 Task: Look for space in Hoorn, Netherlands from 13th August, 2023 to 17th August, 2023 for 2 adults in price range Rs.10000 to Rs.16000. Place can be entire place with 2 bedrooms having 2 beds and 1 bathroom. Property type can be house, flat, guest house. Amenities needed are: wifi, washing machine. Booking option can be shelf check-in. Required host language is English.
Action: Mouse moved to (485, 134)
Screenshot: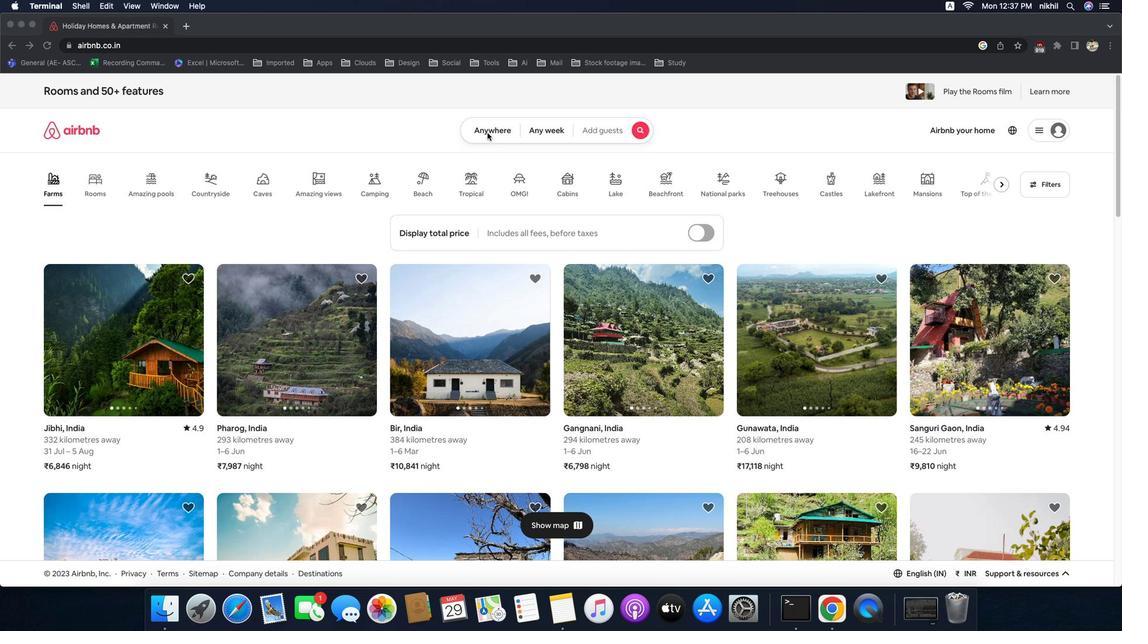 
Action: Mouse pressed left at (485, 134)
Screenshot: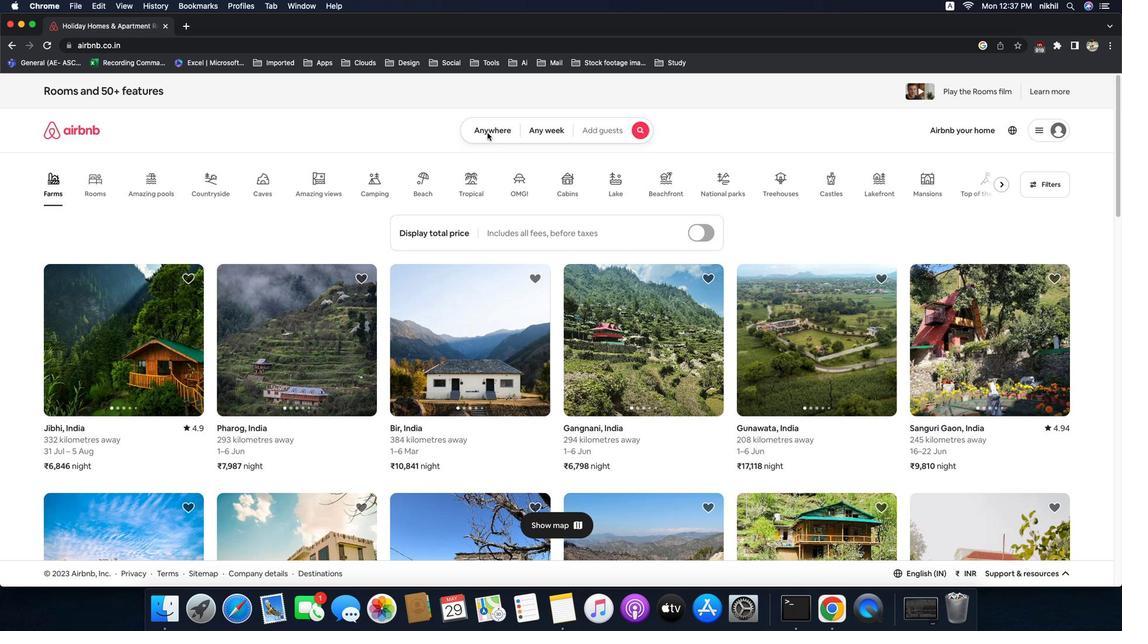 
Action: Mouse moved to (491, 130)
Screenshot: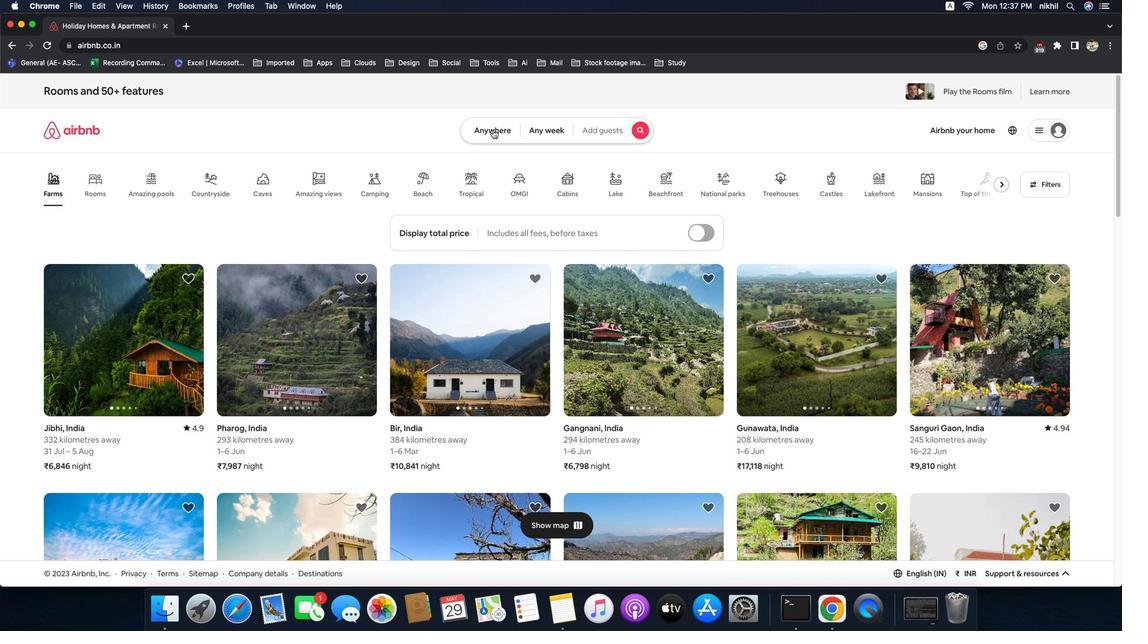 
Action: Mouse pressed left at (491, 130)
Screenshot: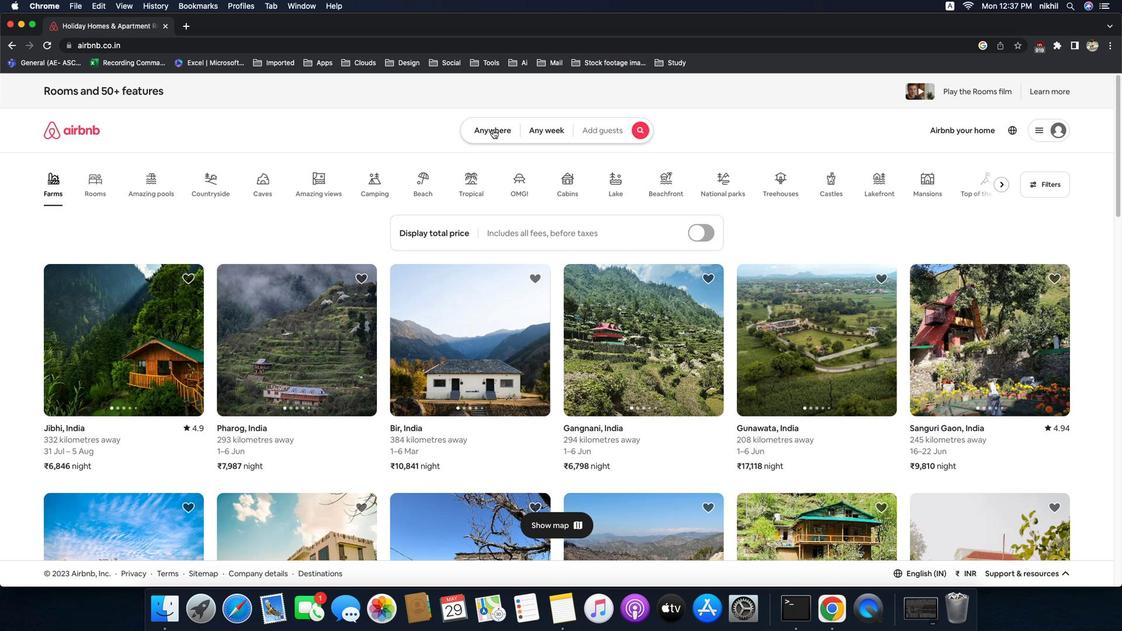 
Action: Mouse moved to (415, 180)
Screenshot: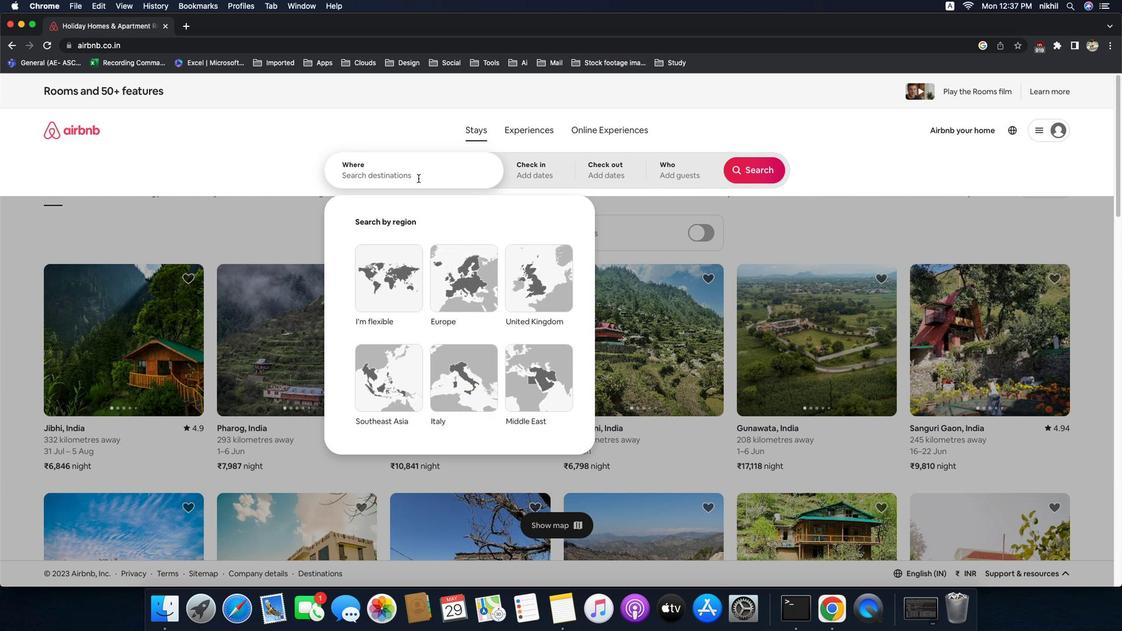 
Action: Mouse pressed left at (415, 180)
Screenshot: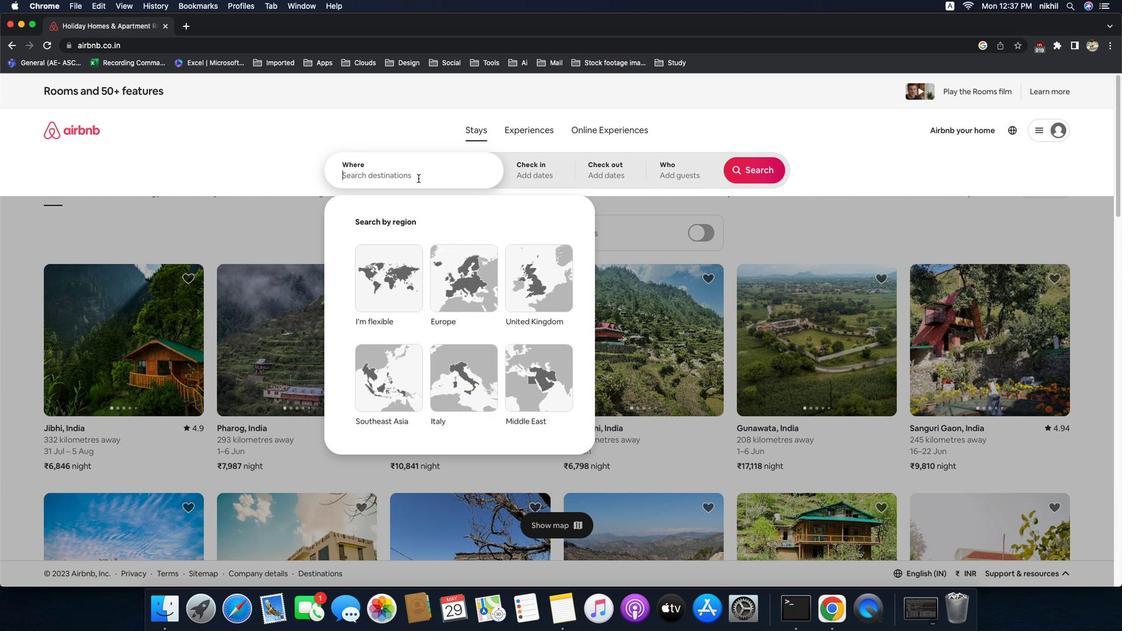 
Action: Key pressed 'H'Key.caps_lock'o''o''r''n'','Key.spaceKey.caps_lock'N'Key.caps_lock'e''t''h''e''r''l''a''n''d''s'
Screenshot: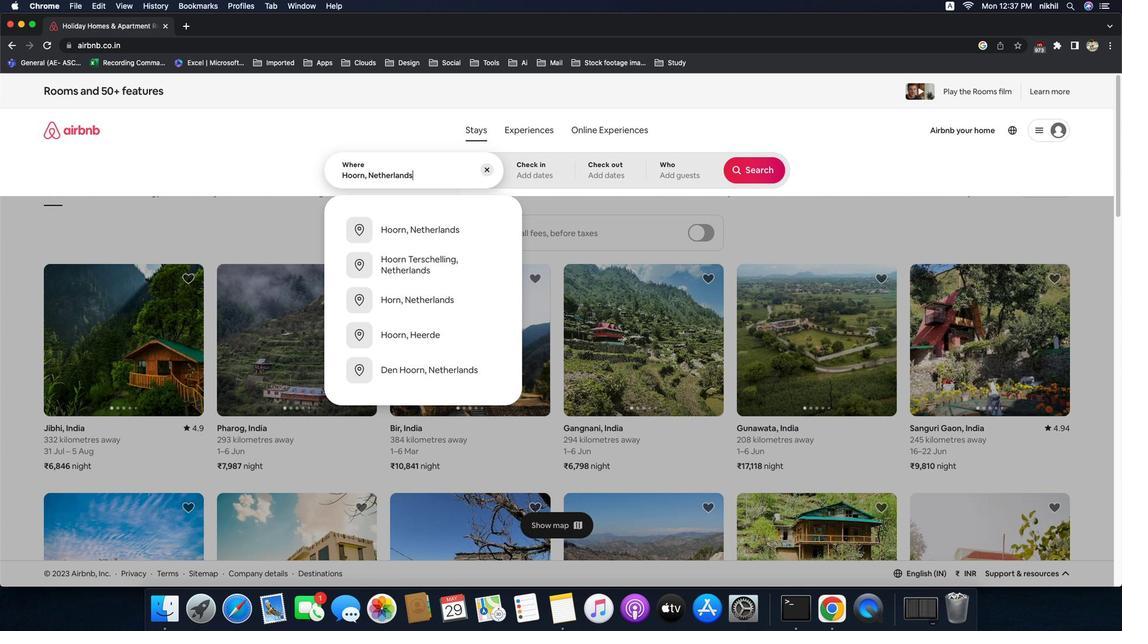 
Action: Mouse moved to (447, 235)
Screenshot: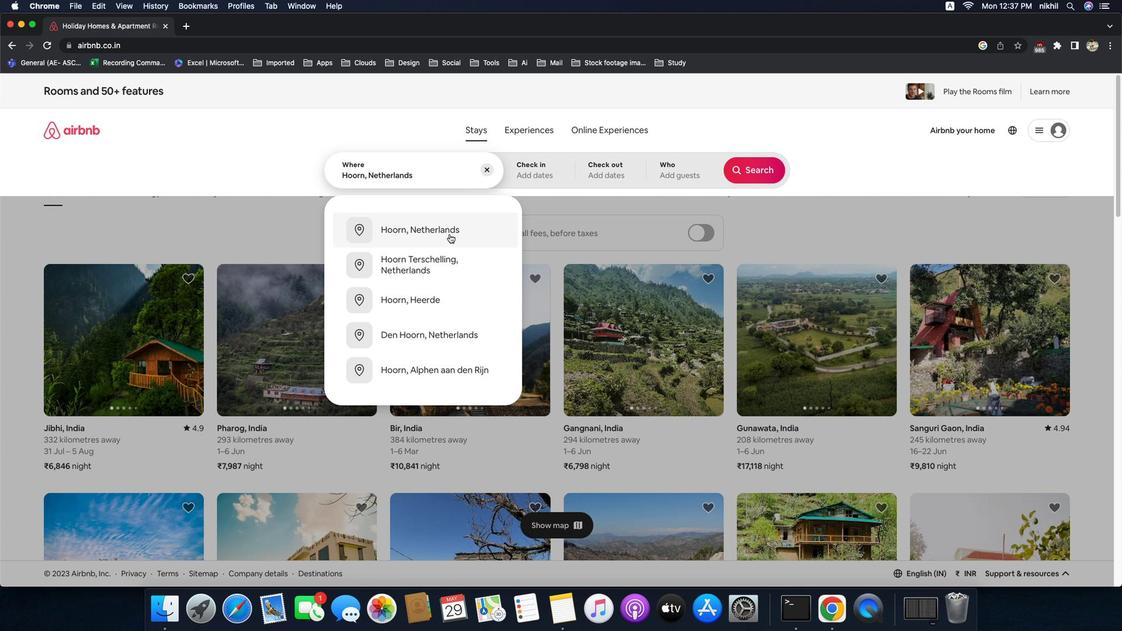 
Action: Mouse pressed left at (447, 235)
Screenshot: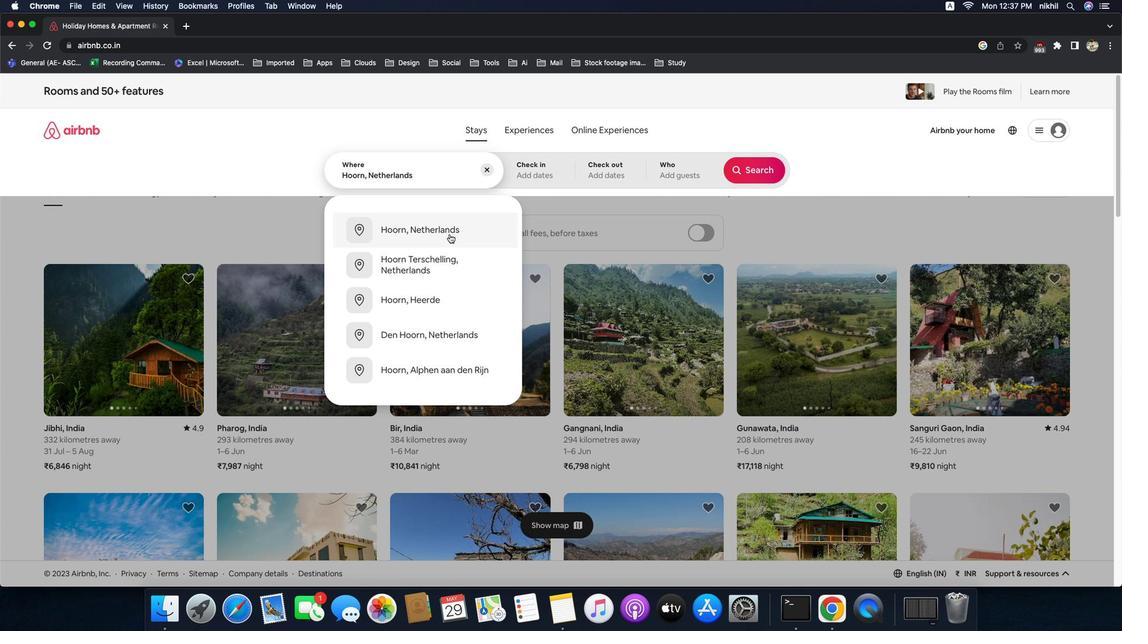 
Action: Mouse moved to (756, 254)
Screenshot: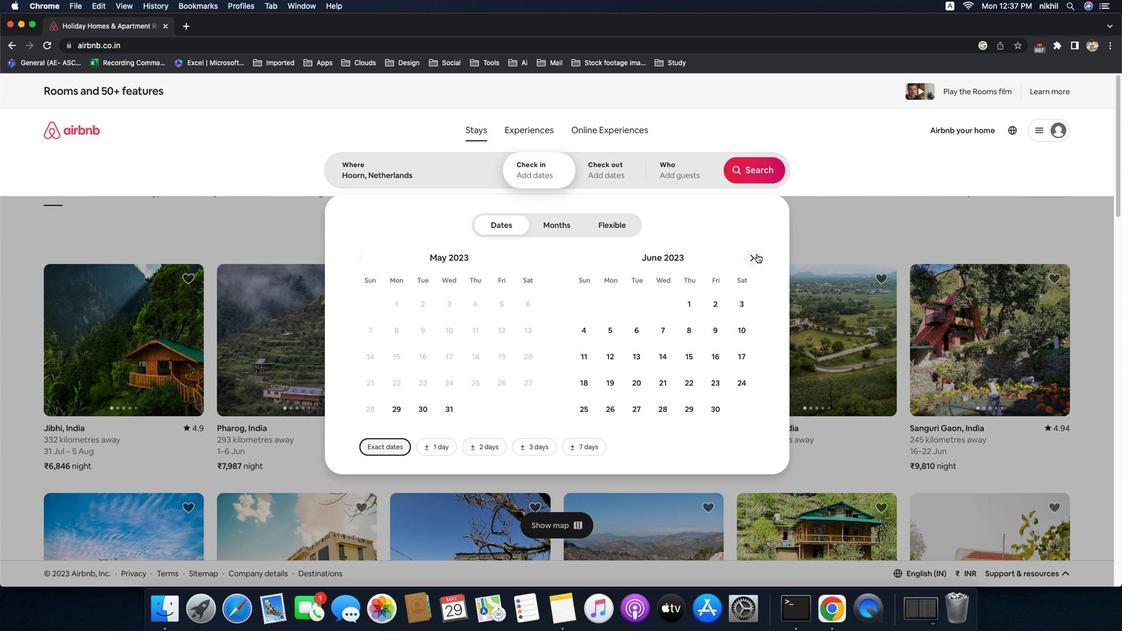 
Action: Mouse pressed left at (756, 254)
Screenshot: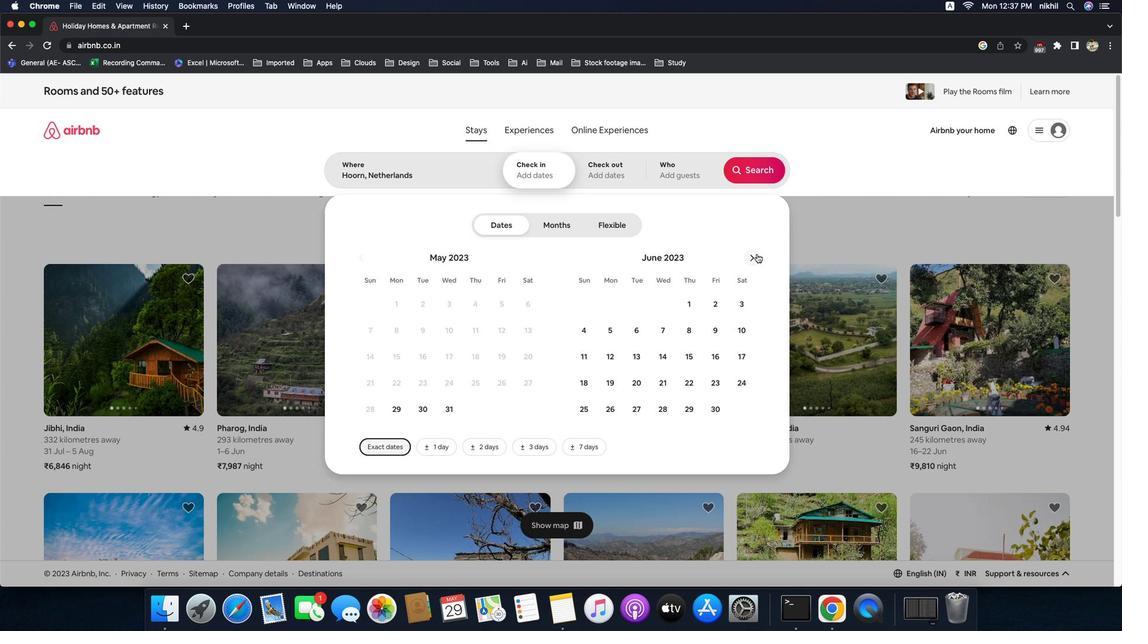 
Action: Mouse moved to (756, 256)
Screenshot: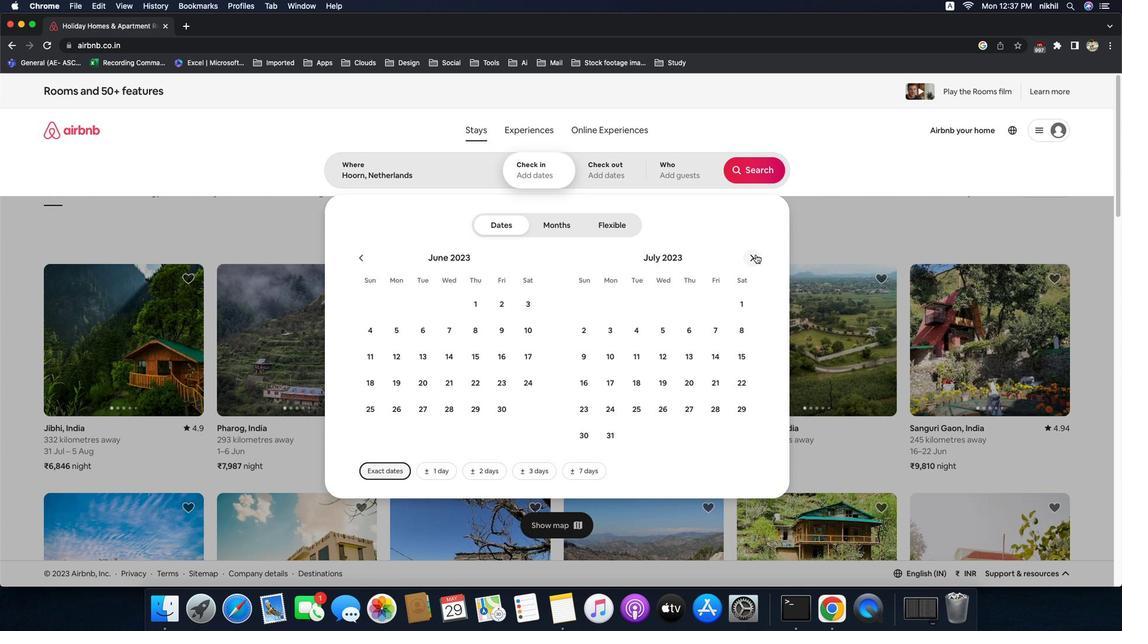 
Action: Mouse pressed left at (756, 256)
Screenshot: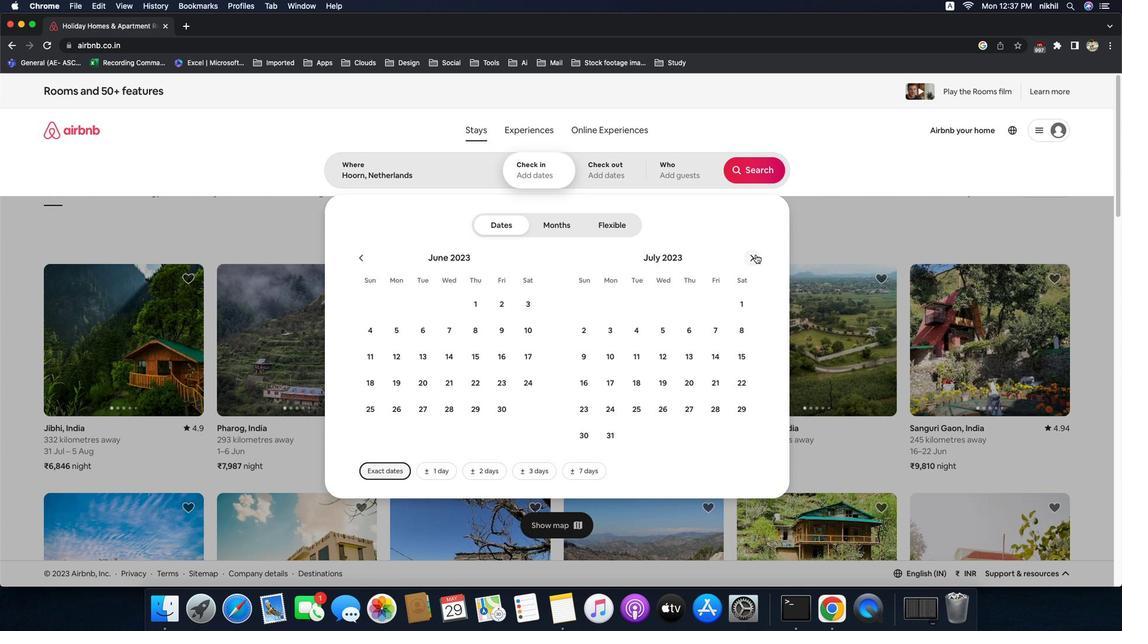 
Action: Mouse moved to (588, 359)
Screenshot: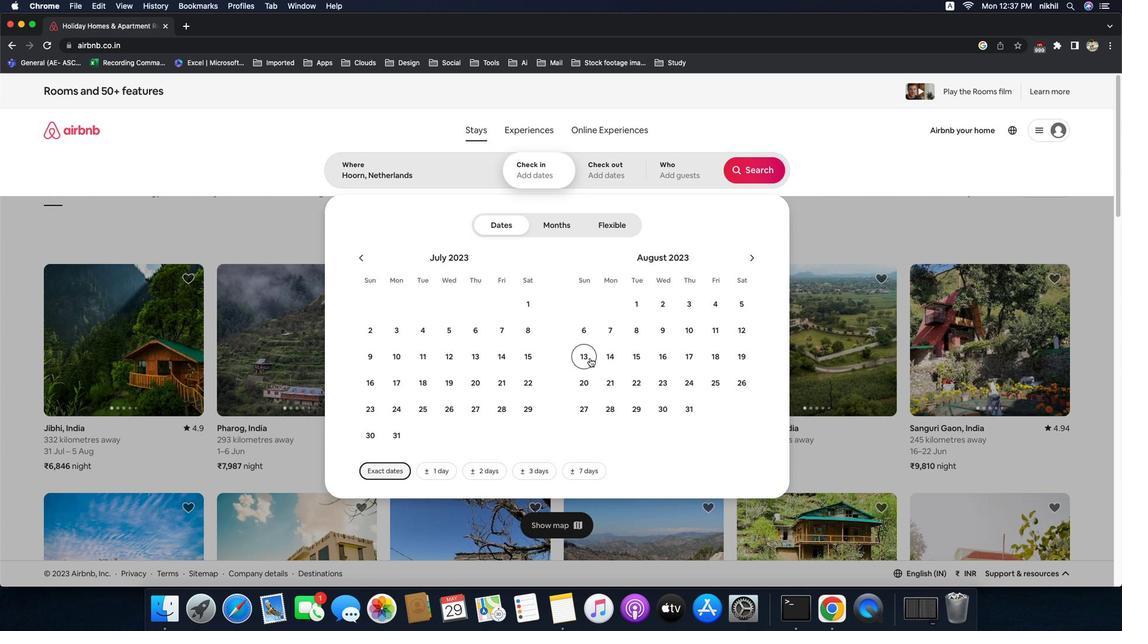 
Action: Mouse pressed left at (588, 359)
Screenshot: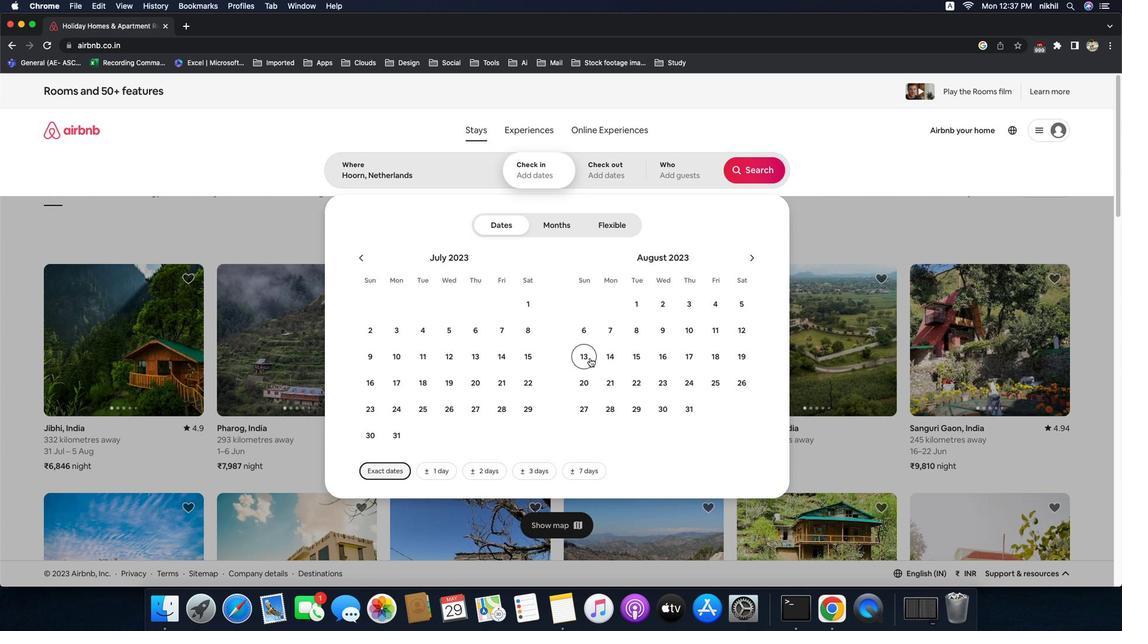 
Action: Mouse moved to (697, 357)
Screenshot: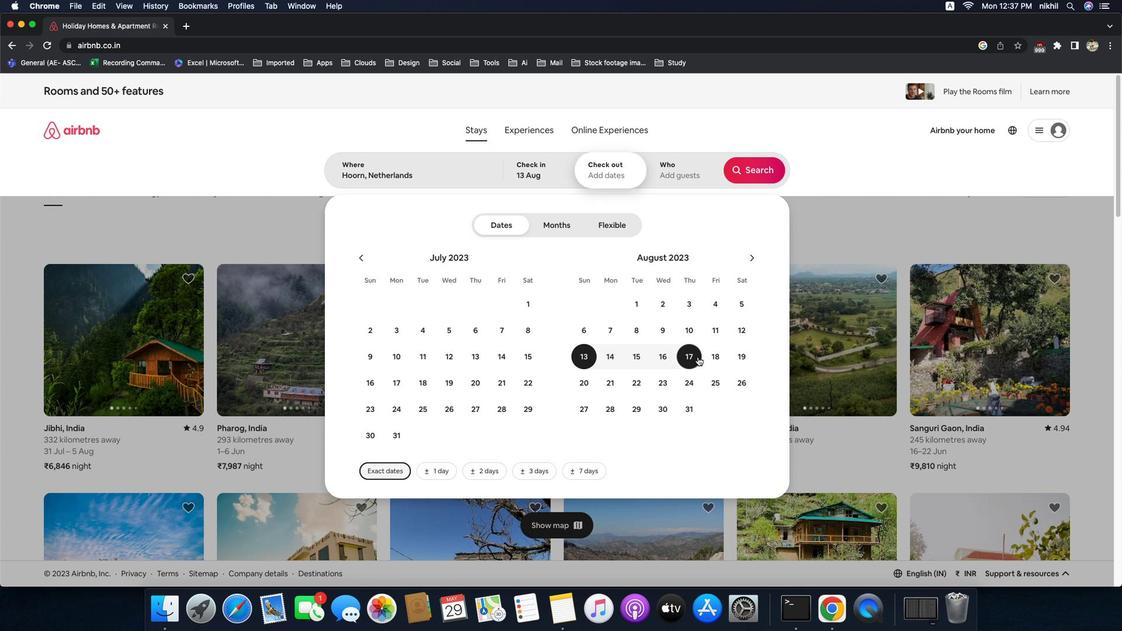 
Action: Mouse pressed left at (697, 357)
Screenshot: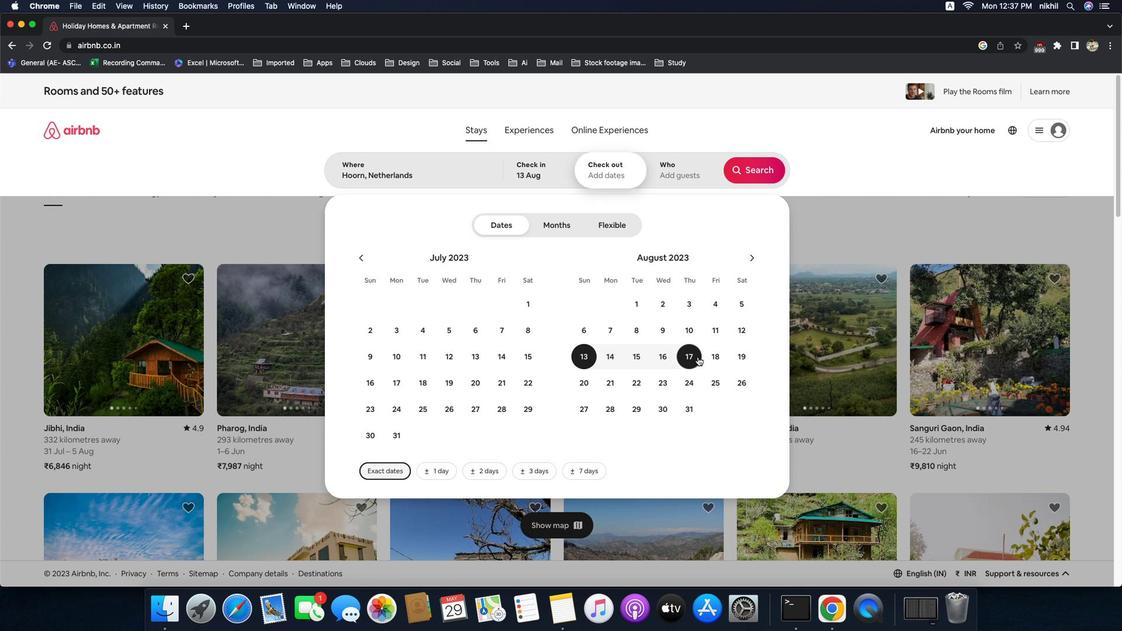 
Action: Mouse moved to (691, 177)
Screenshot: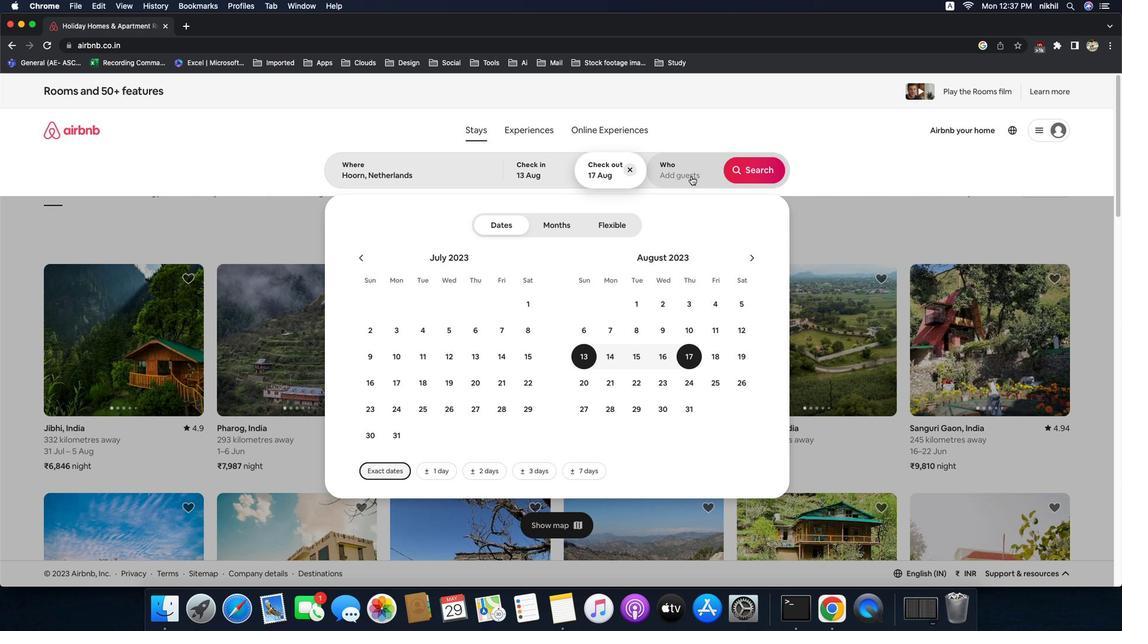 
Action: Mouse pressed left at (691, 177)
Screenshot: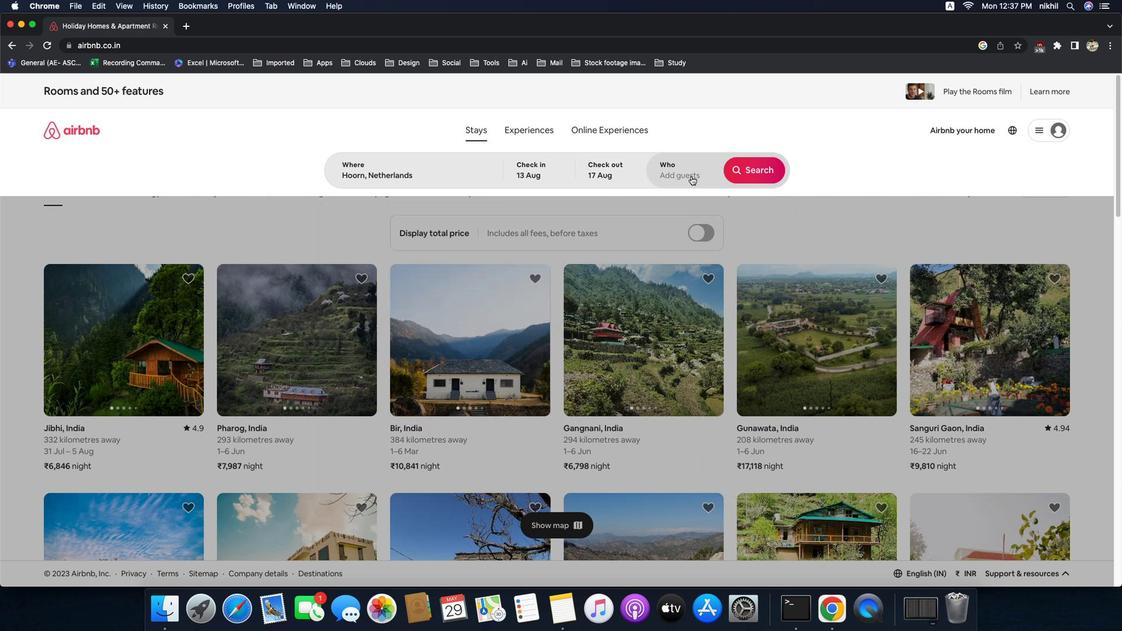 
Action: Mouse moved to (757, 231)
Screenshot: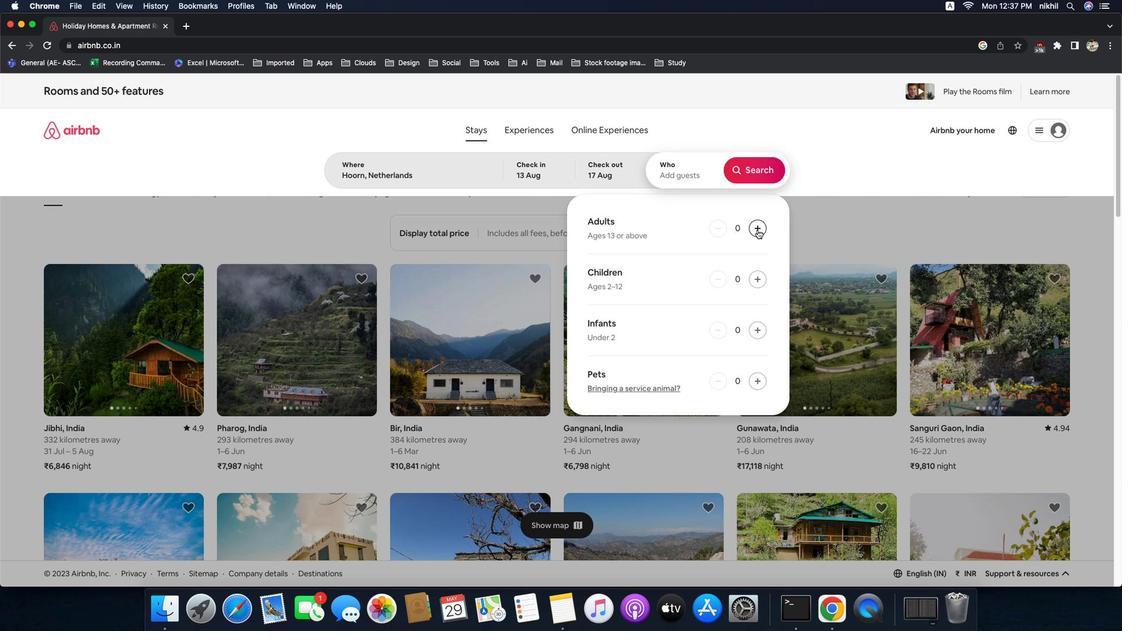 
Action: Mouse pressed left at (757, 231)
Screenshot: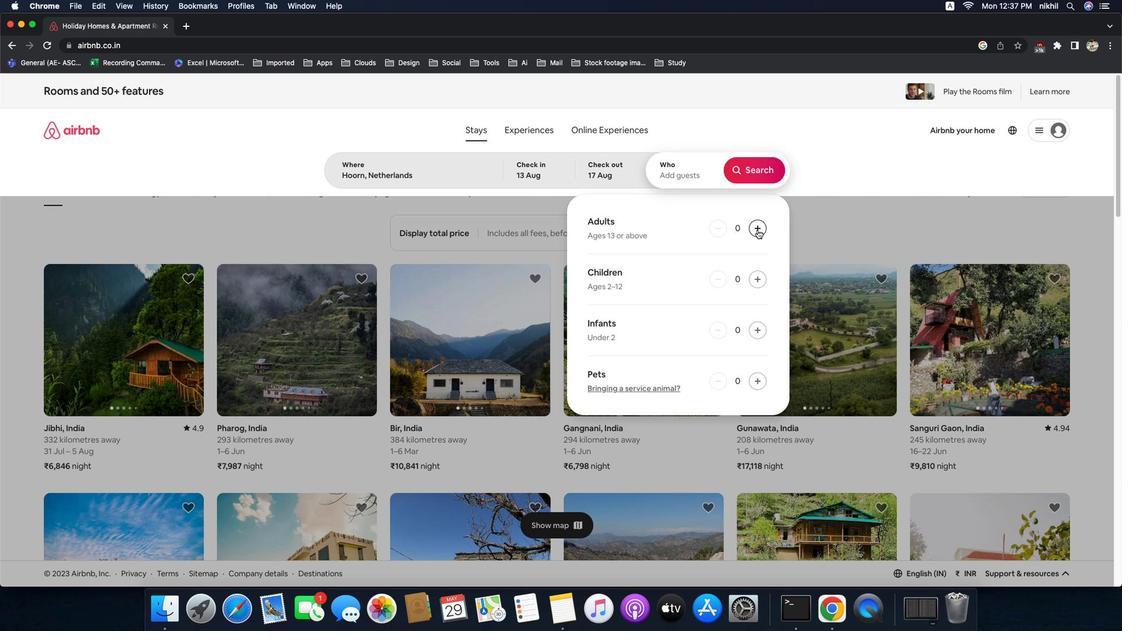 
Action: Mouse pressed left at (757, 231)
Screenshot: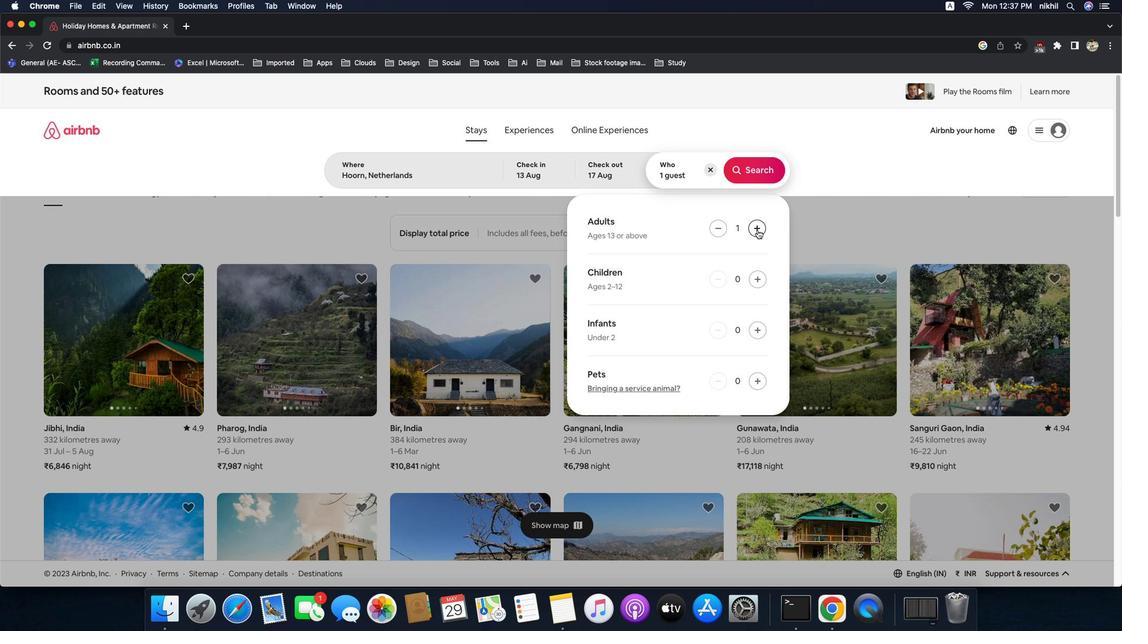 
Action: Mouse moved to (755, 169)
Screenshot: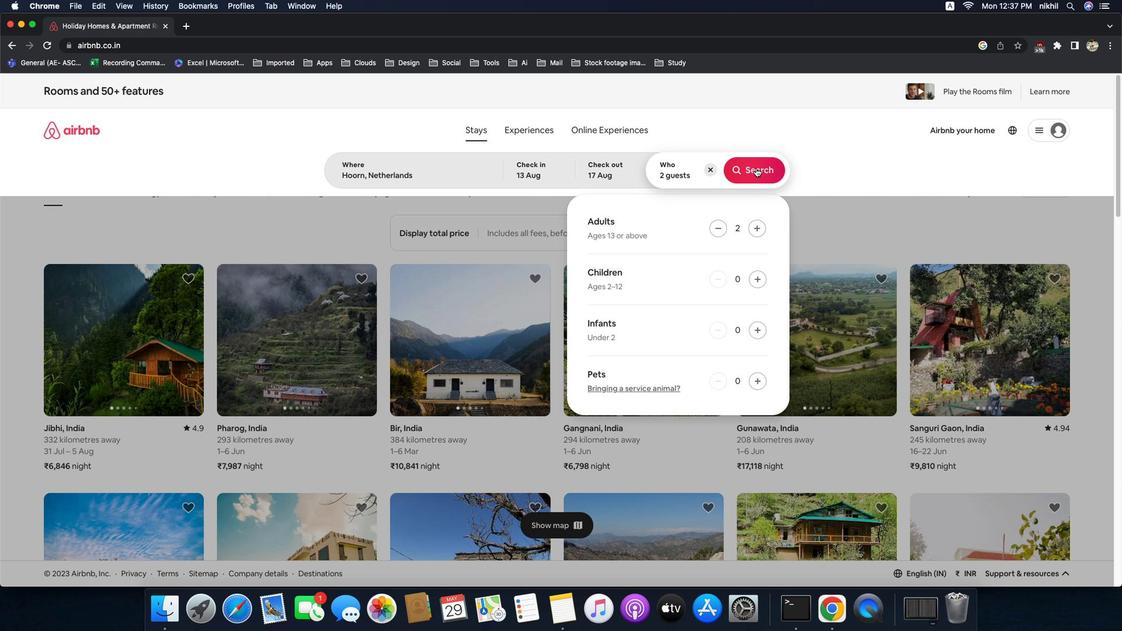 
Action: Mouse pressed left at (755, 169)
Screenshot: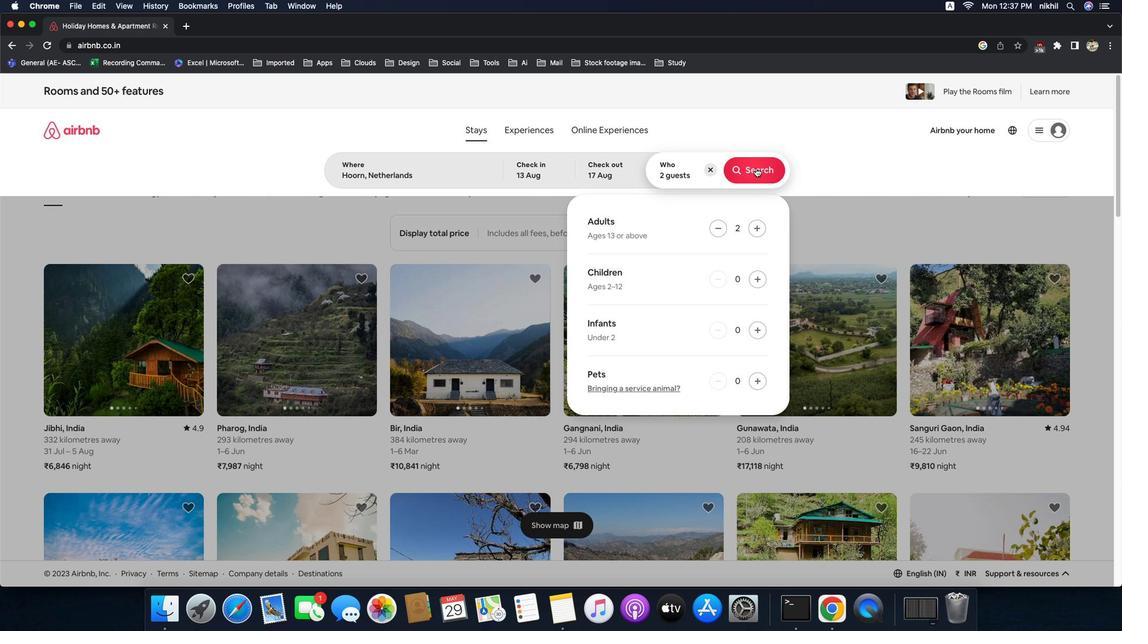 
Action: Mouse moved to (1084, 137)
Screenshot: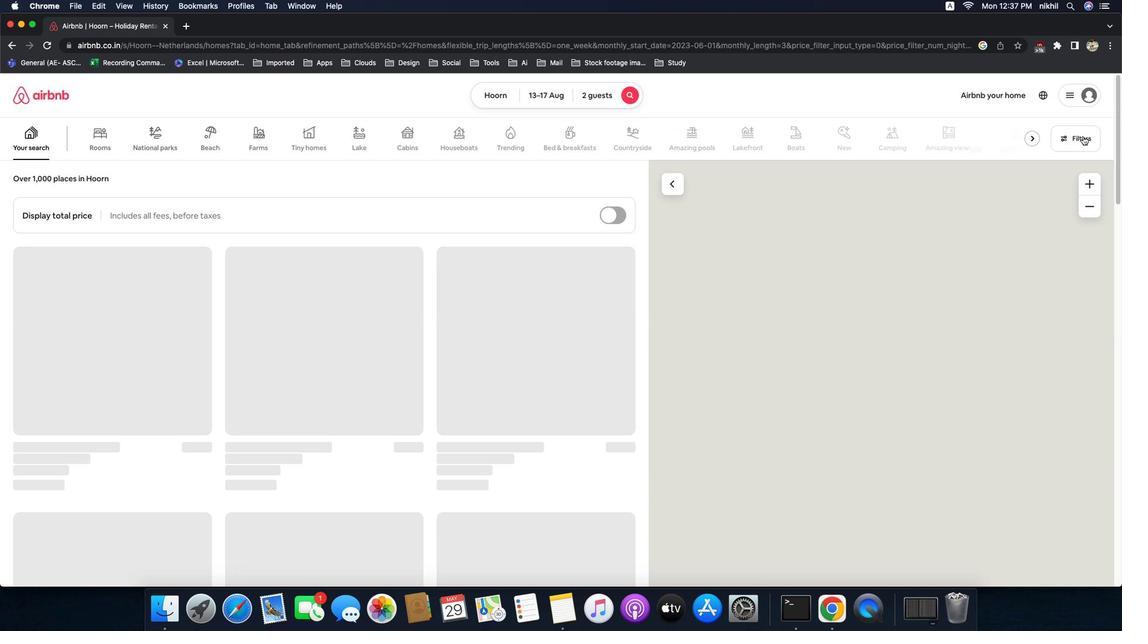 
Action: Mouse pressed left at (1084, 137)
Screenshot: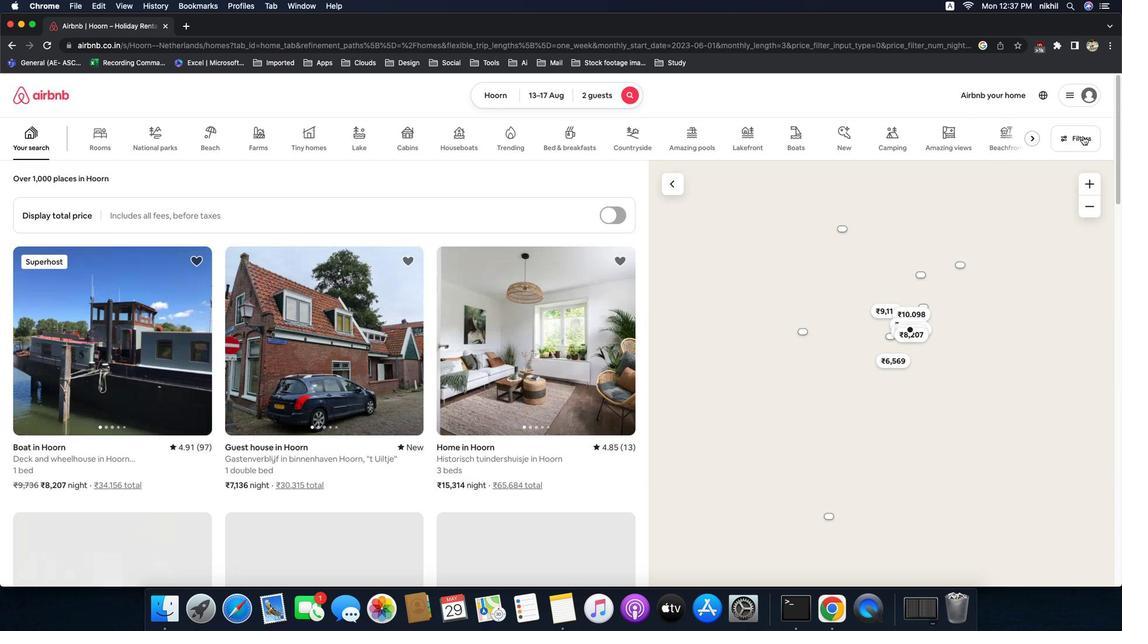 
Action: Mouse moved to (439, 402)
Screenshot: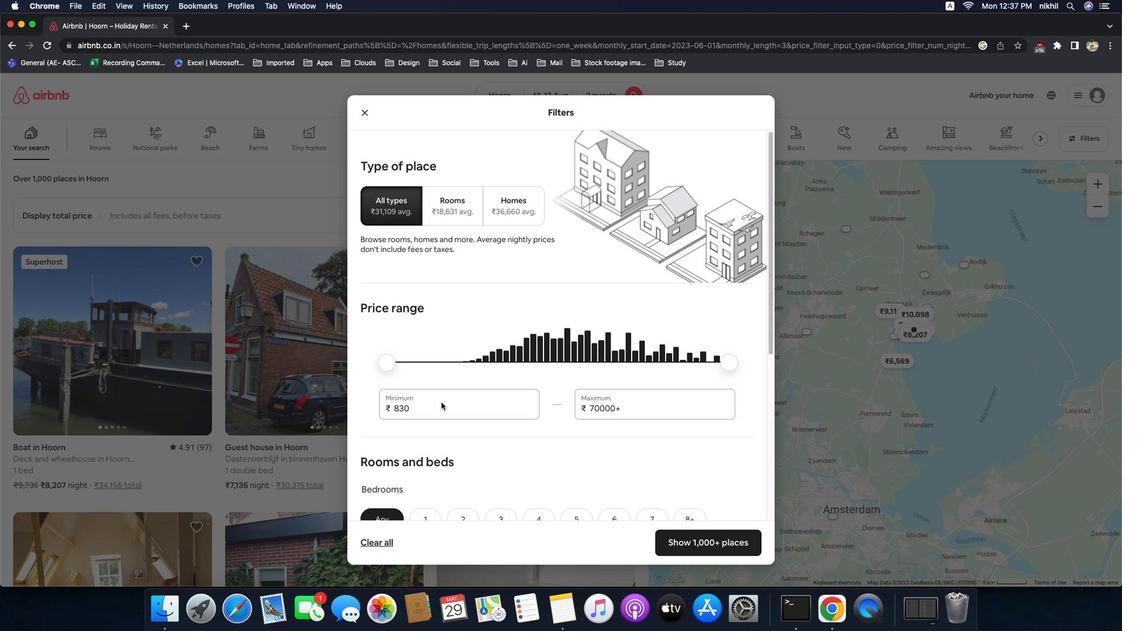 
Action: Mouse pressed left at (439, 402)
Screenshot: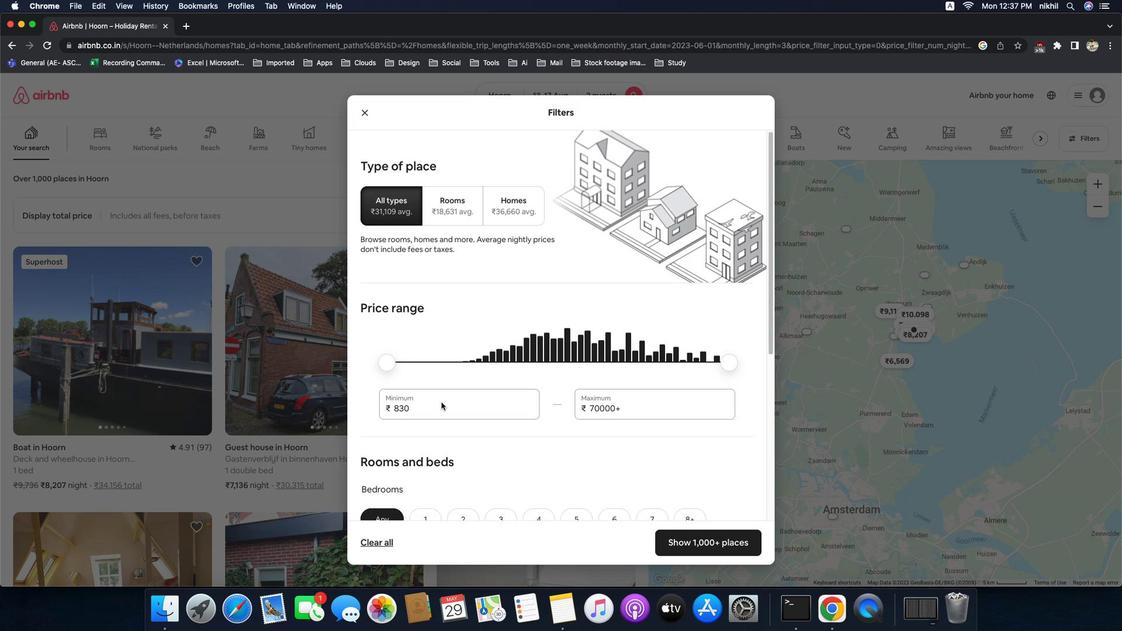 
Action: Mouse moved to (436, 408)
Screenshot: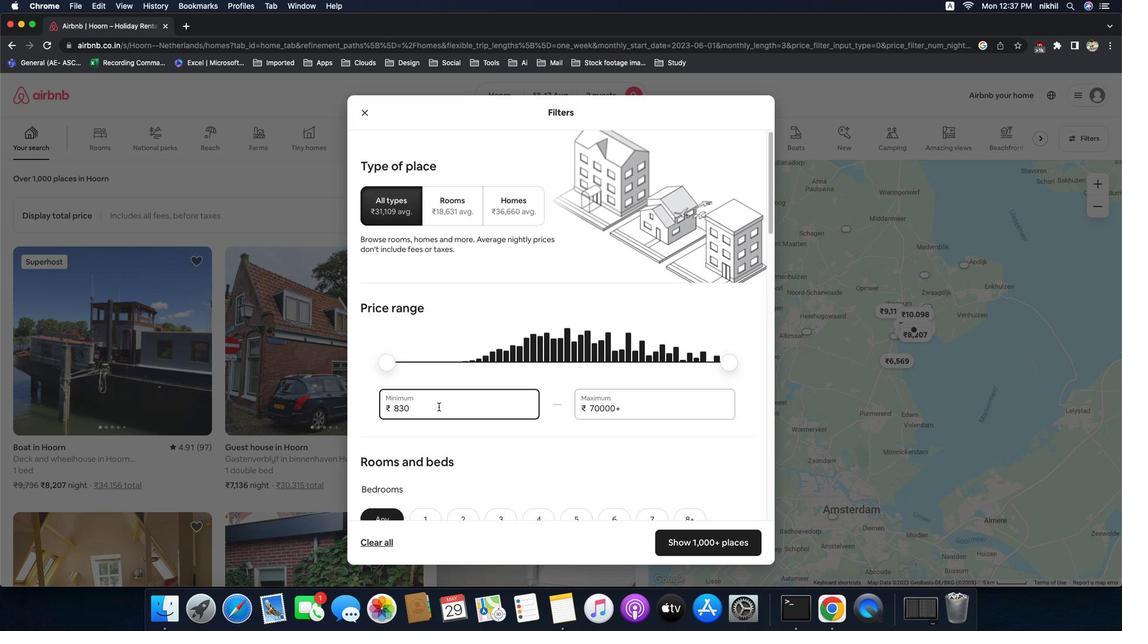 
Action: Key pressed Key.backspaceKey.backspaceKey.backspaceKey.backspace'1''0''0''0''0'
Screenshot: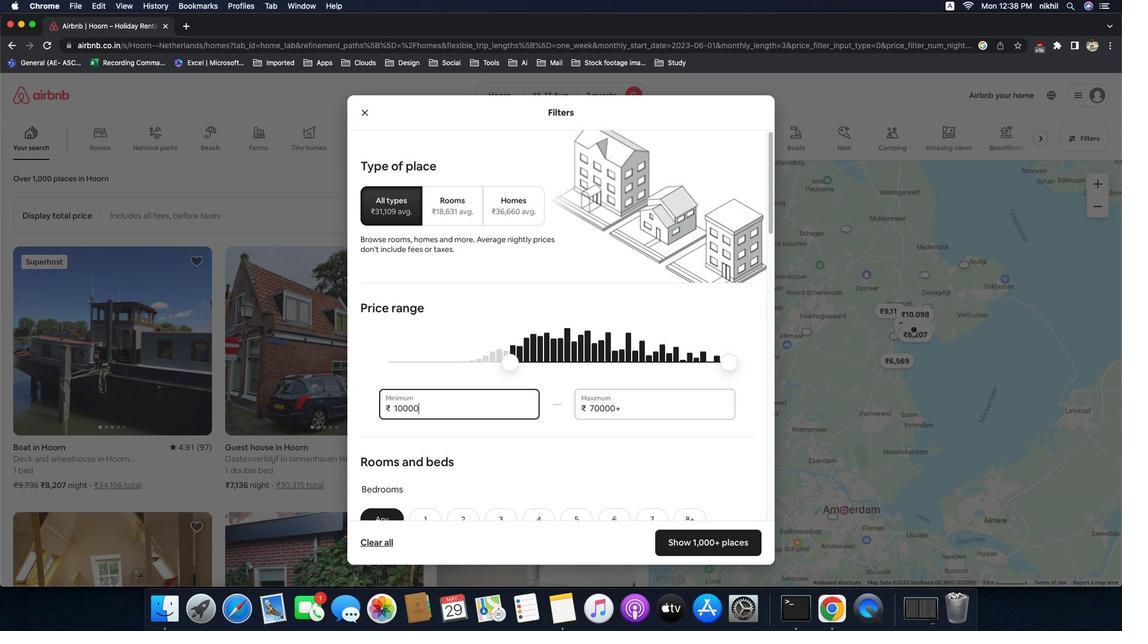 
Action: Mouse moved to (633, 410)
Screenshot: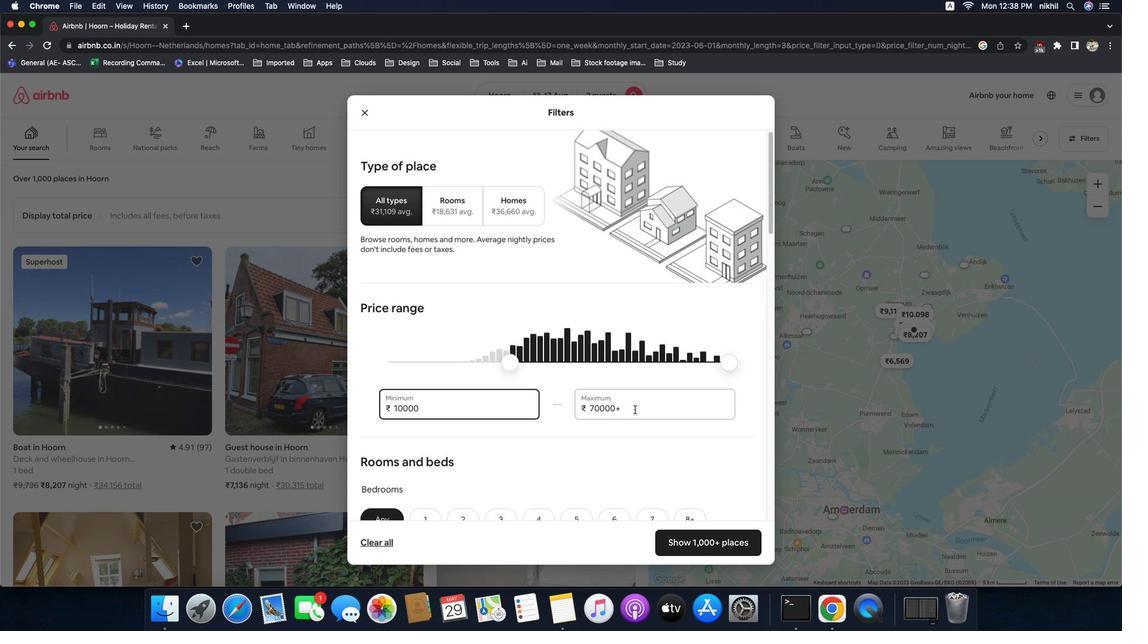 
Action: Mouse pressed left at (633, 410)
Screenshot: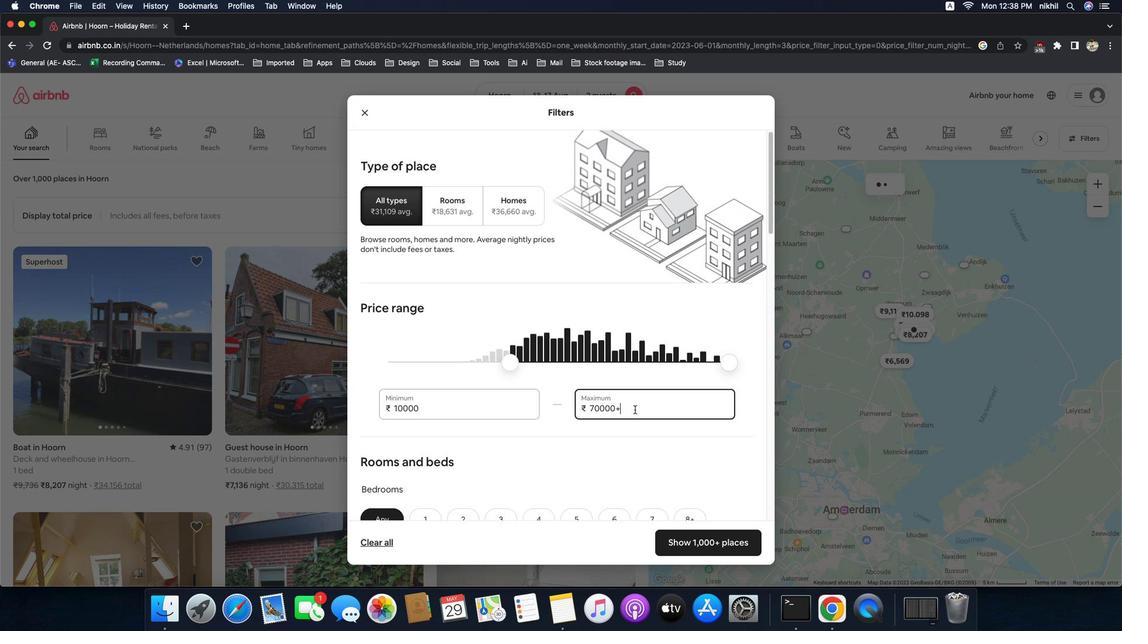 
Action: Mouse moved to (626, 408)
Screenshot: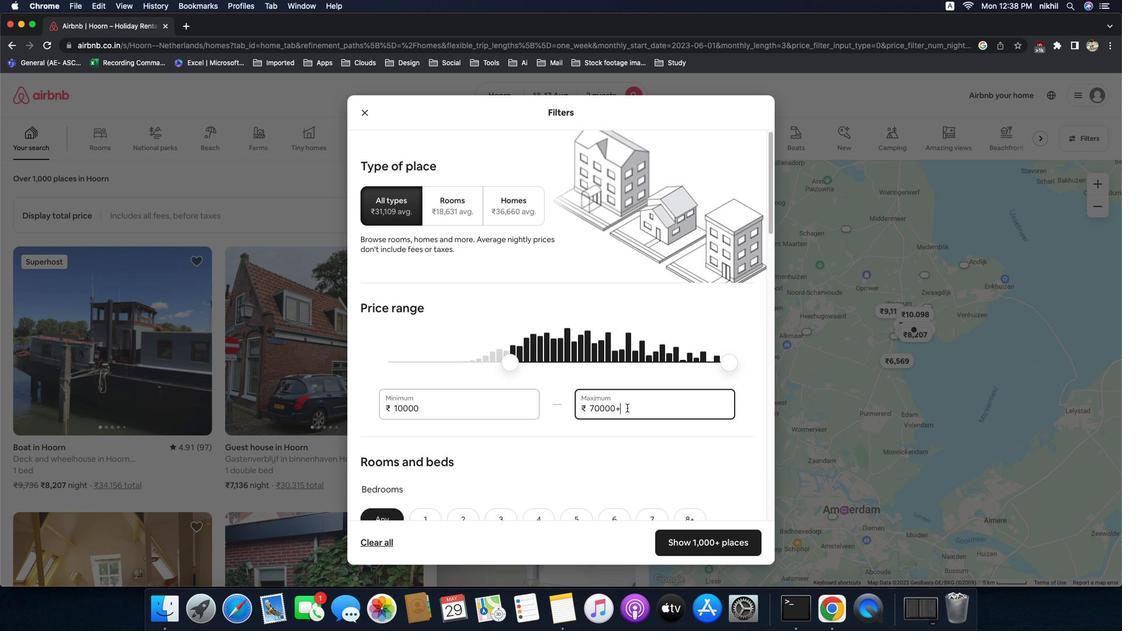 
Action: Key pressed Key.backspaceKey.backspaceKey.backspaceKey.backspaceKey.backspaceKey.backspace'1''6''0''0''0'
Screenshot: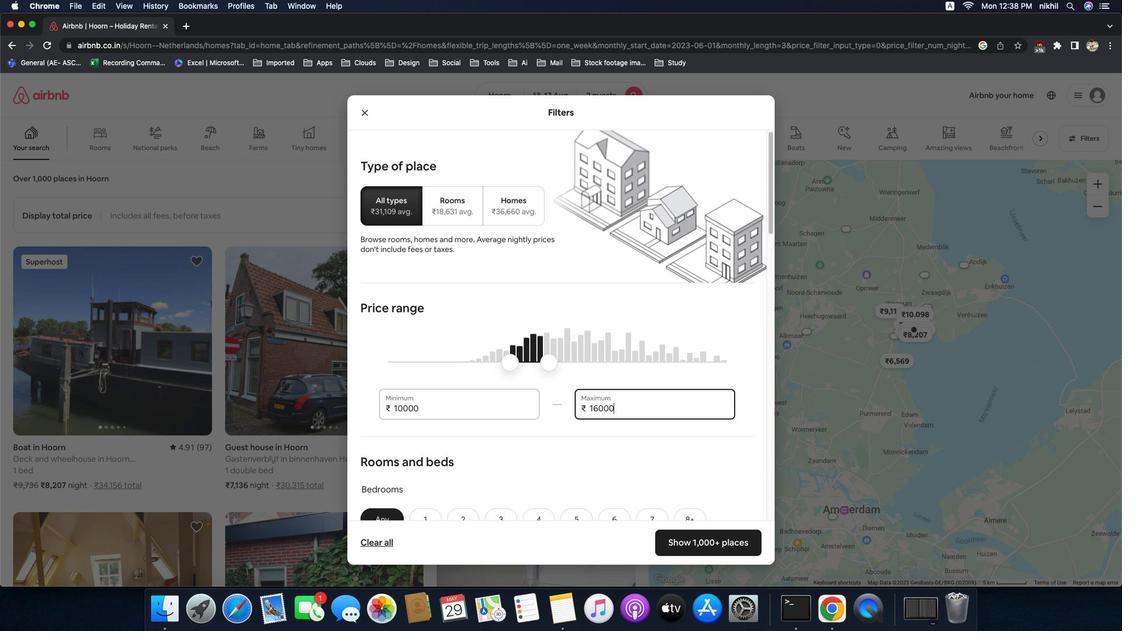 
Action: Mouse moved to (515, 448)
Screenshot: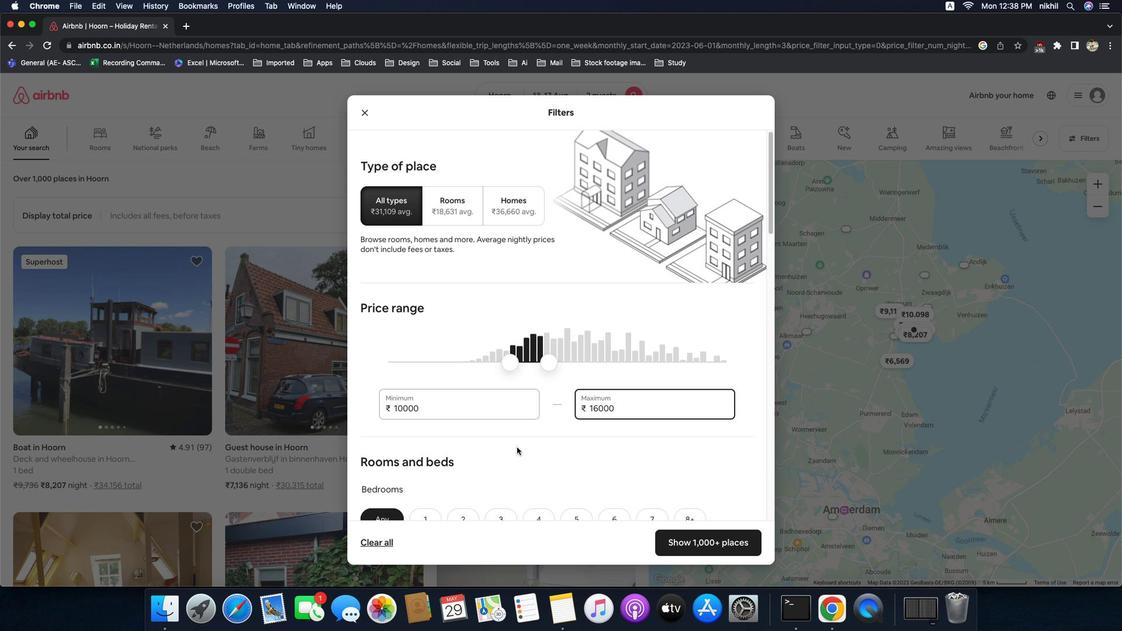 
Action: Mouse scrolled (515, 448) with delta (-4, 1)
Screenshot: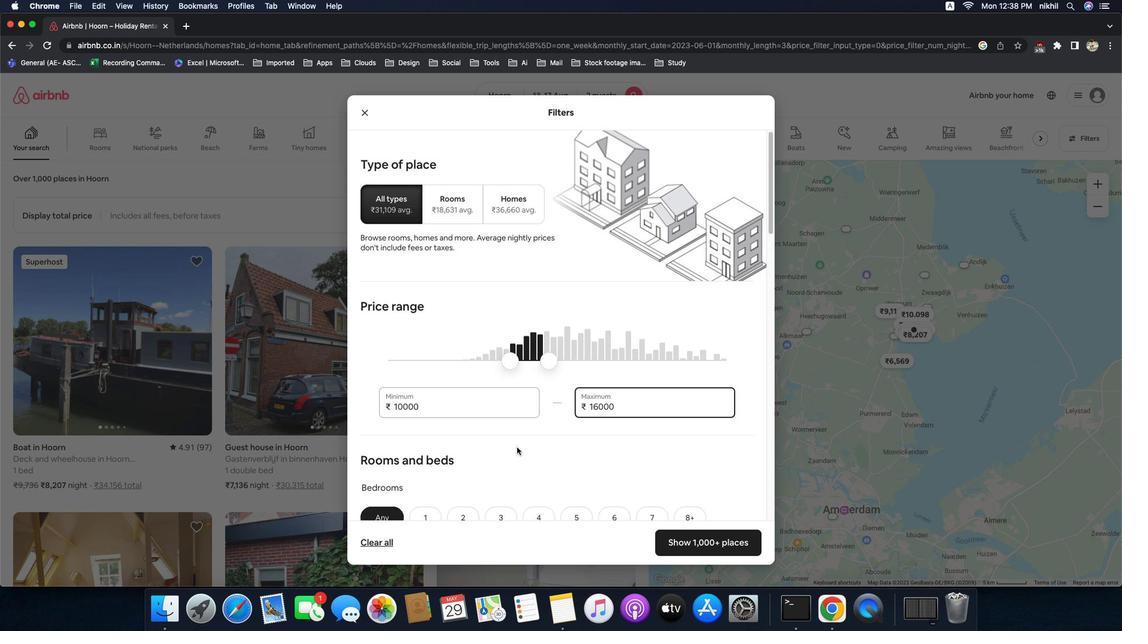 
Action: Mouse scrolled (515, 448) with delta (-4, 1)
Screenshot: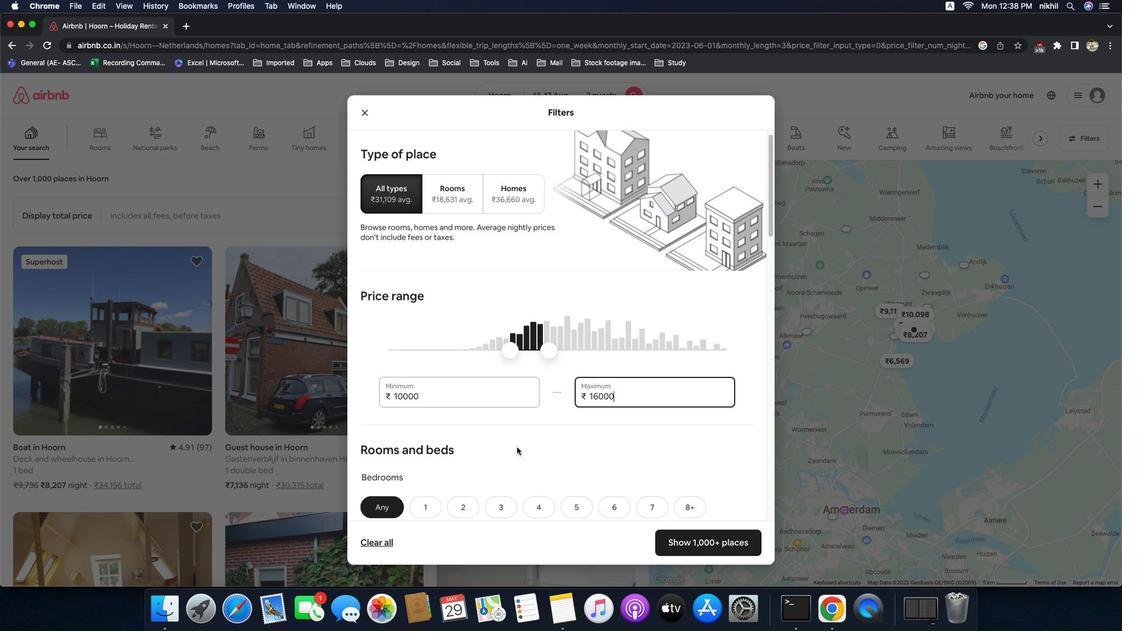 
Action: Mouse scrolled (515, 448) with delta (-4, 0)
Screenshot: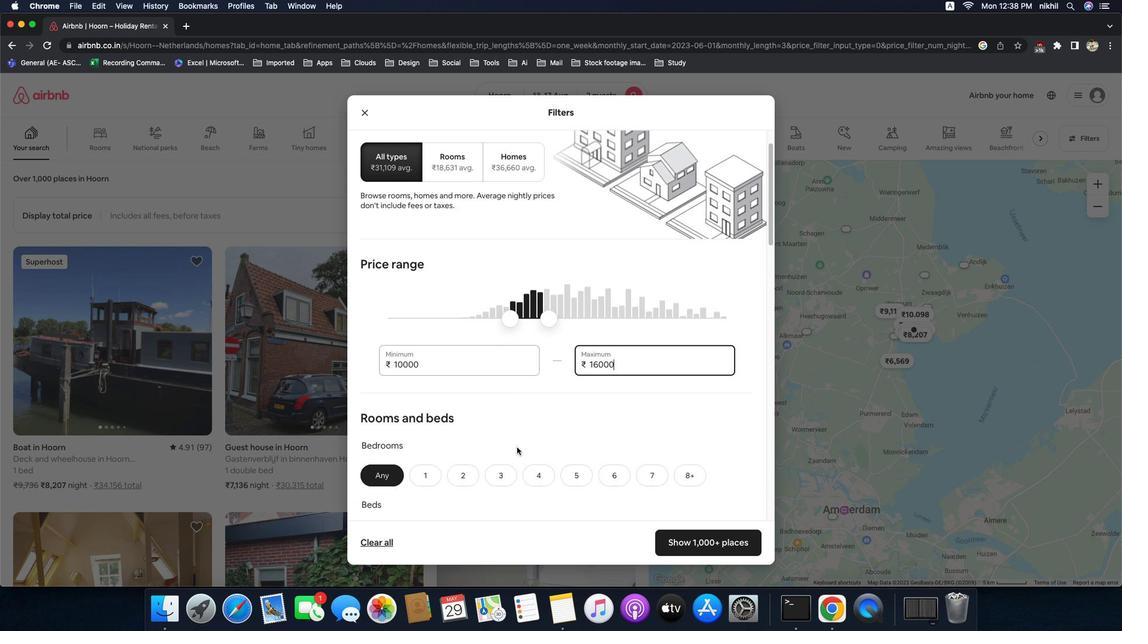 
Action: Mouse scrolled (515, 448) with delta (-4, 1)
Screenshot: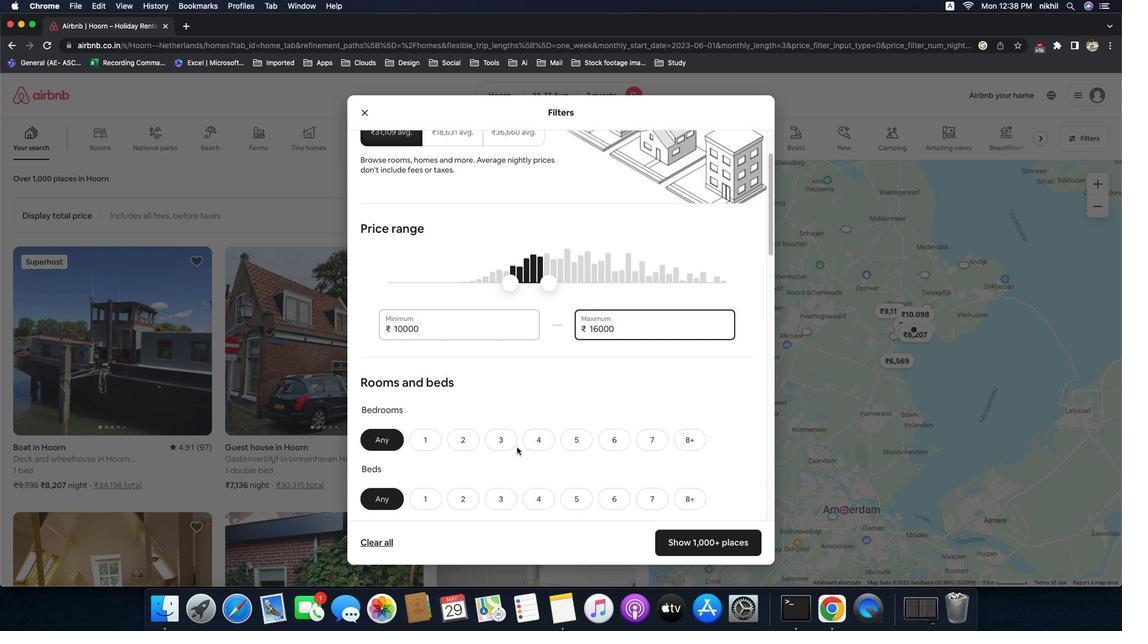 
Action: Mouse scrolled (515, 448) with delta (-4, 1)
Screenshot: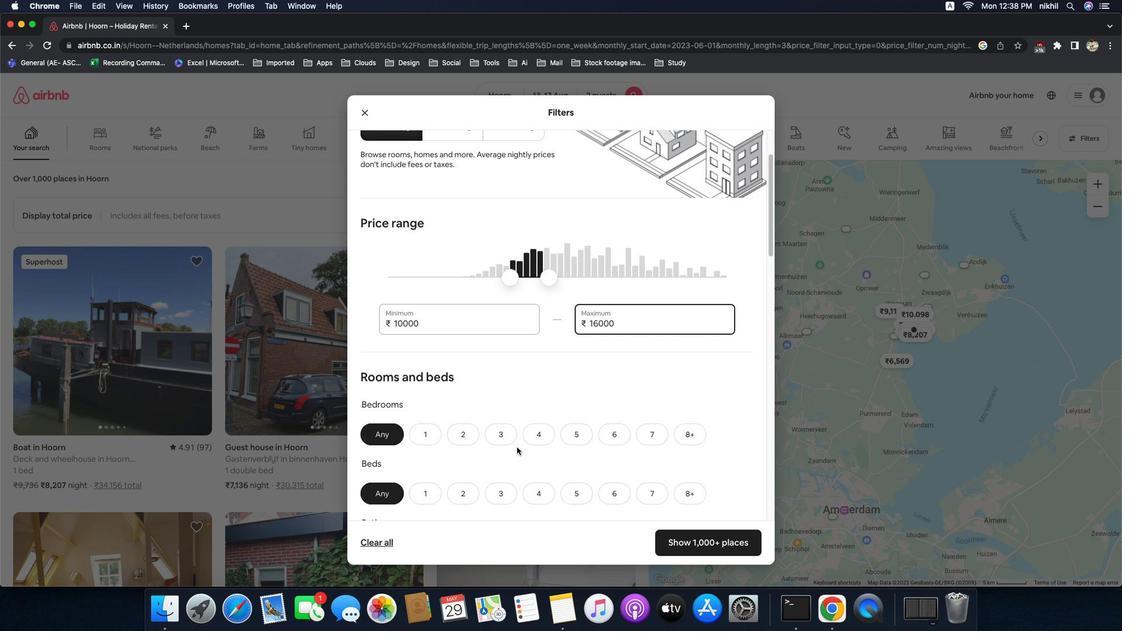 
Action: Mouse scrolled (515, 448) with delta (-4, 0)
Screenshot: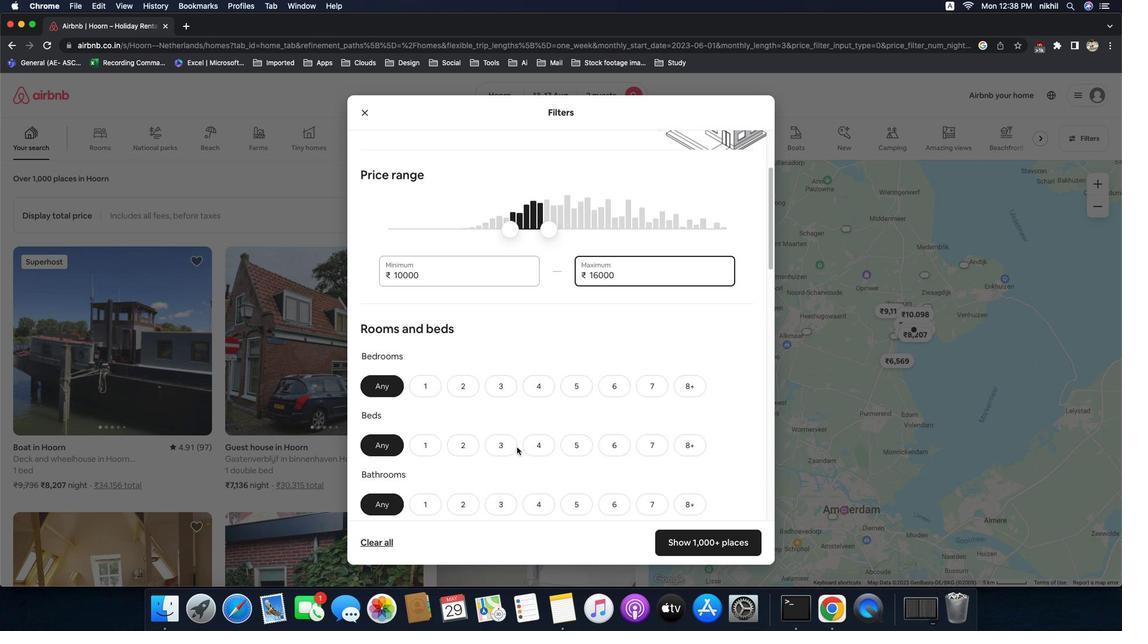 
Action: Mouse scrolled (515, 448) with delta (-4, 0)
Screenshot: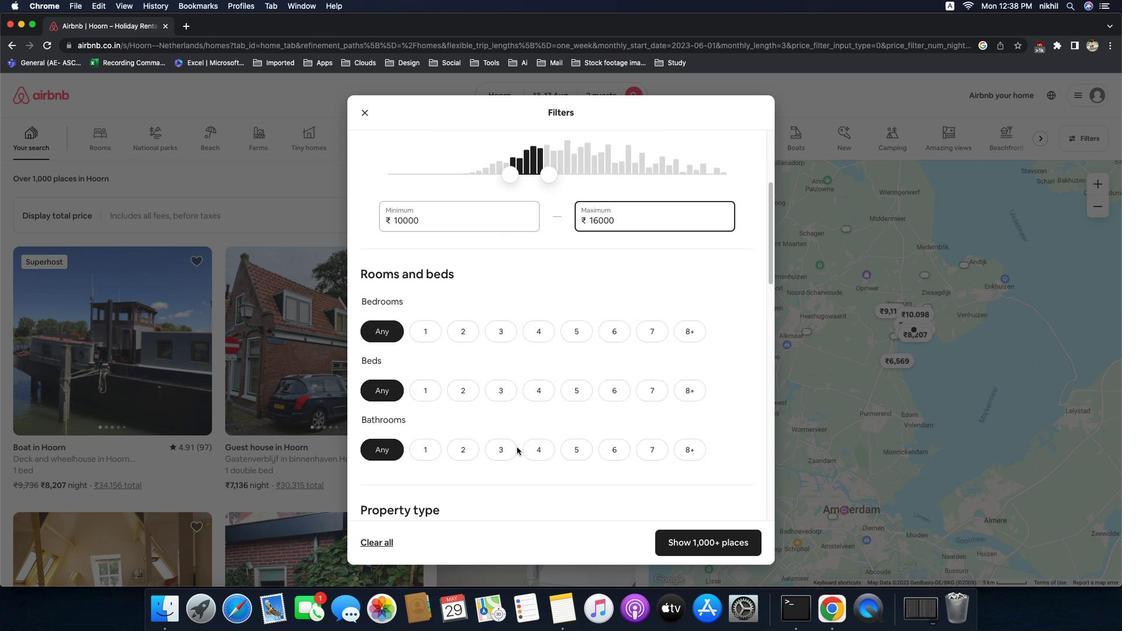 
Action: Mouse moved to (461, 301)
Screenshot: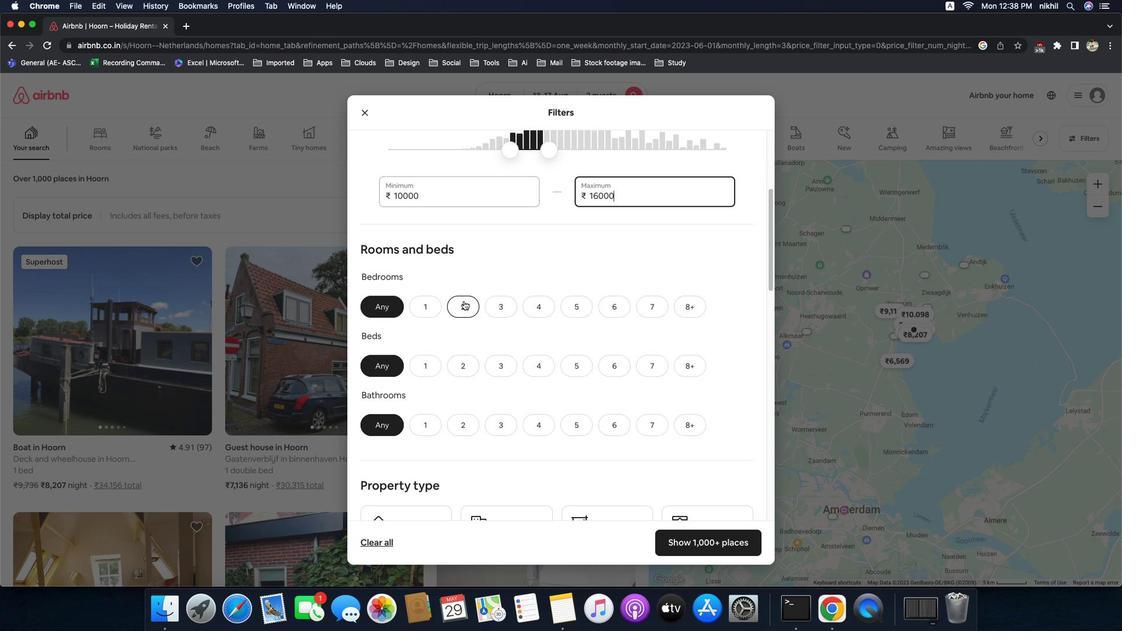
Action: Mouse pressed left at (461, 301)
Screenshot: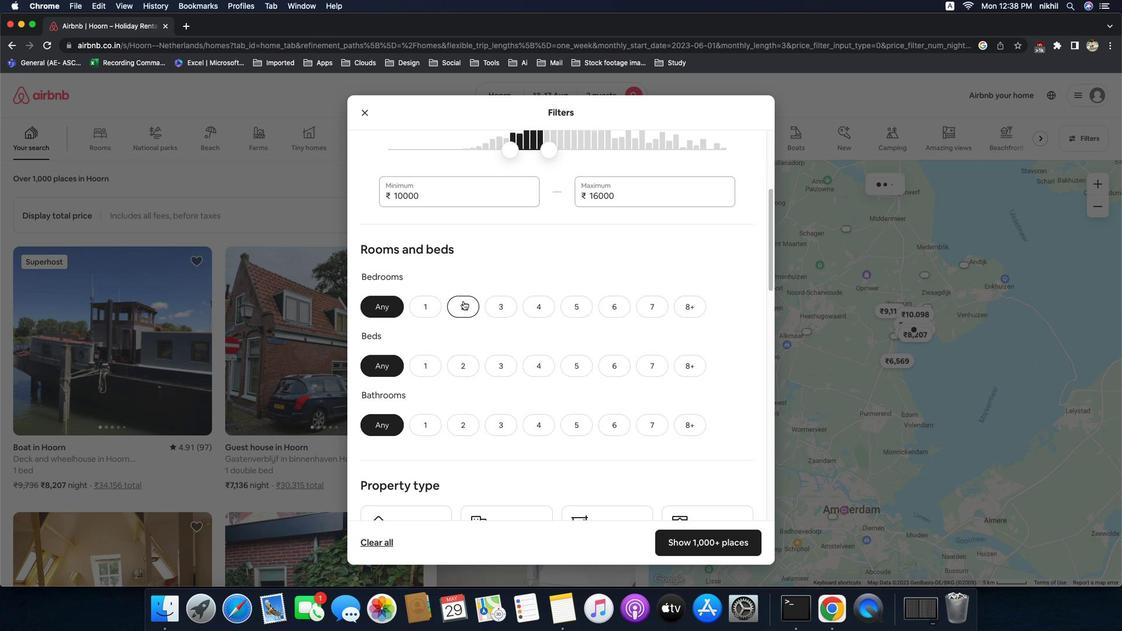 
Action: Mouse moved to (465, 368)
Screenshot: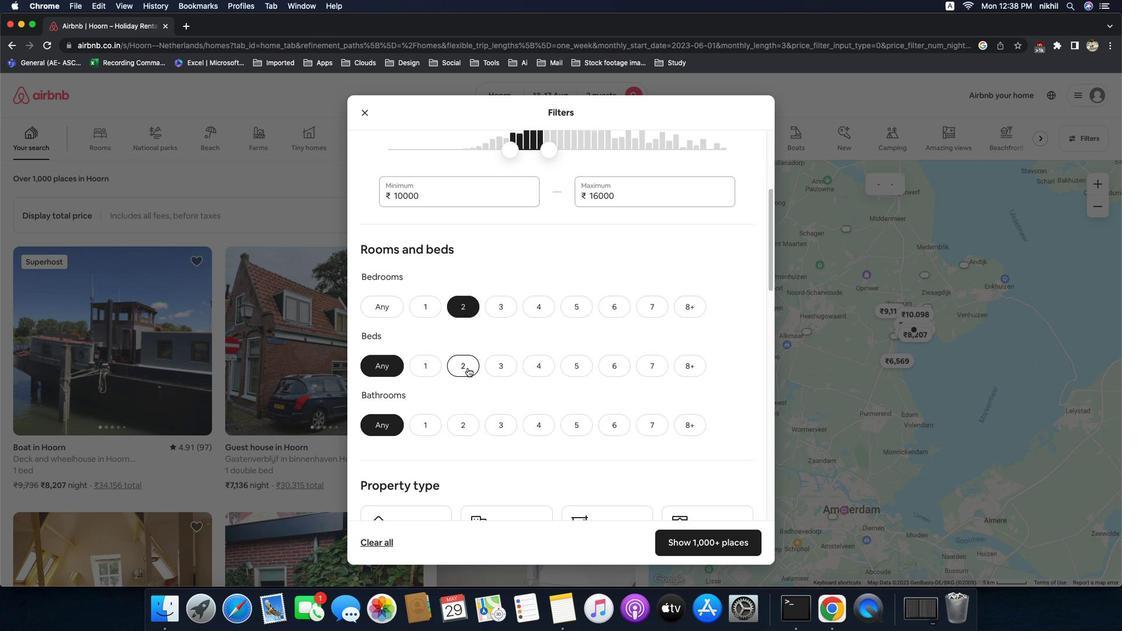 
Action: Mouse pressed left at (465, 368)
Screenshot: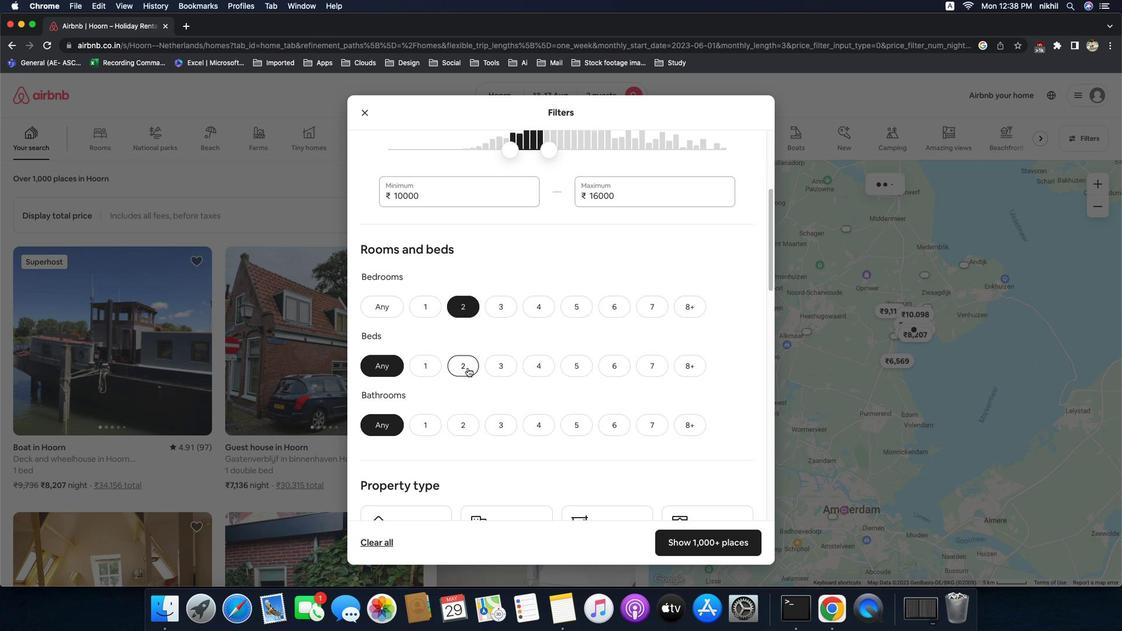 
Action: Mouse moved to (434, 426)
Screenshot: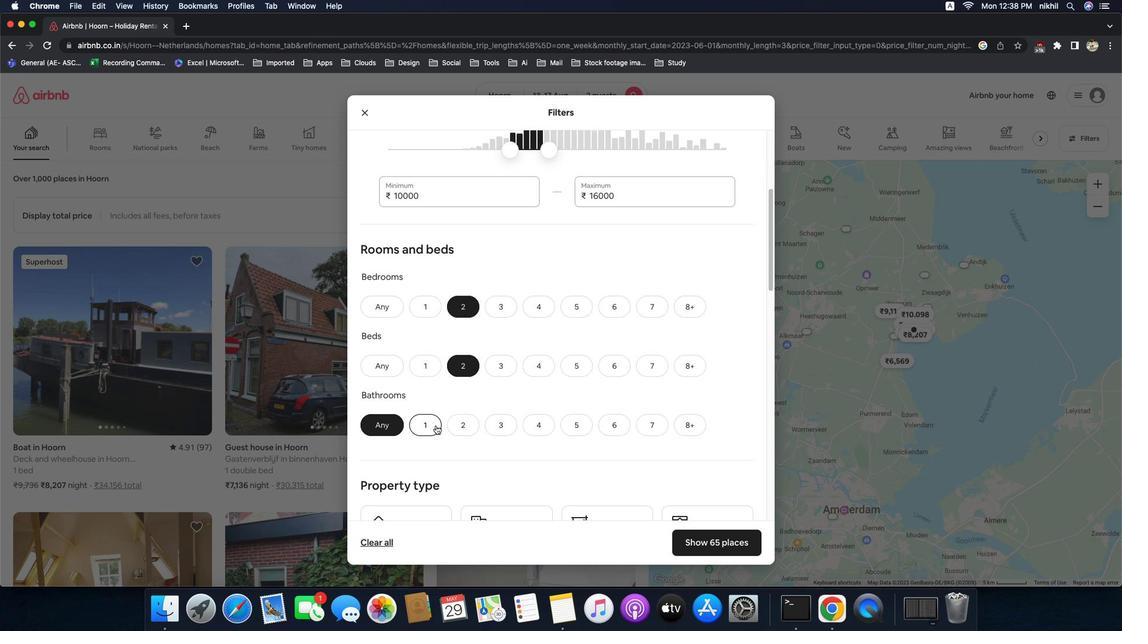 
Action: Mouse pressed left at (434, 426)
Screenshot: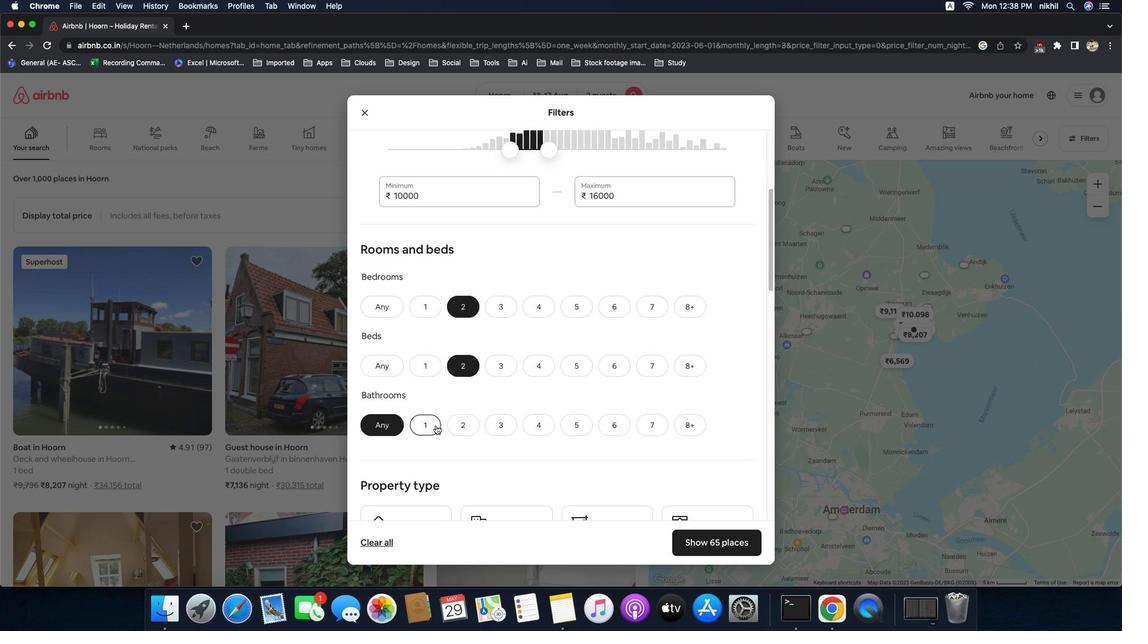 
Action: Mouse moved to (487, 400)
Screenshot: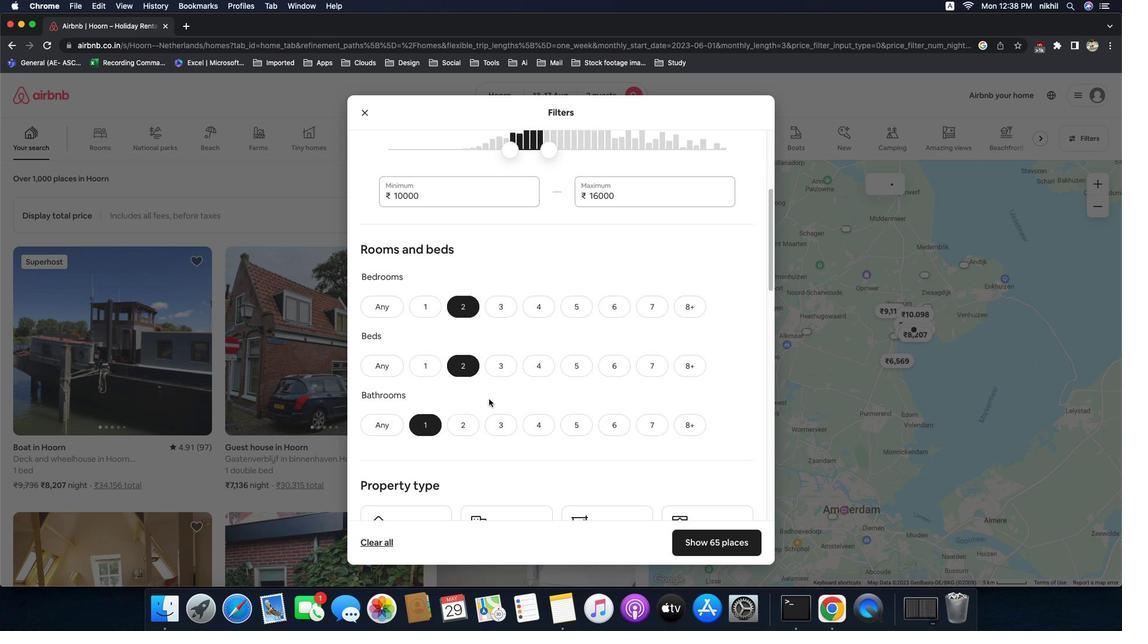 
Action: Mouse scrolled (487, 400) with delta (-4, 1)
Screenshot: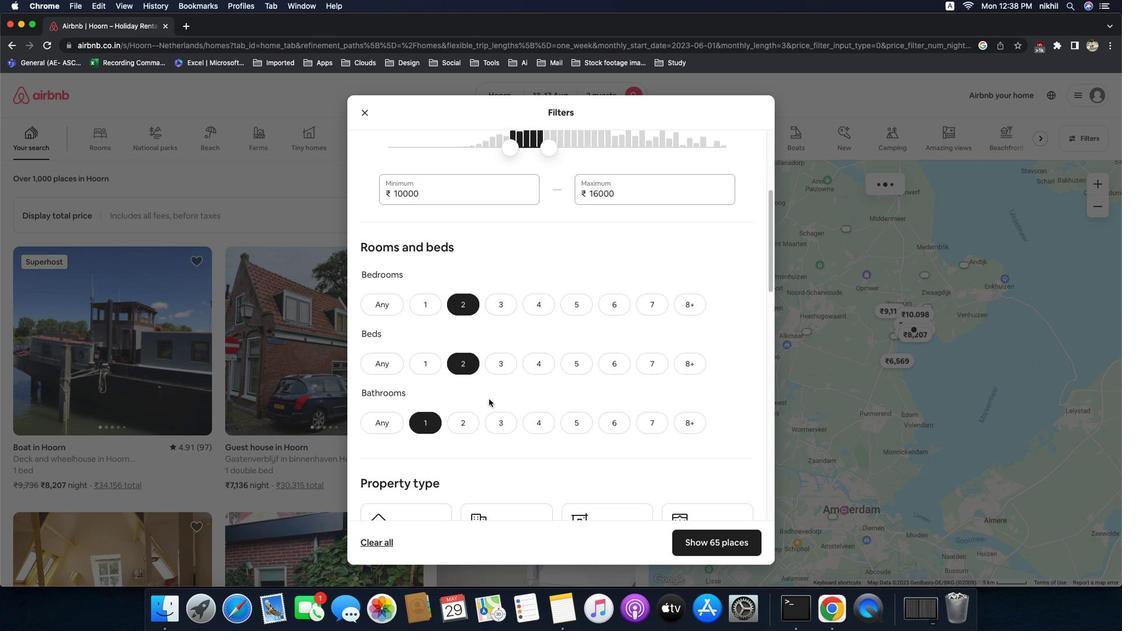 
Action: Mouse scrolled (487, 400) with delta (-4, 1)
Screenshot: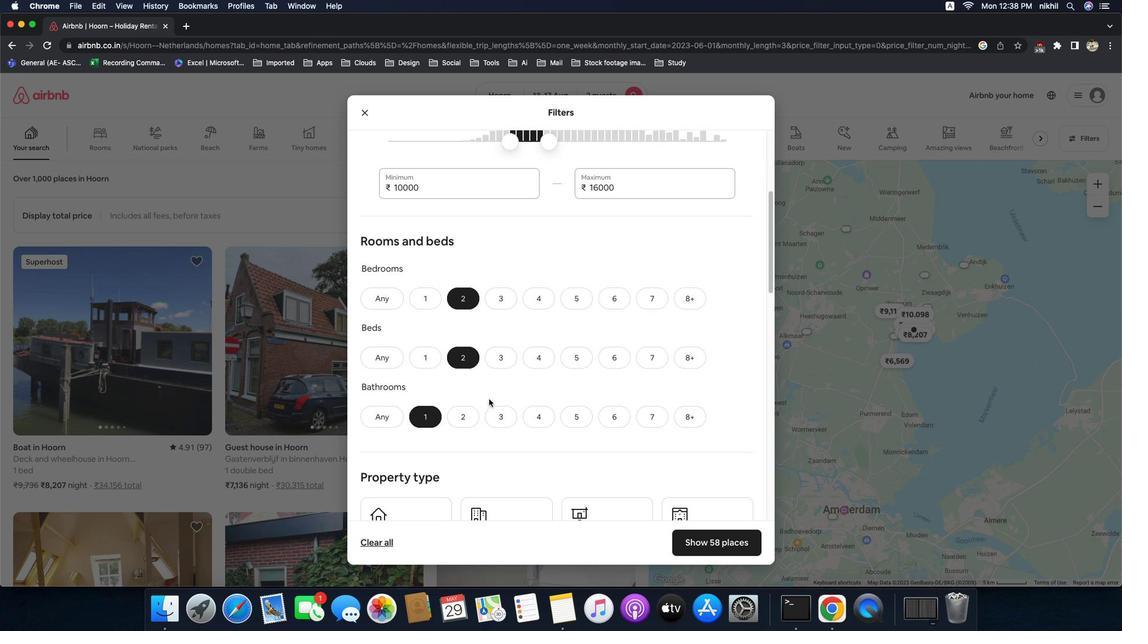 
Action: Mouse scrolled (487, 400) with delta (-4, 1)
Screenshot: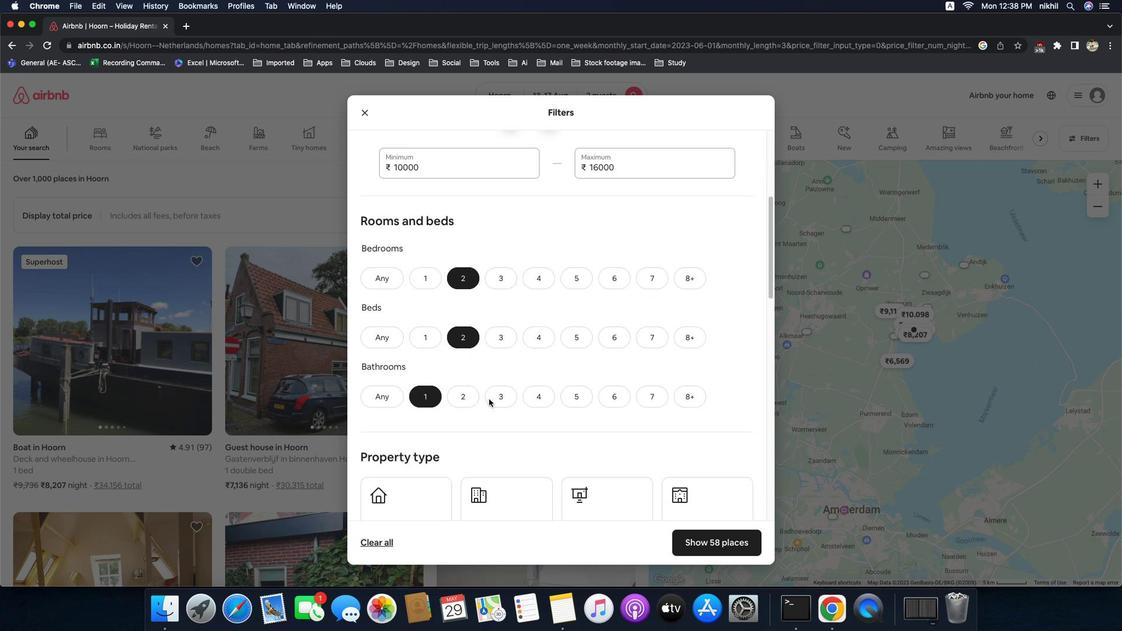 
Action: Mouse scrolled (487, 400) with delta (-4, 1)
Screenshot: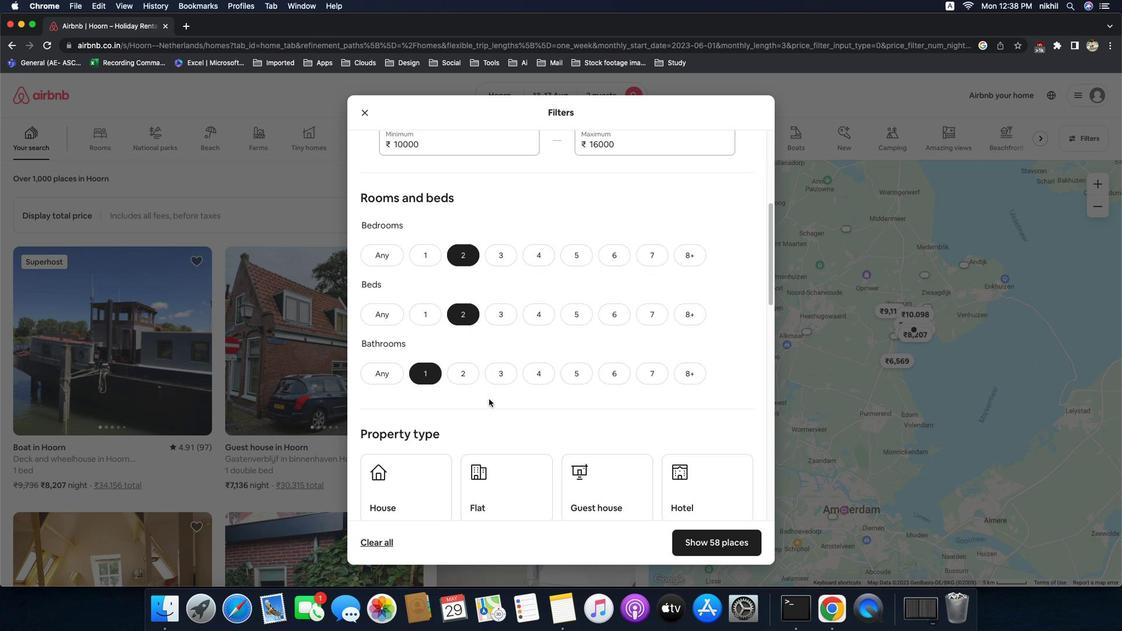 
Action: Mouse scrolled (487, 400) with delta (-4, 1)
Screenshot: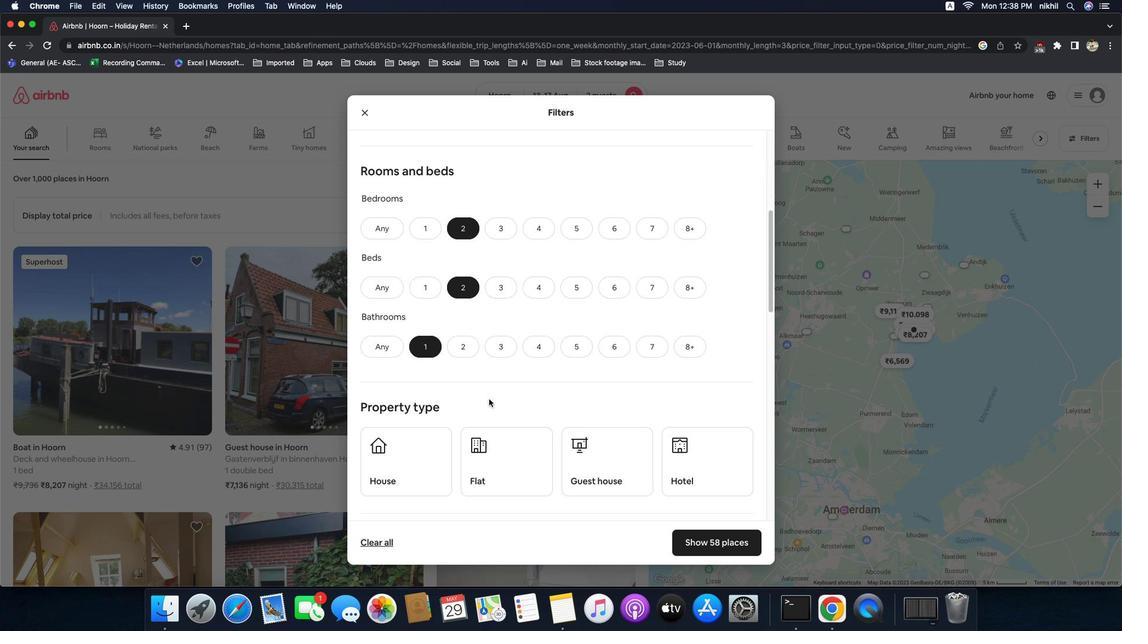 
Action: Mouse scrolled (487, 400) with delta (-4, 1)
Screenshot: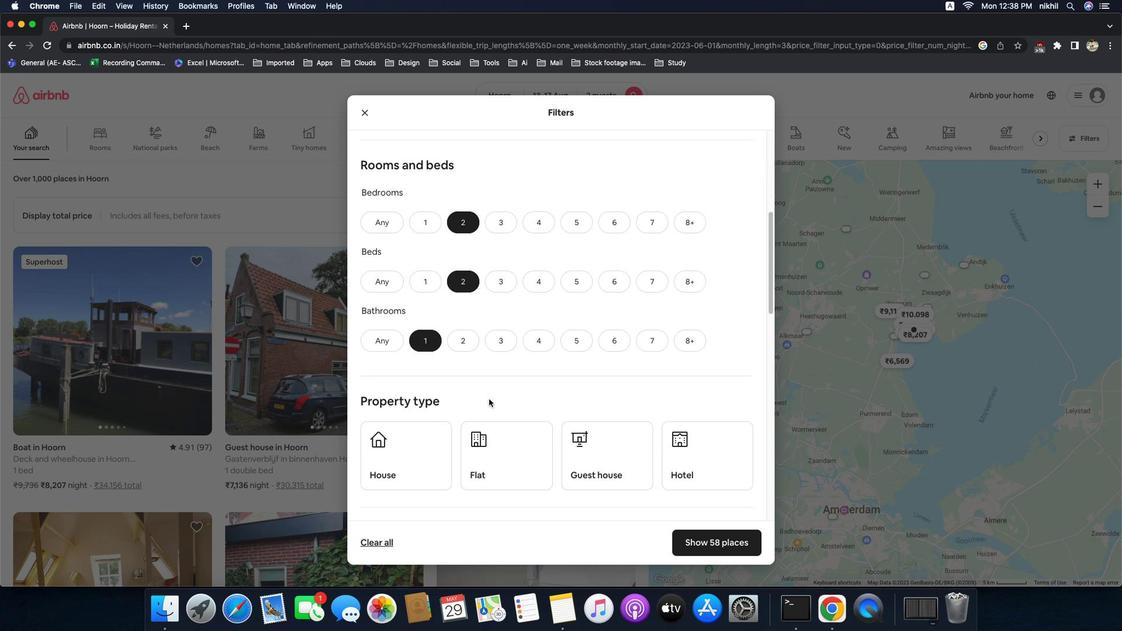 
Action: Mouse moved to (408, 432)
Screenshot: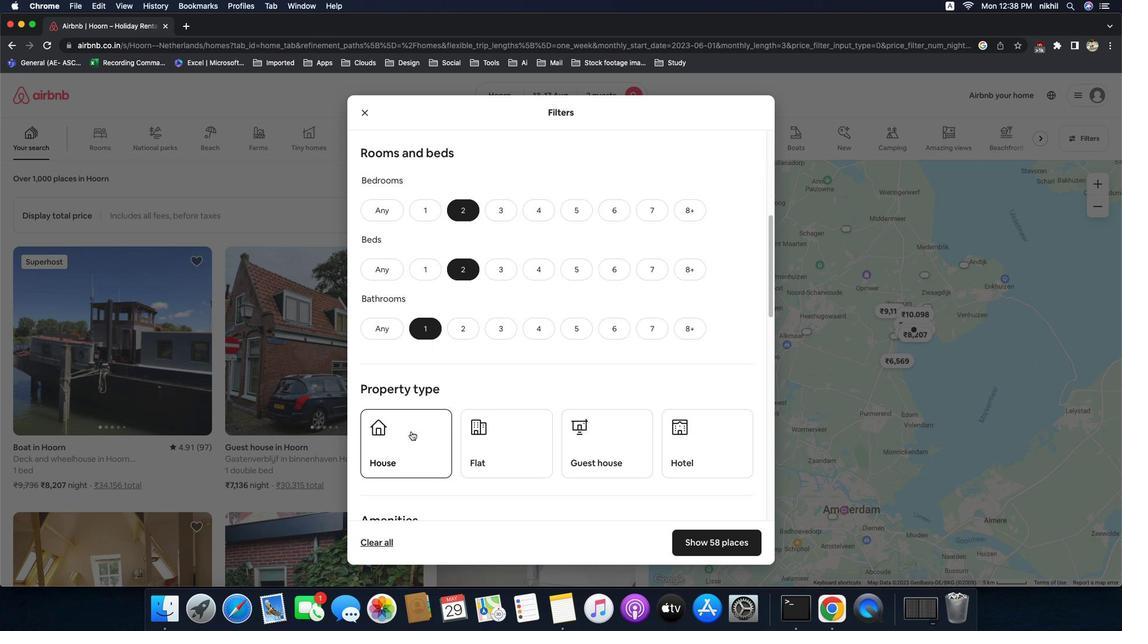 
Action: Mouse pressed left at (408, 432)
Screenshot: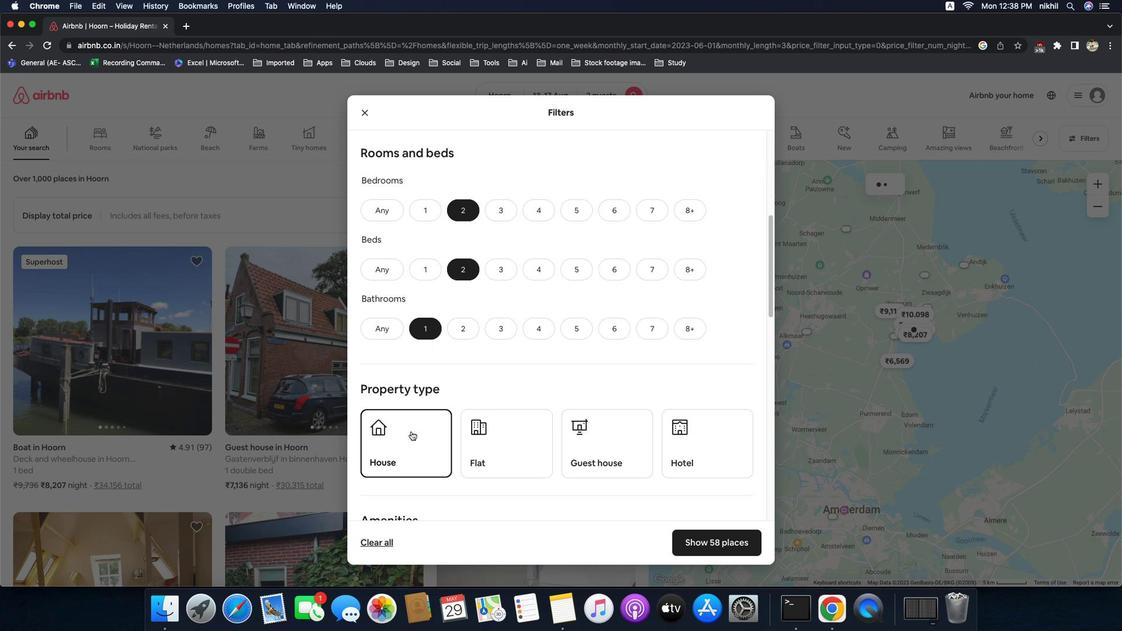 
Action: Mouse moved to (516, 451)
Screenshot: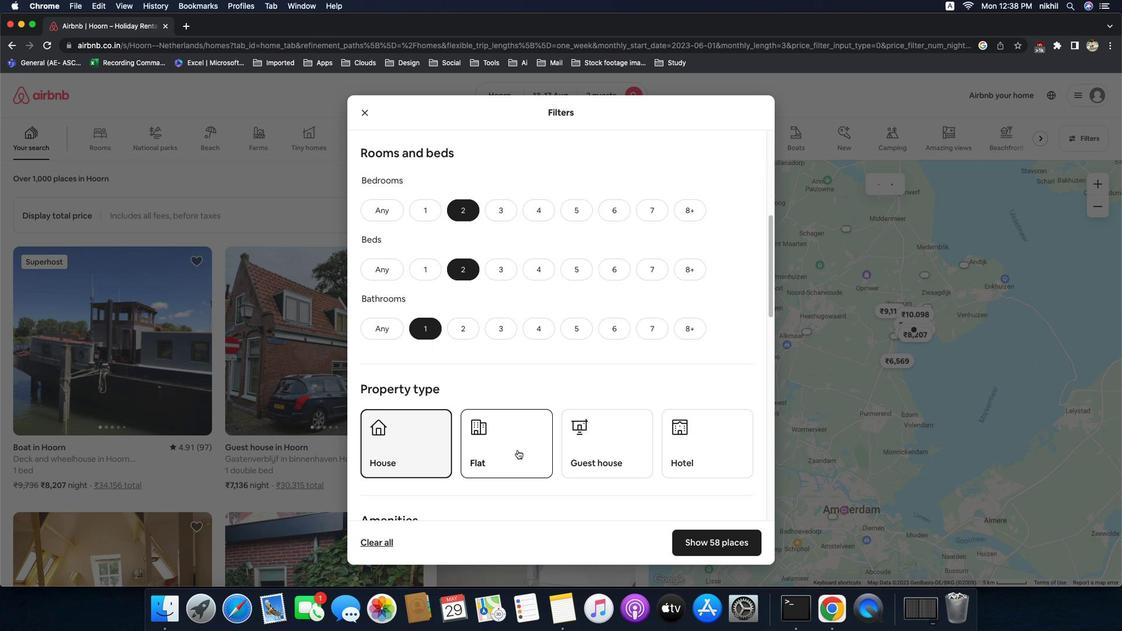 
Action: Mouse pressed left at (516, 451)
Screenshot: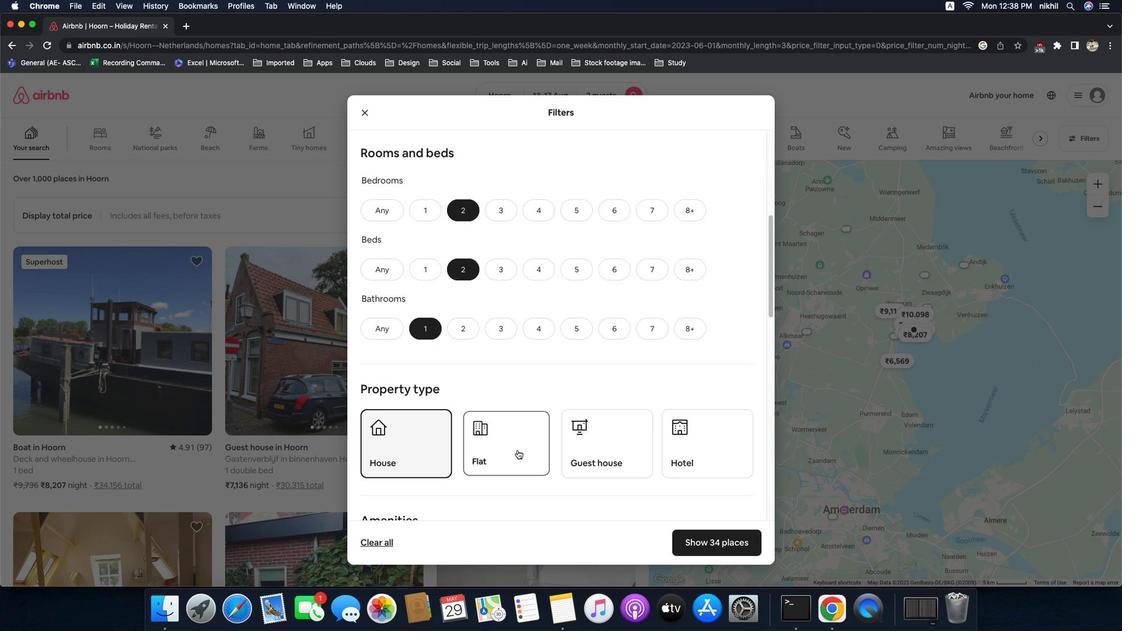
Action: Mouse moved to (625, 450)
Screenshot: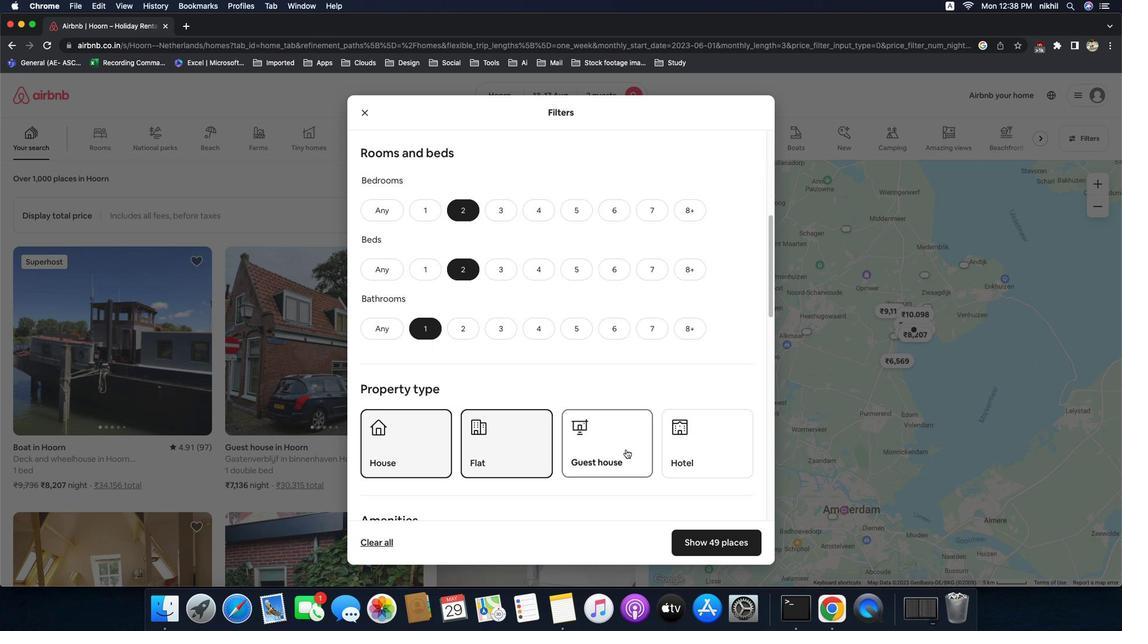 
Action: Mouse pressed left at (625, 450)
Screenshot: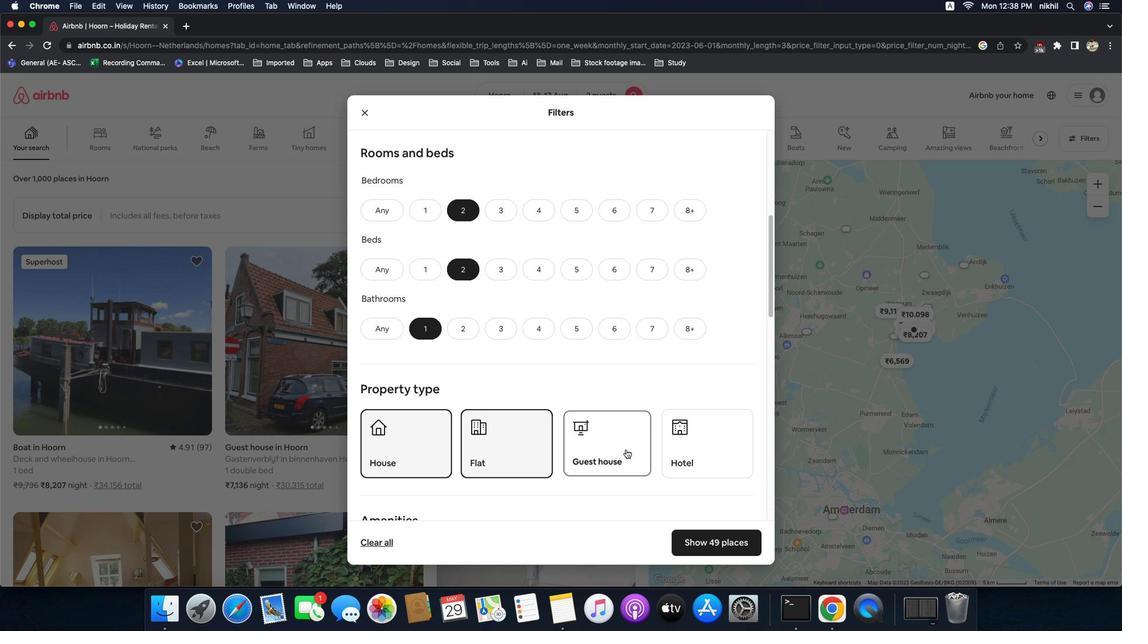 
Action: Mouse moved to (558, 436)
Screenshot: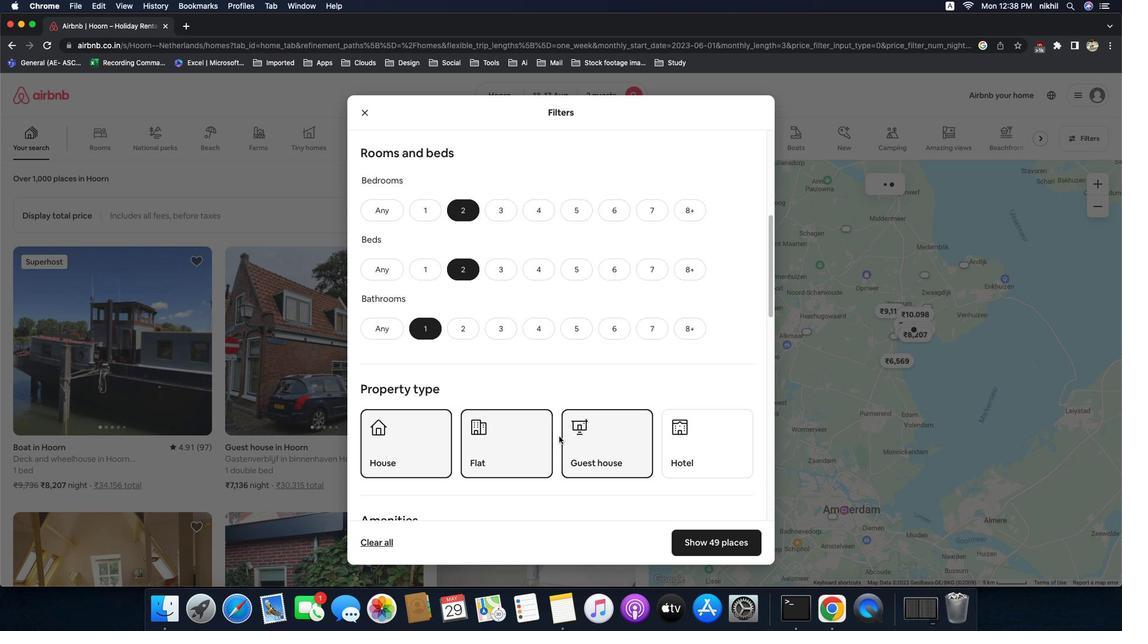 
Action: Mouse scrolled (558, 436) with delta (-4, 1)
Screenshot: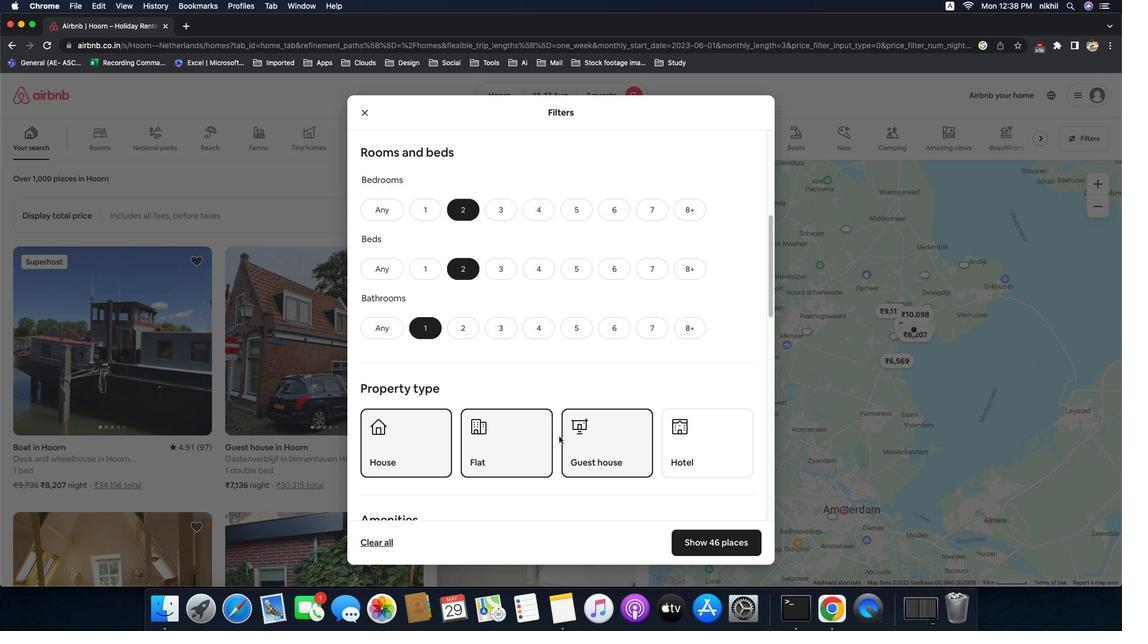 
Action: Mouse scrolled (558, 436) with delta (-4, 1)
Screenshot: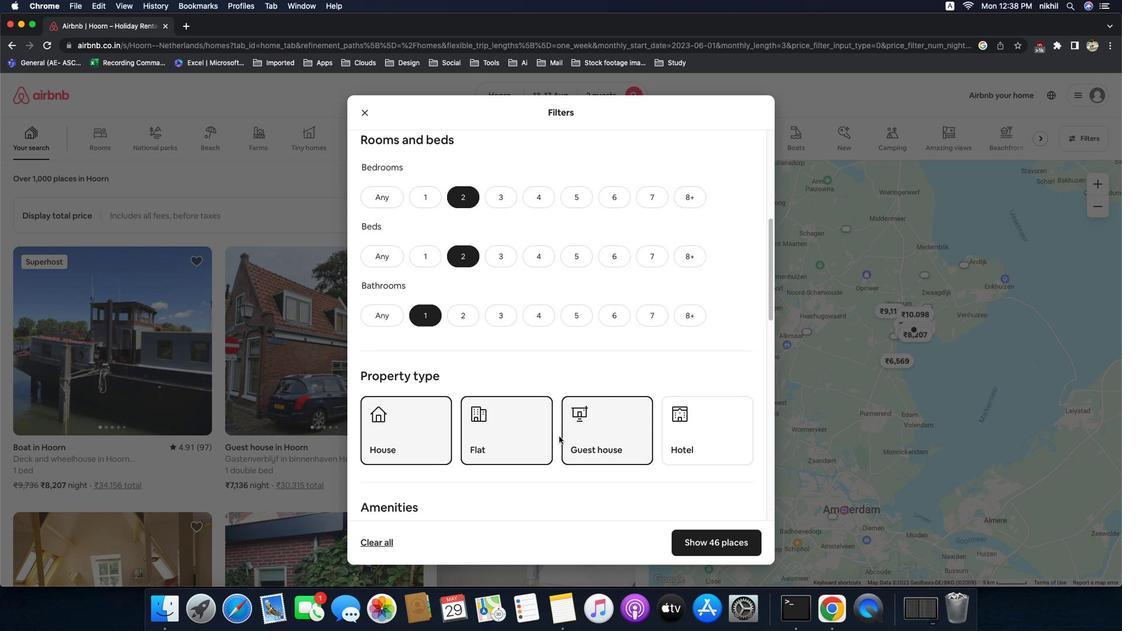 
Action: Mouse scrolled (558, 436) with delta (-4, 1)
Screenshot: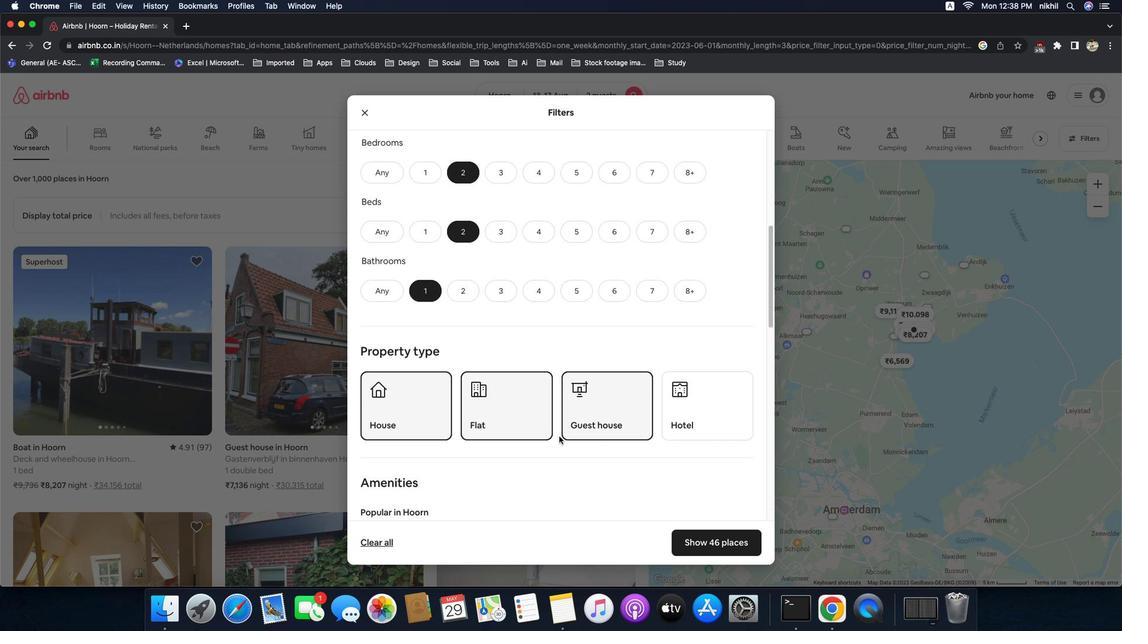 
Action: Mouse scrolled (558, 436) with delta (-4, 0)
Screenshot: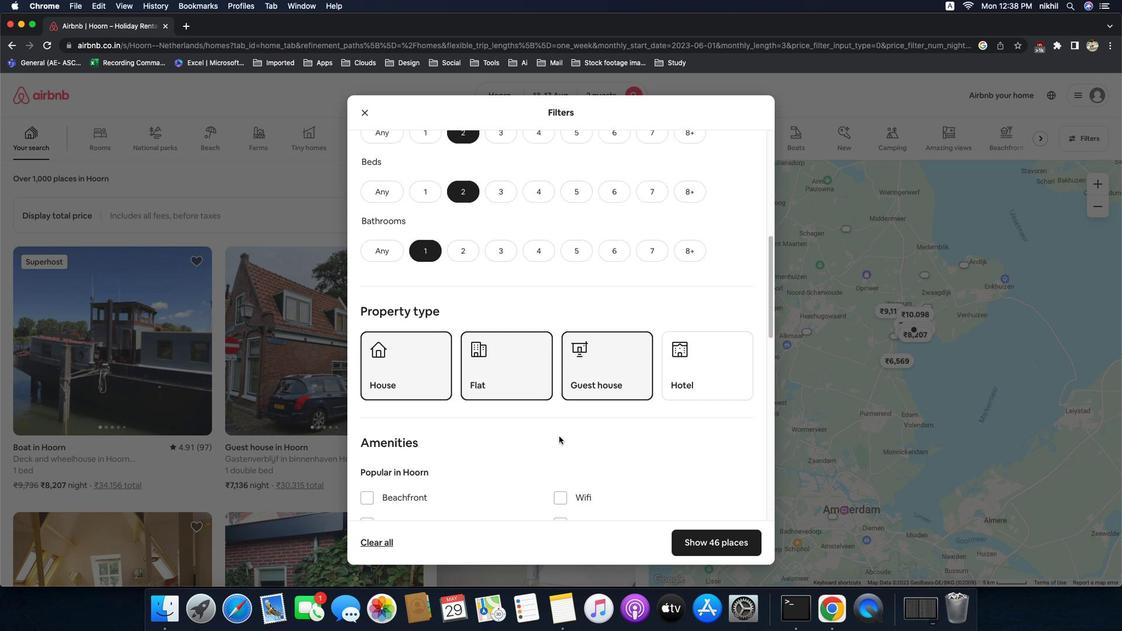 
Action: Mouse scrolled (558, 436) with delta (-4, 1)
Screenshot: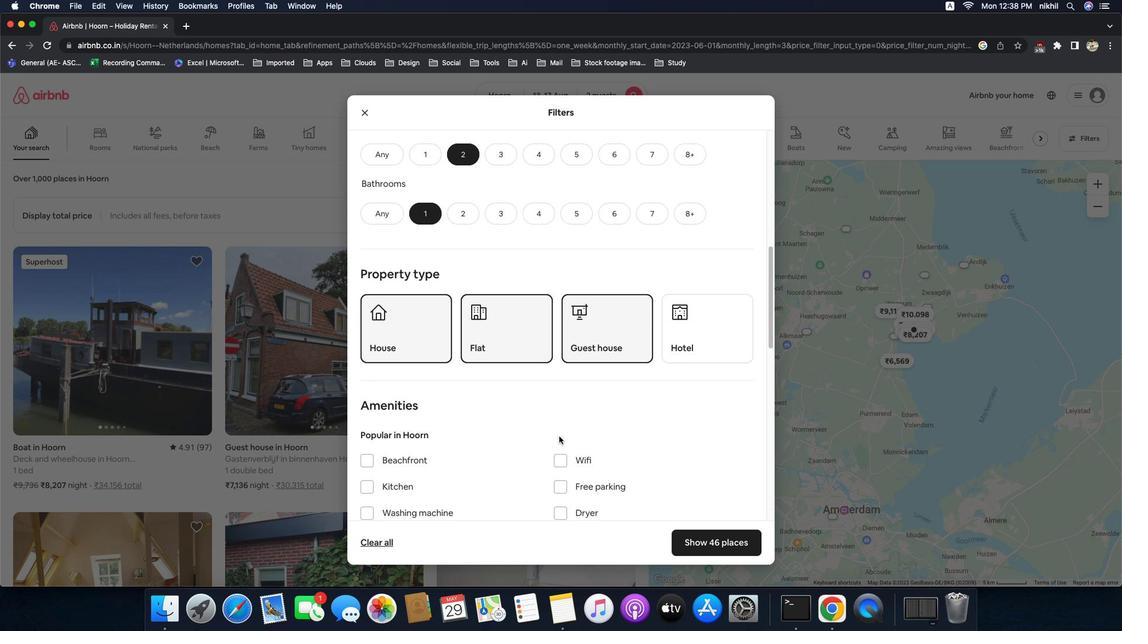 
Action: Mouse scrolled (558, 436) with delta (-4, 1)
Screenshot: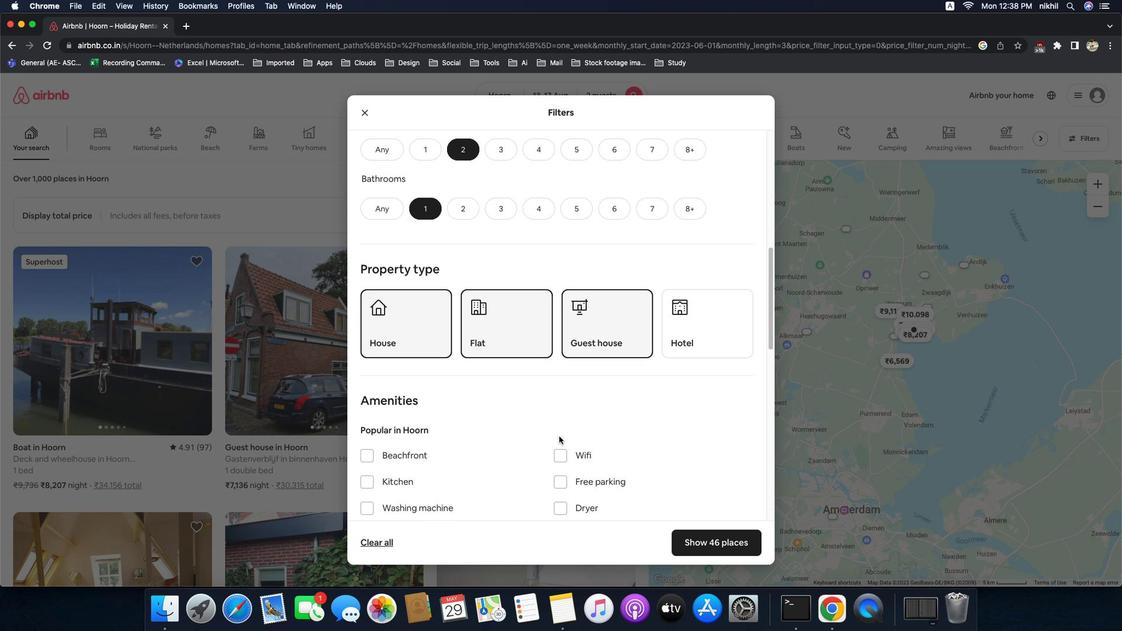 
Action: Mouse scrolled (558, 436) with delta (-4, 1)
Screenshot: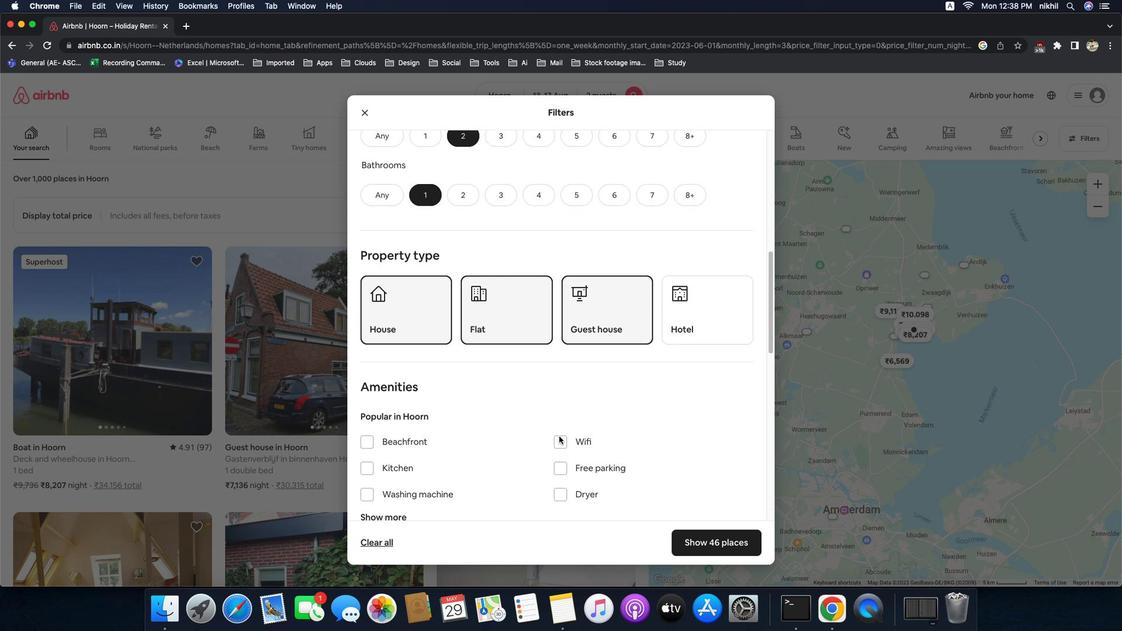
Action: Mouse moved to (557, 436)
Screenshot: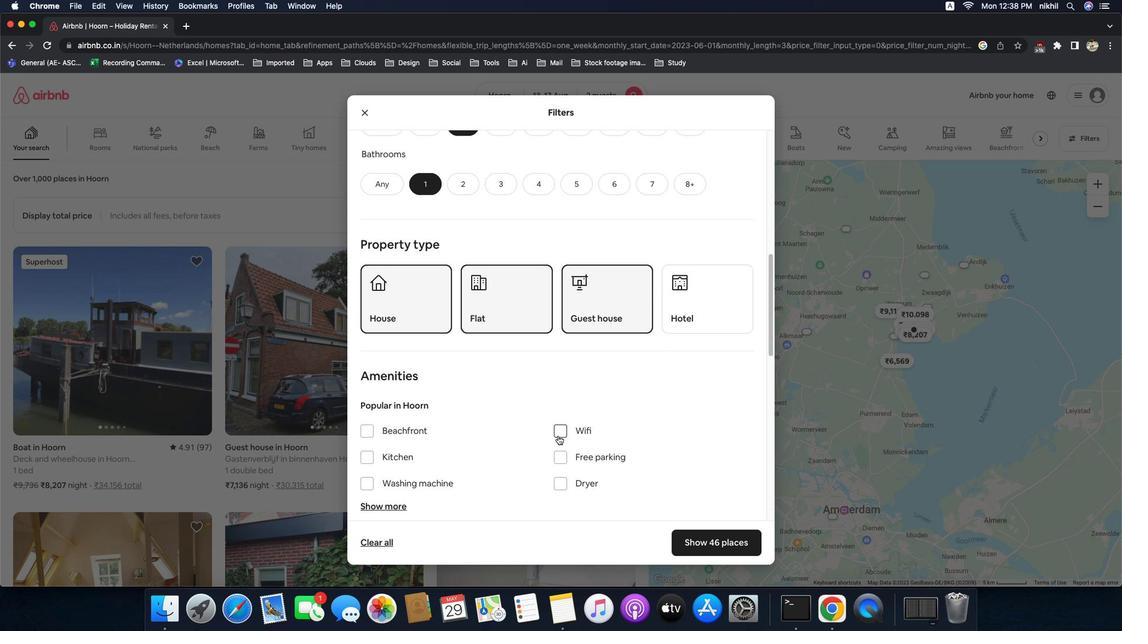 
Action: Mouse pressed left at (557, 436)
Screenshot: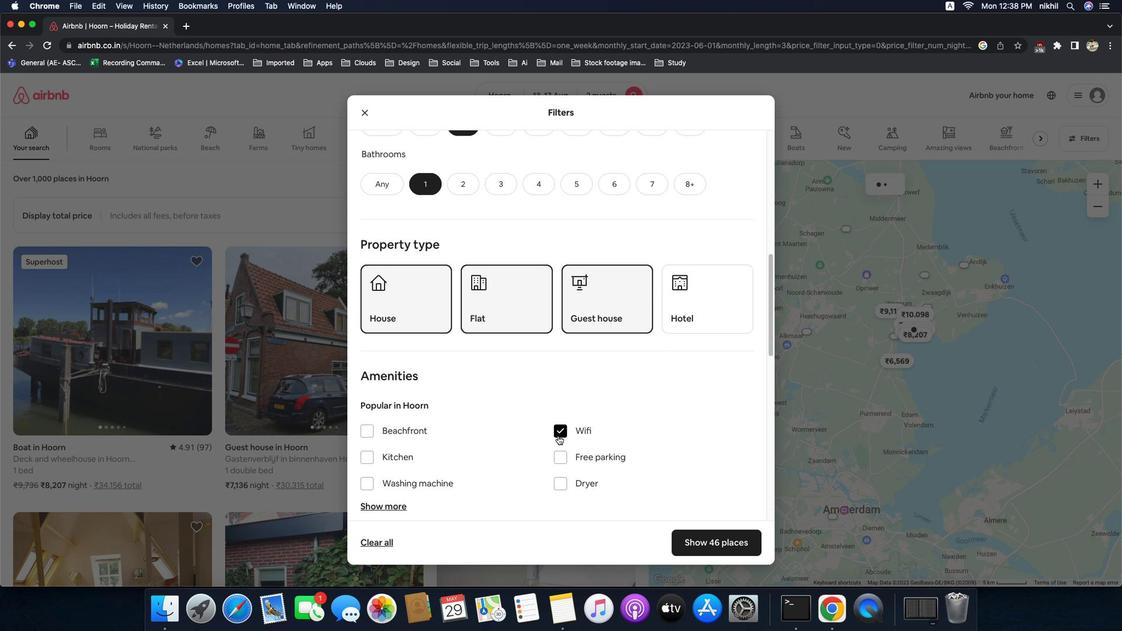 
Action: Mouse moved to (427, 484)
Screenshot: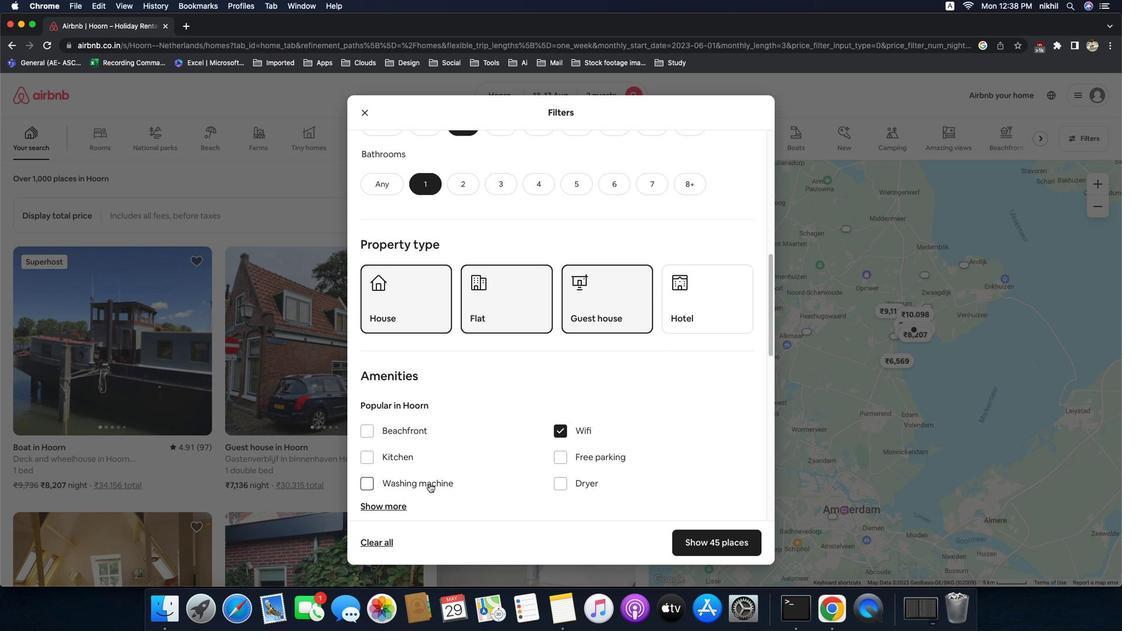 
Action: Mouse pressed left at (427, 484)
Screenshot: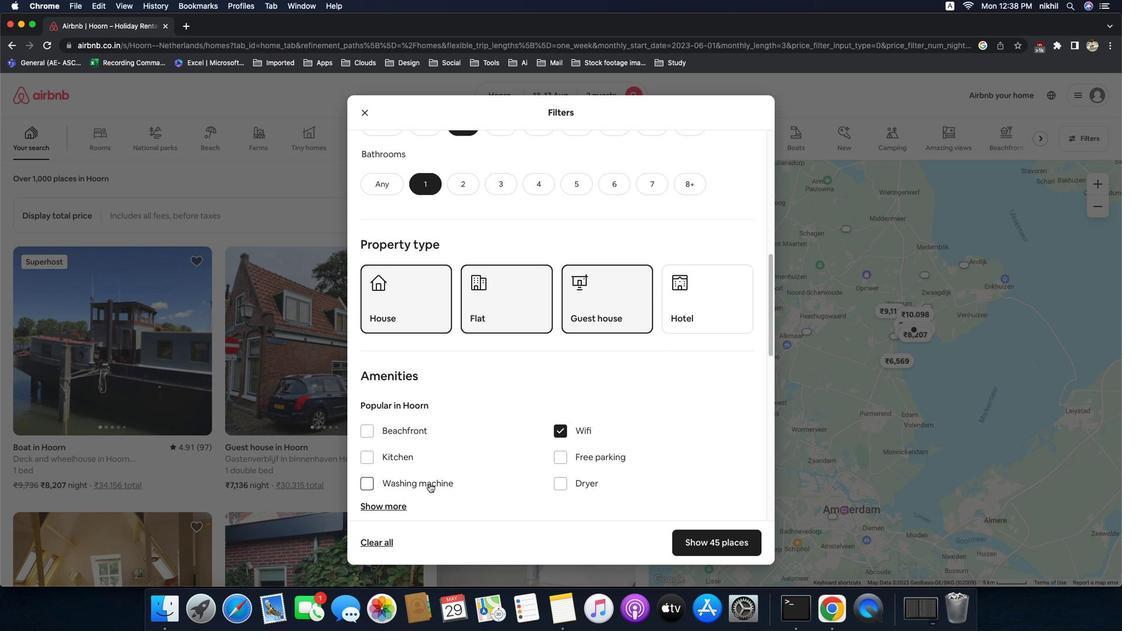 
Action: Mouse moved to (507, 473)
Screenshot: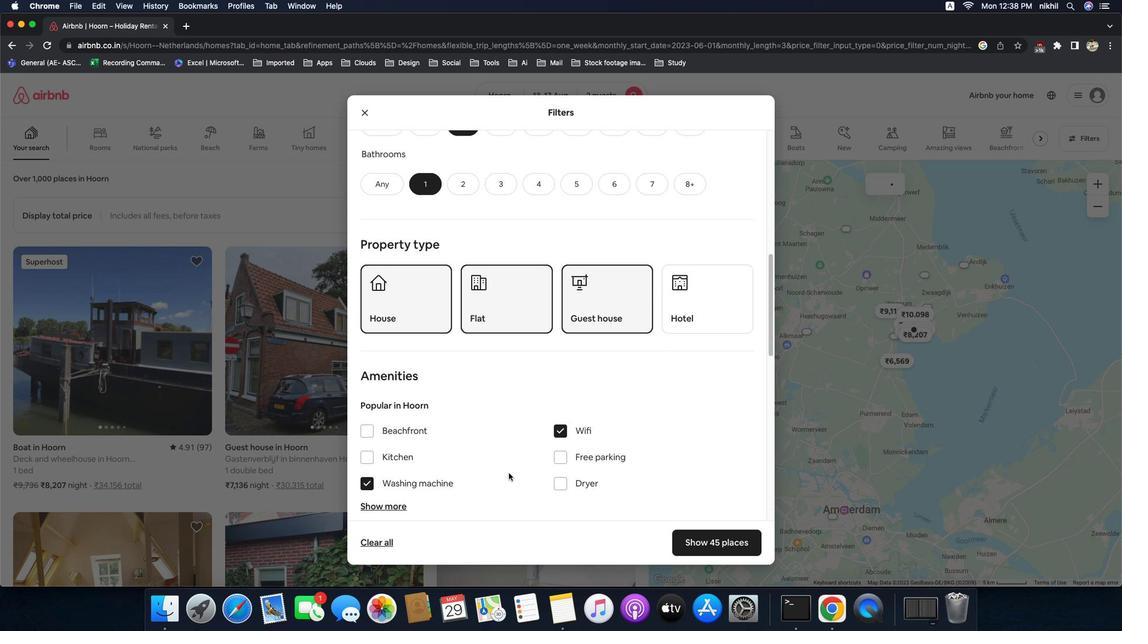 
Action: Mouse scrolled (507, 473) with delta (-4, 1)
Screenshot: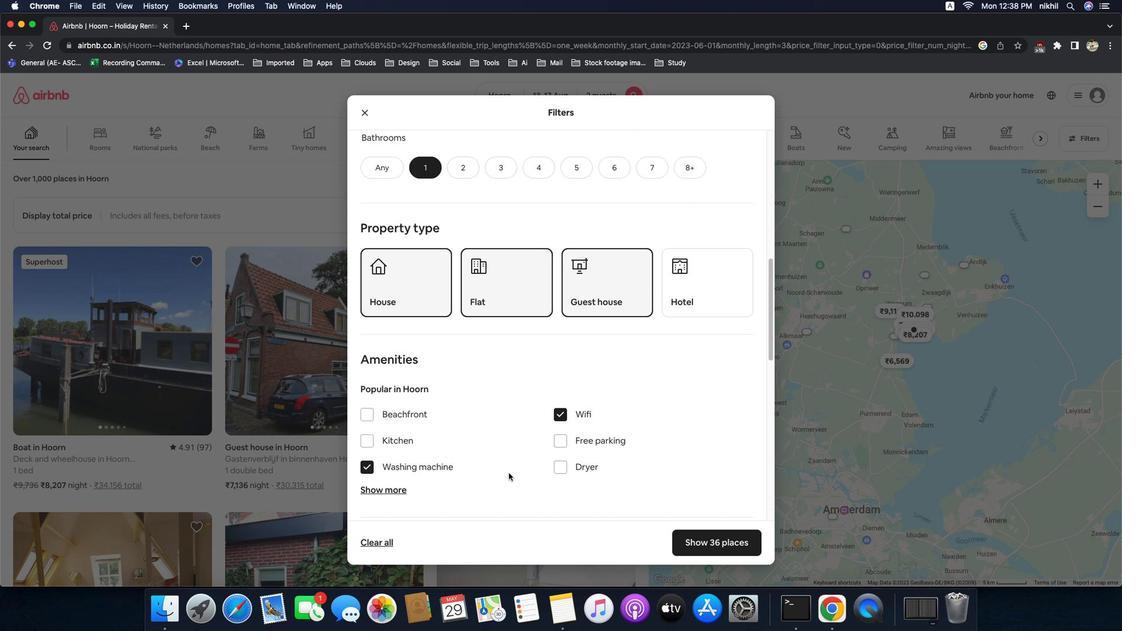 
Action: Mouse scrolled (507, 473) with delta (-4, 1)
Screenshot: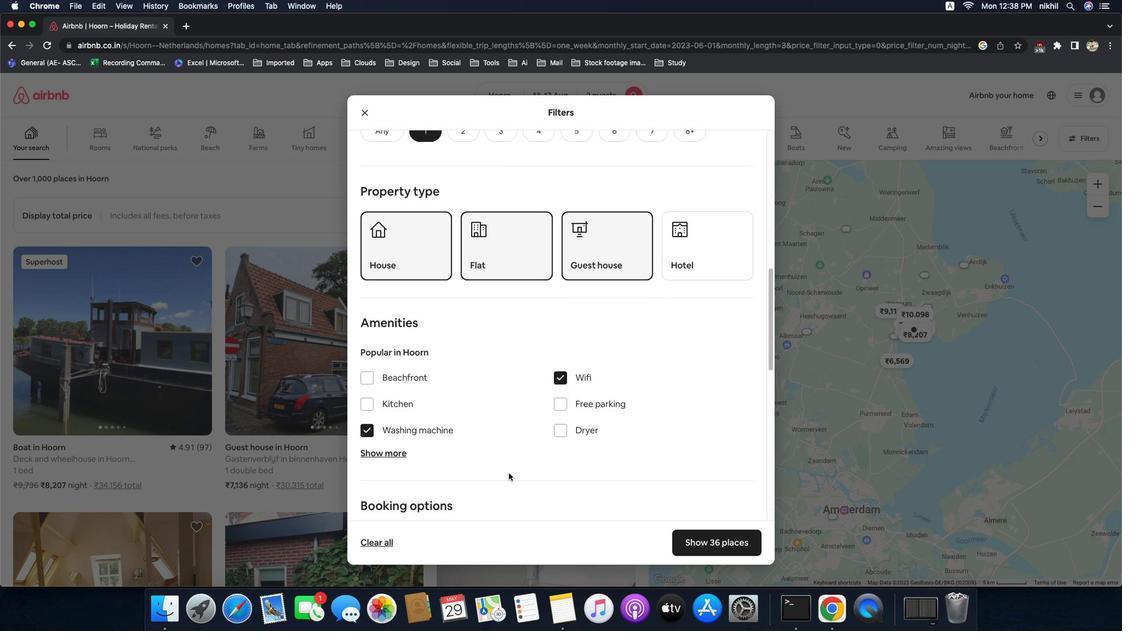 
Action: Mouse scrolled (507, 473) with delta (-4, 0)
Screenshot: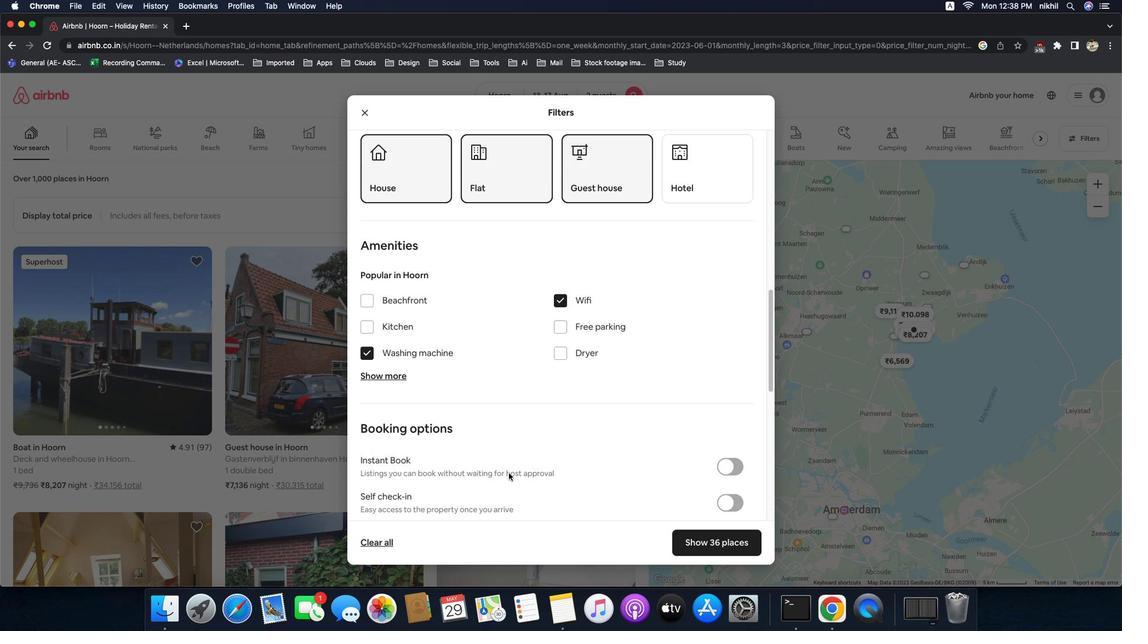 
Action: Mouse scrolled (507, 473) with delta (-4, 0)
Screenshot: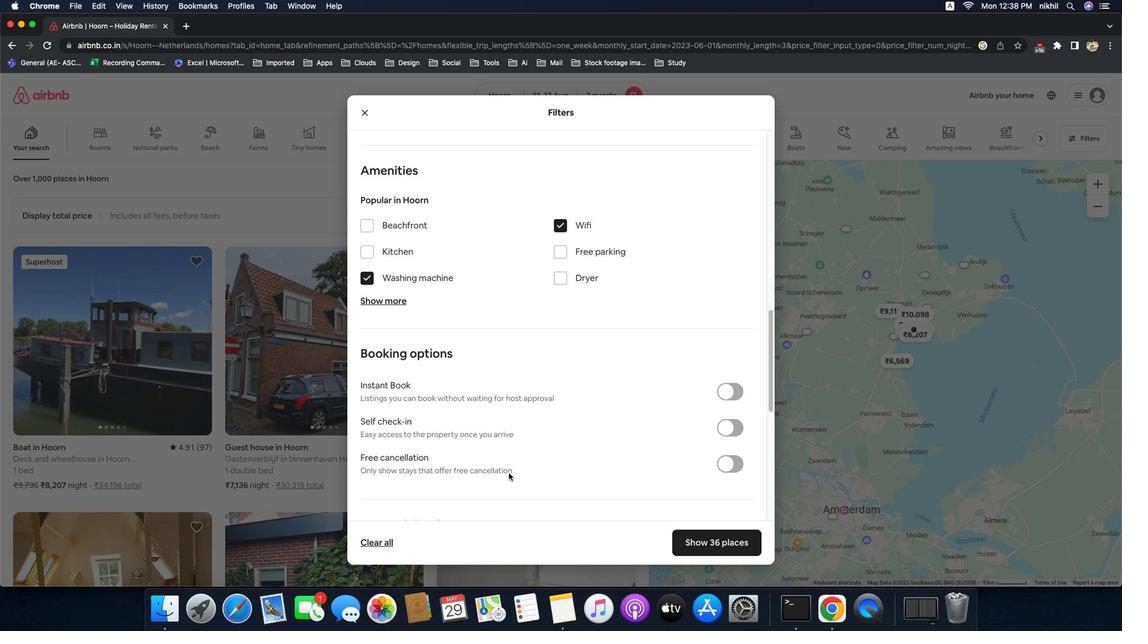 
Action: Mouse moved to (728, 401)
Screenshot: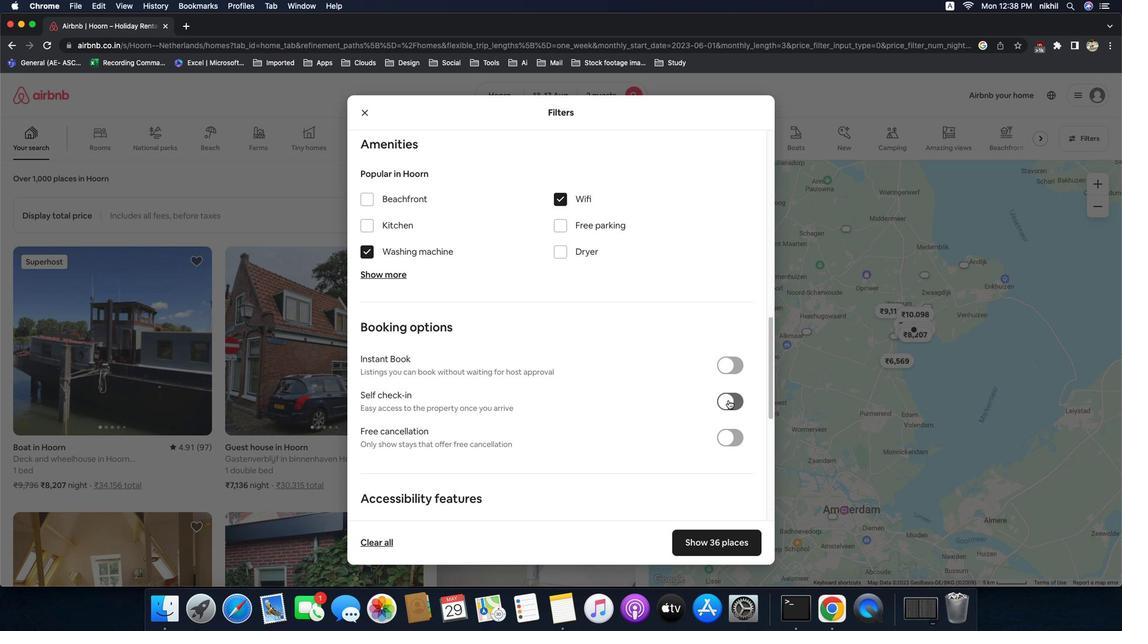 
Action: Mouse pressed left at (728, 401)
Screenshot: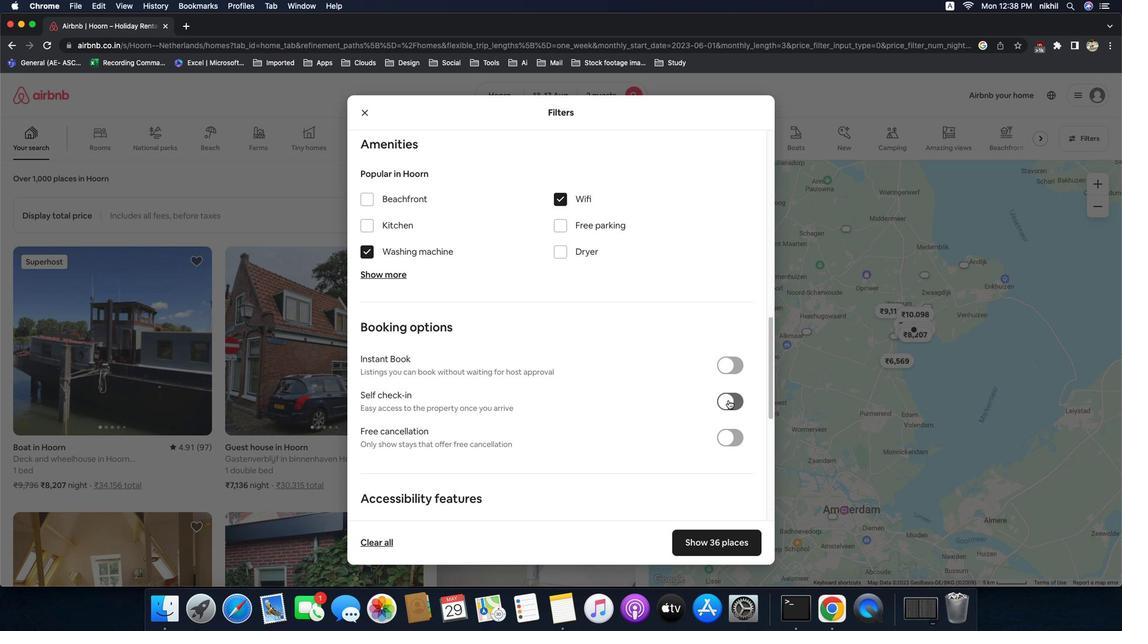 
Action: Mouse moved to (571, 415)
Screenshot: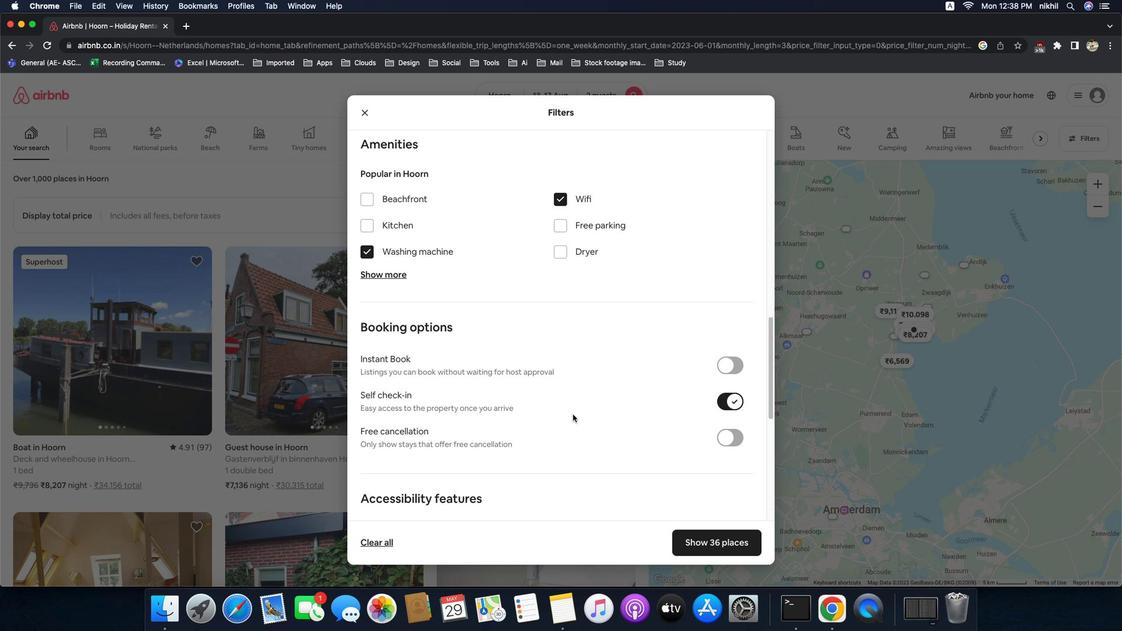 
Action: Mouse scrolled (571, 415) with delta (-4, 1)
Screenshot: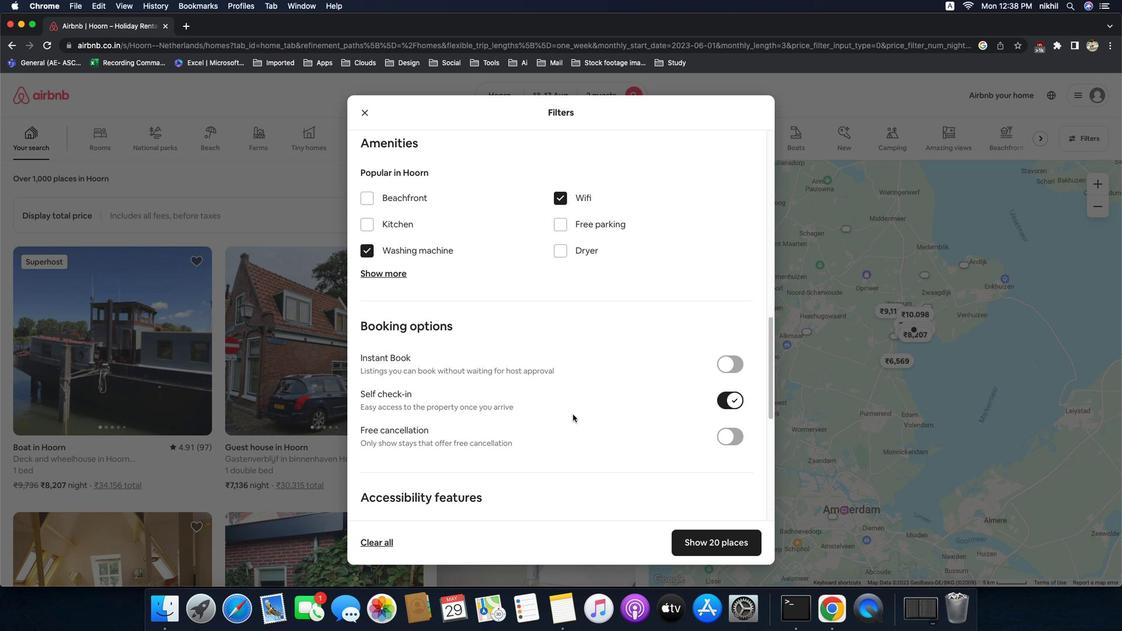 
Action: Mouse scrolled (571, 415) with delta (-4, 1)
Screenshot: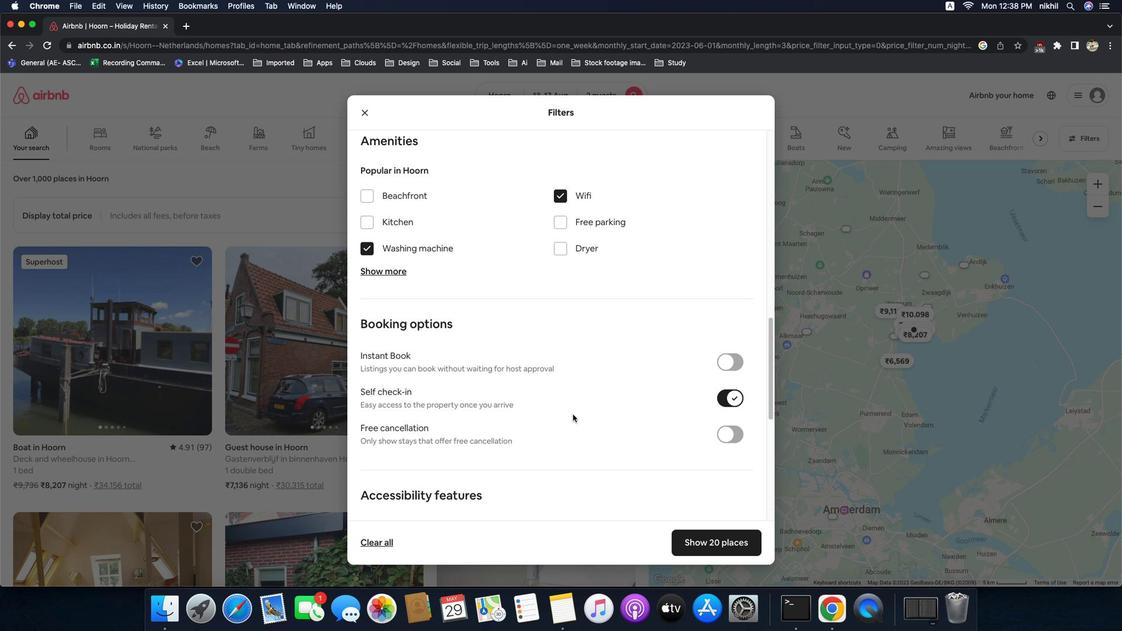 
Action: Mouse scrolled (571, 415) with delta (-4, 1)
Screenshot: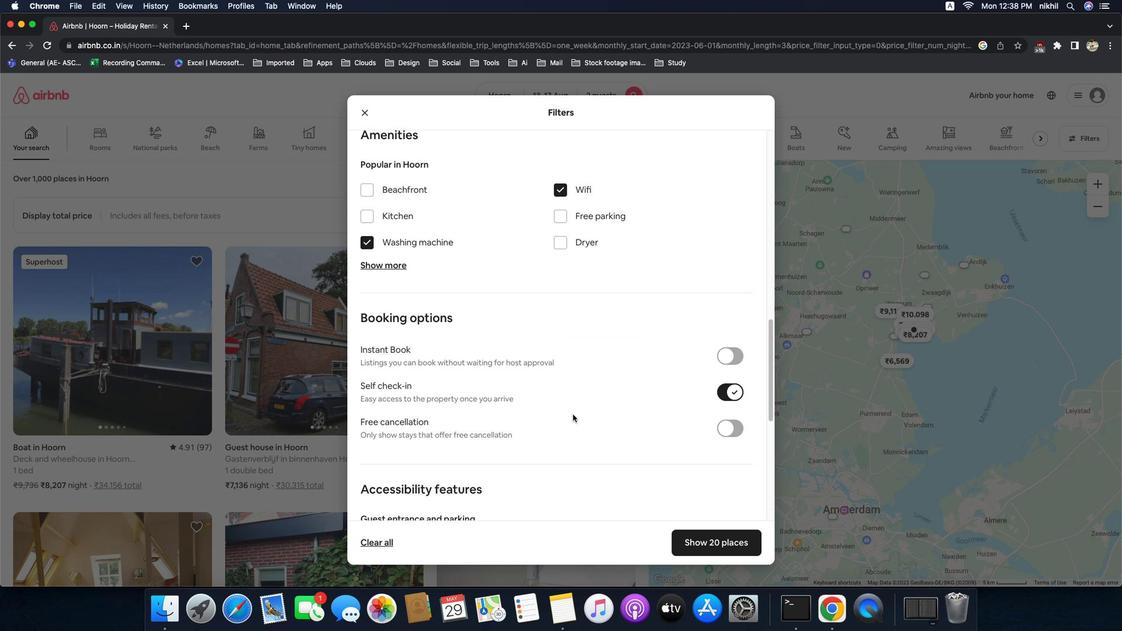 
Action: Mouse scrolled (571, 415) with delta (-4, 1)
Screenshot: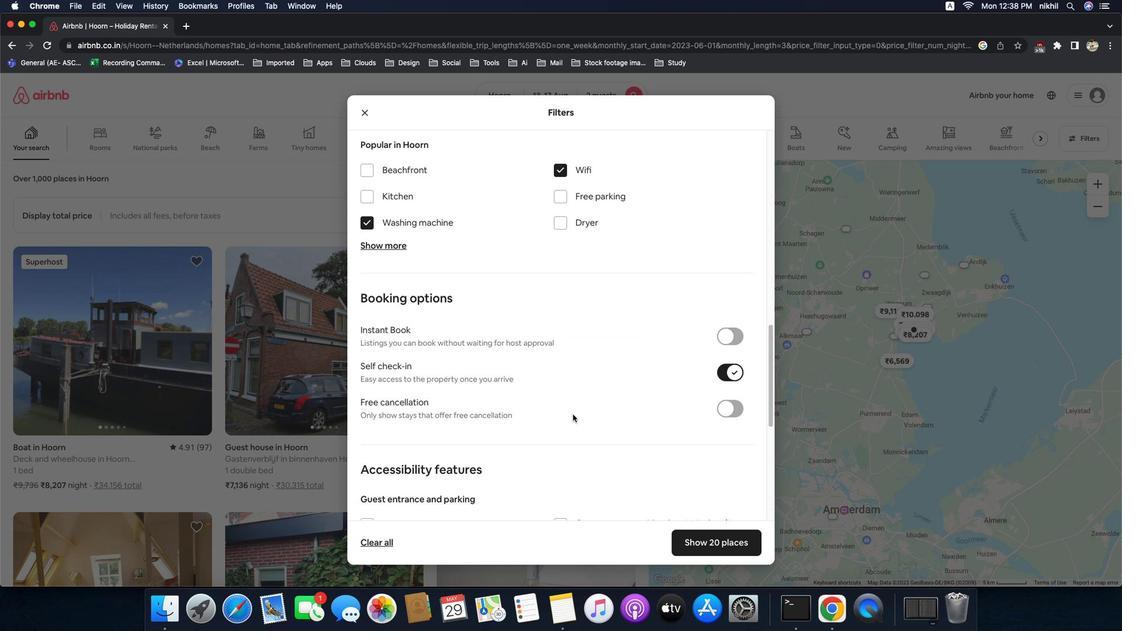 
Action: Mouse scrolled (571, 415) with delta (-4, 1)
Screenshot: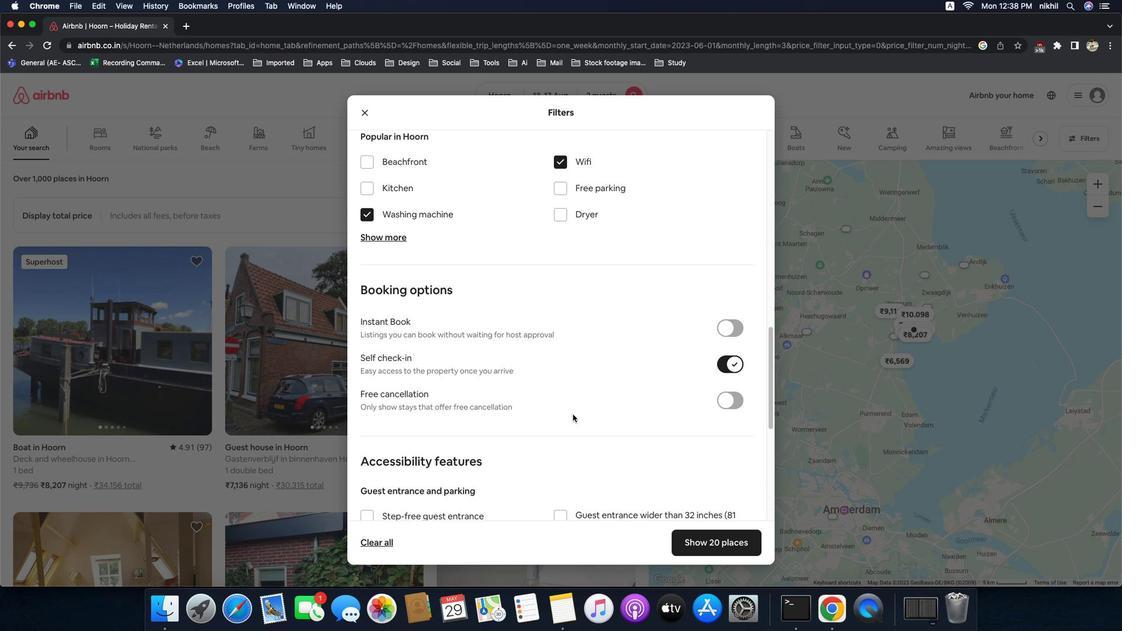 
Action: Mouse scrolled (571, 415) with delta (-4, 1)
Screenshot: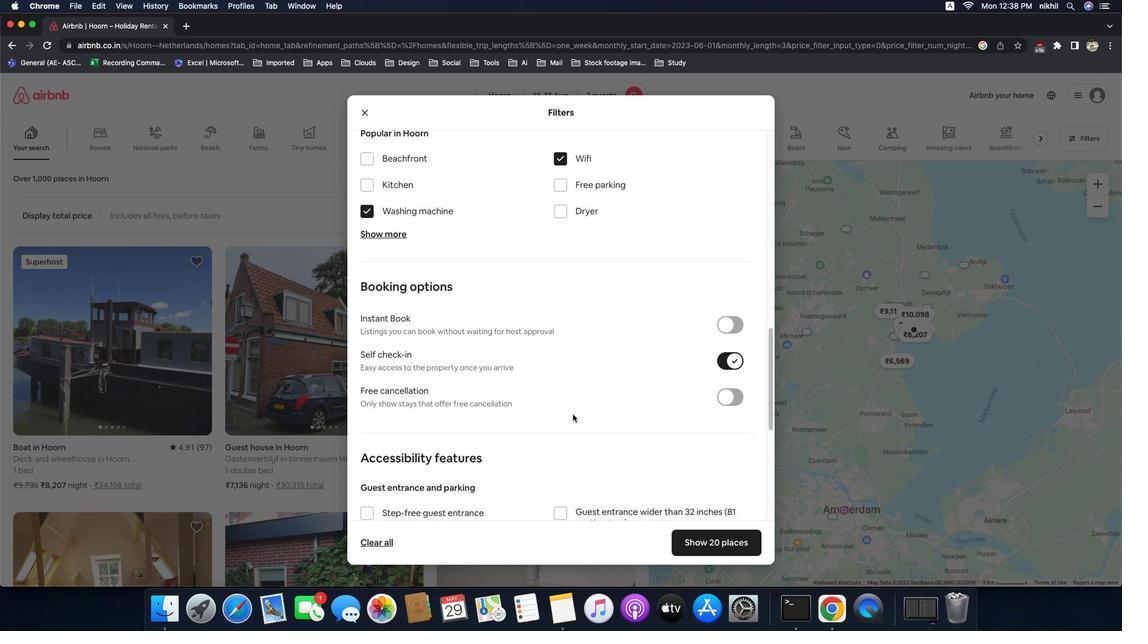 
Action: Mouse scrolled (571, 415) with delta (-4, 1)
Screenshot: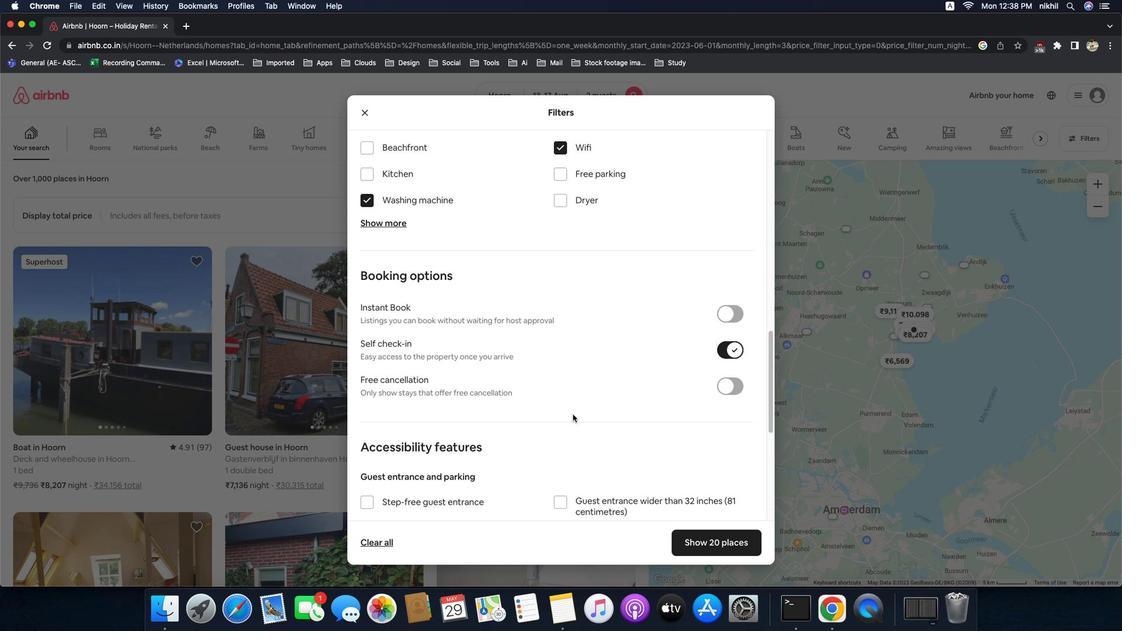 
Action: Mouse scrolled (571, 415) with delta (-4, 1)
Screenshot: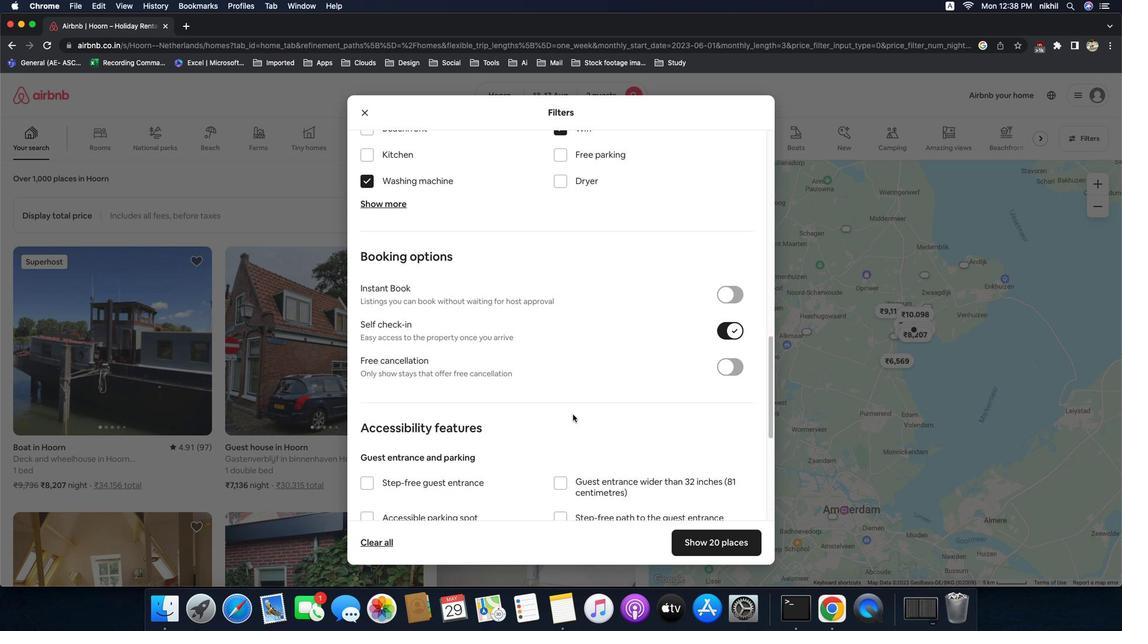 
Action: Mouse scrolled (571, 415) with delta (-4, 1)
Screenshot: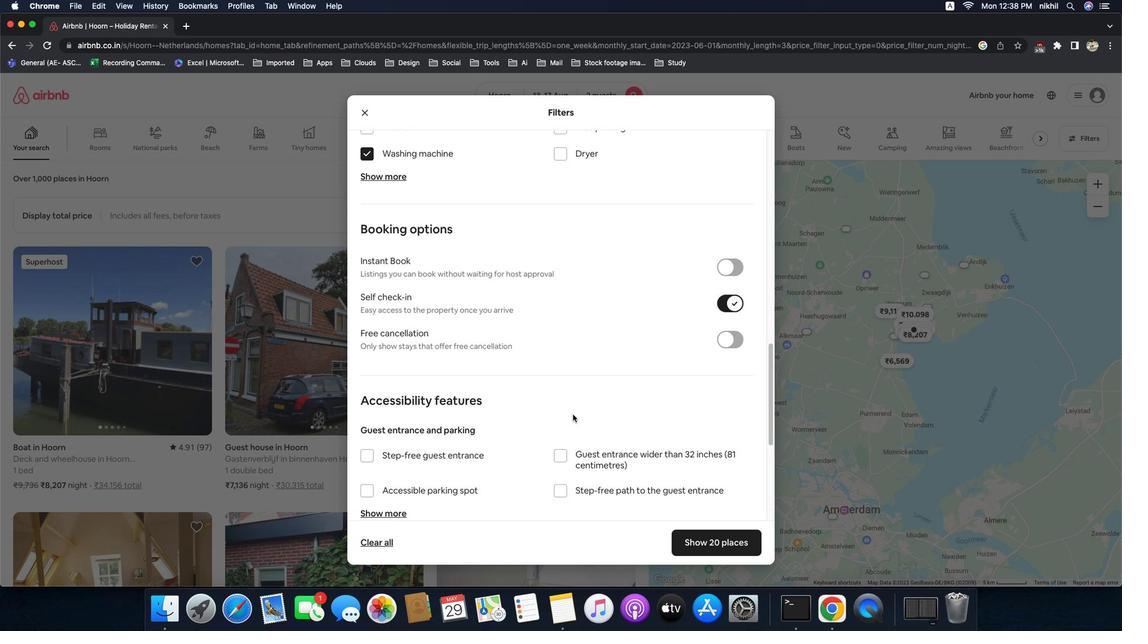 
Action: Mouse scrolled (571, 415) with delta (-4, 1)
Screenshot: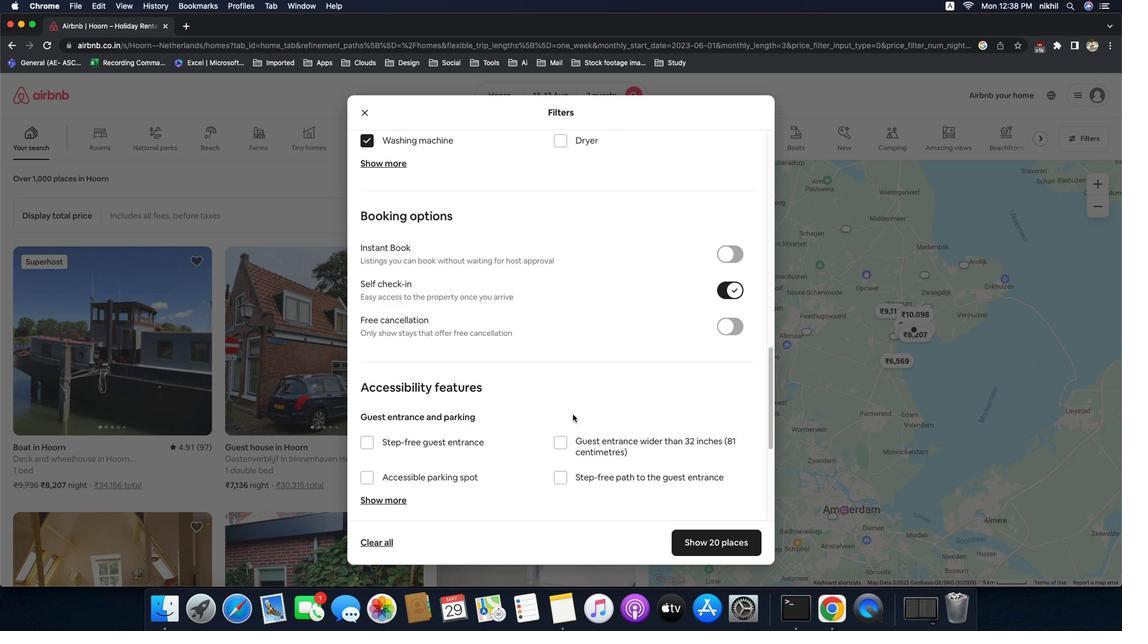 
Action: Mouse scrolled (571, 415) with delta (-4, 0)
Screenshot: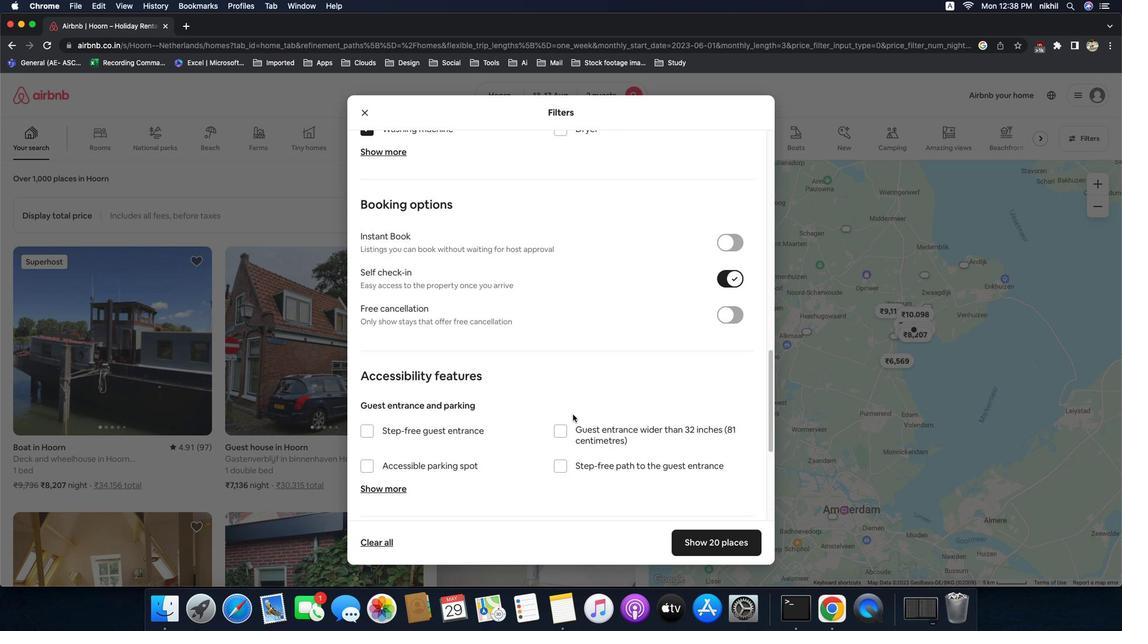 
Action: Mouse scrolled (571, 415) with delta (-4, 0)
Screenshot: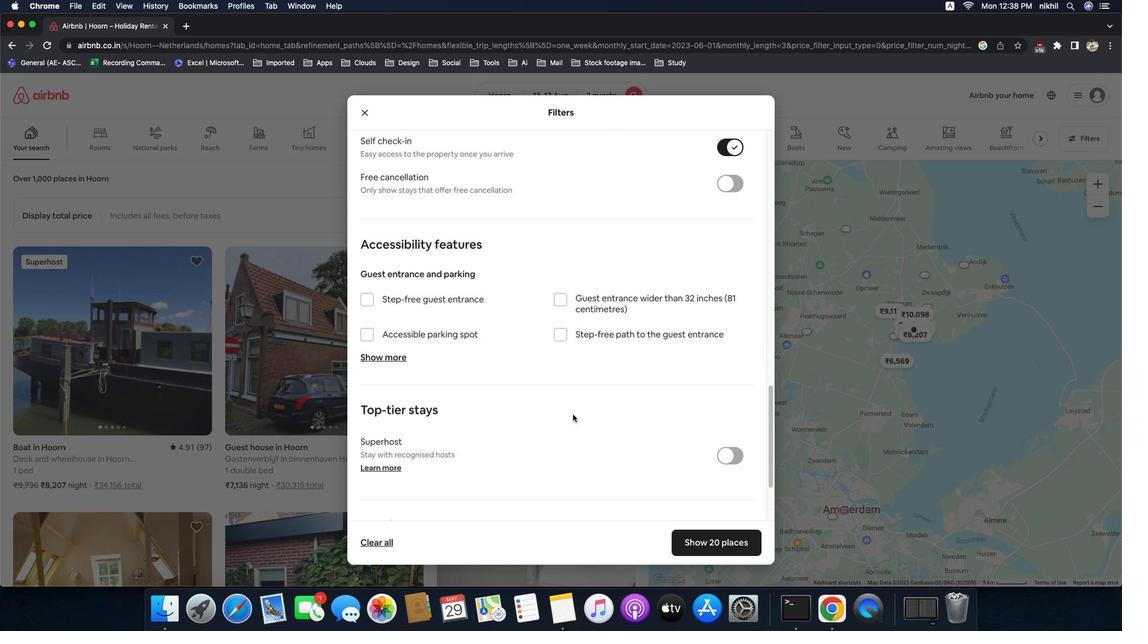 
Action: Mouse scrolled (571, 415) with delta (-4, 1)
Screenshot: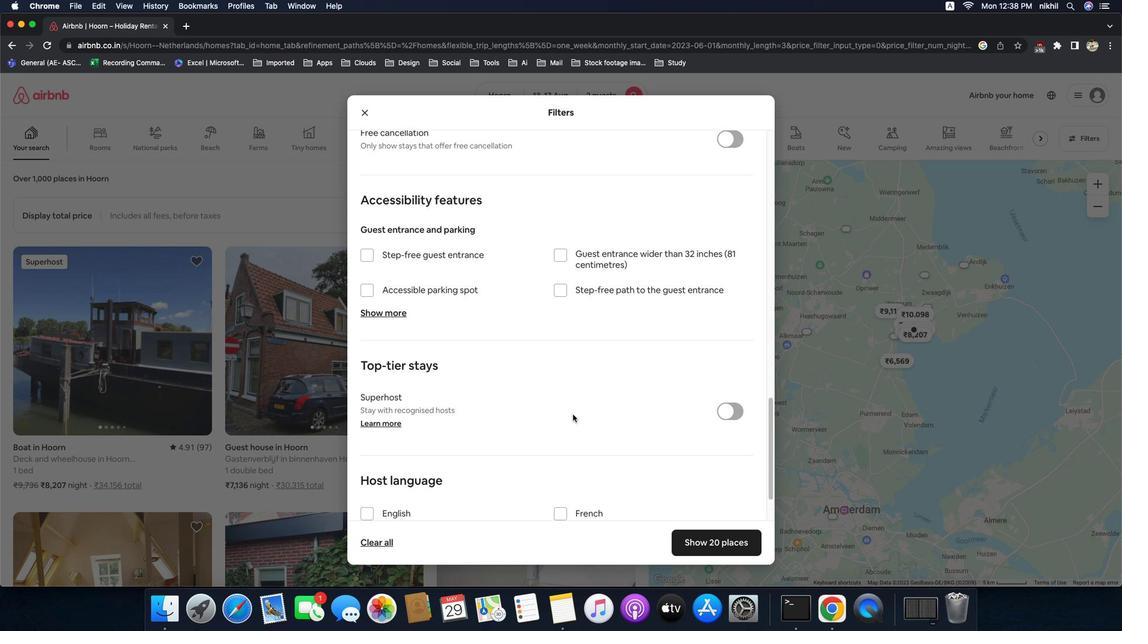 
Action: Mouse scrolled (571, 415) with delta (-4, 1)
Screenshot: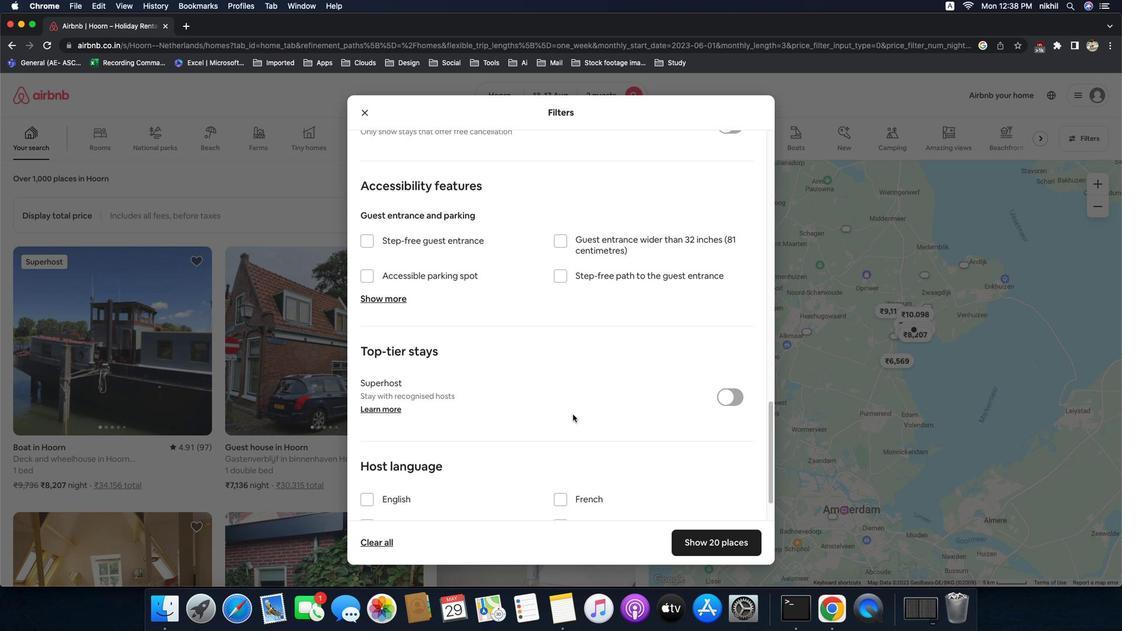 
Action: Mouse scrolled (571, 415) with delta (-4, 0)
Screenshot: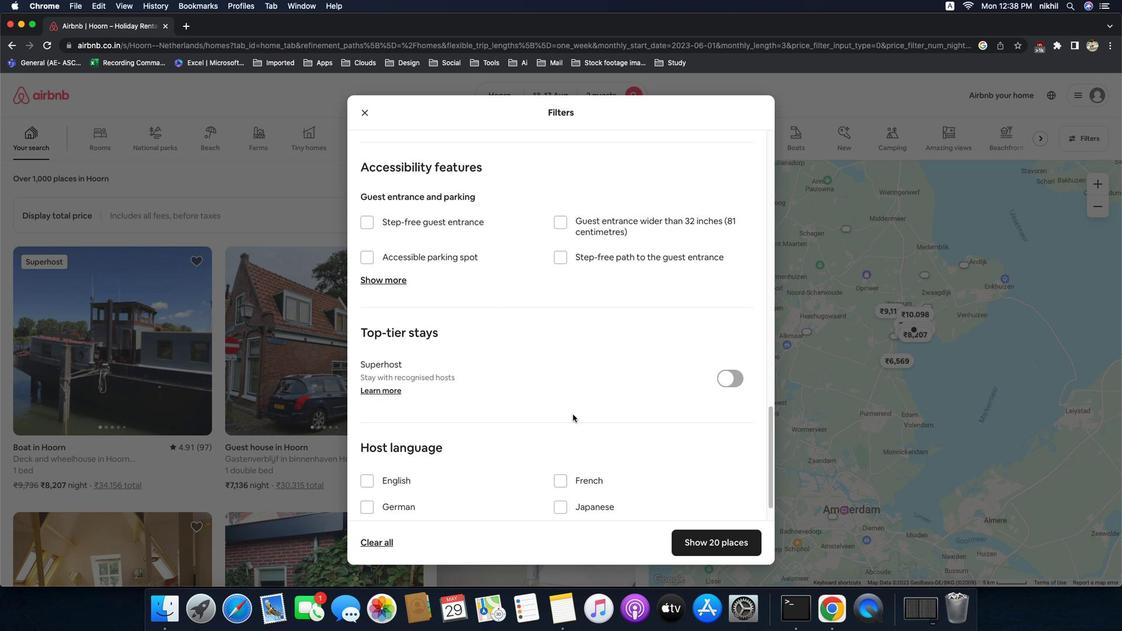 
Action: Mouse scrolled (571, 415) with delta (-4, 0)
Screenshot: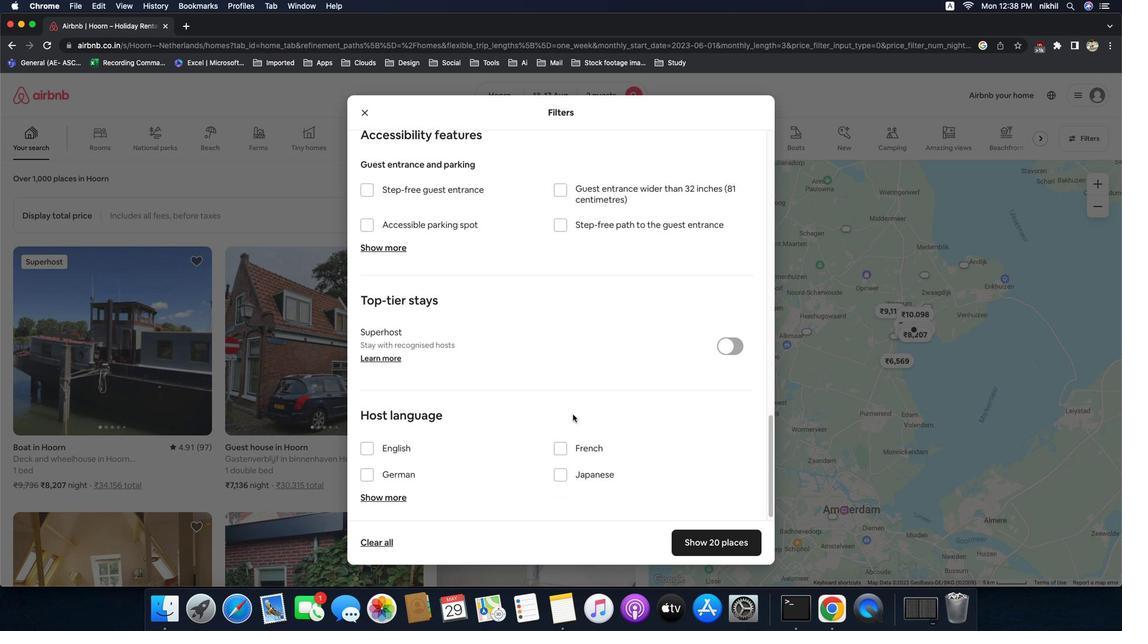 
Action: Mouse moved to (380, 443)
Screenshot: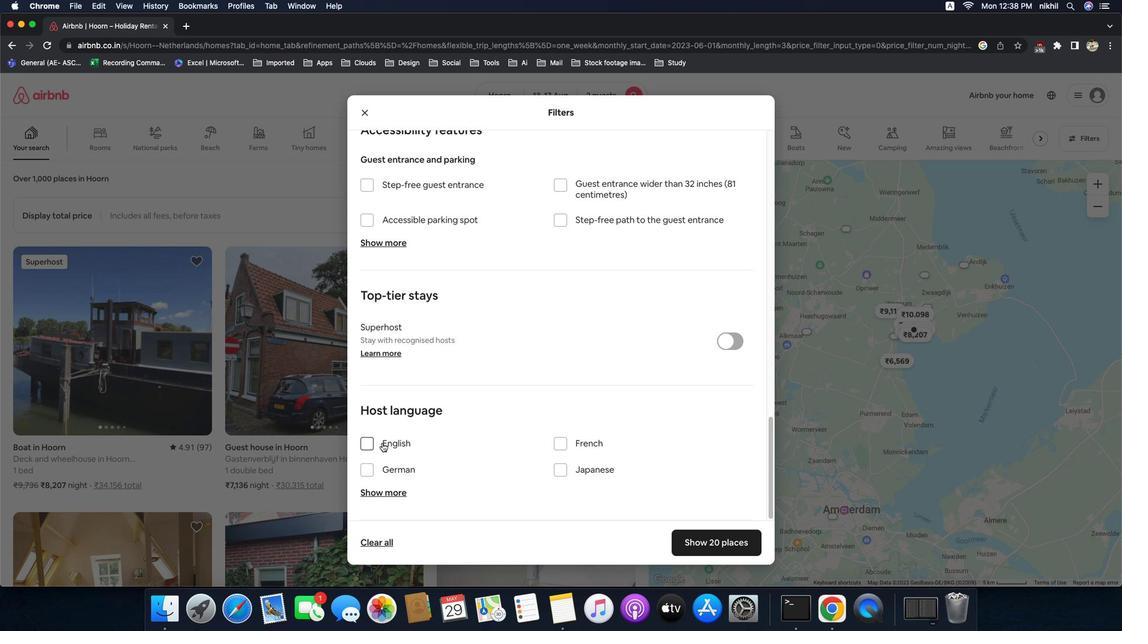 
Action: Mouse pressed left at (380, 443)
Screenshot: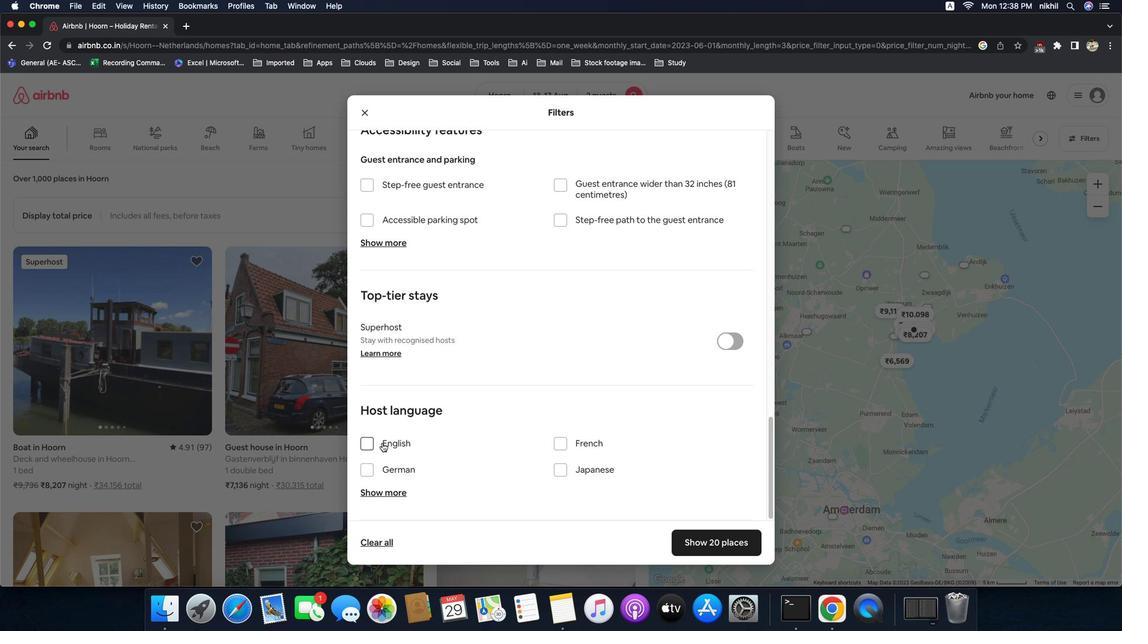 
Action: Mouse moved to (695, 542)
Screenshot: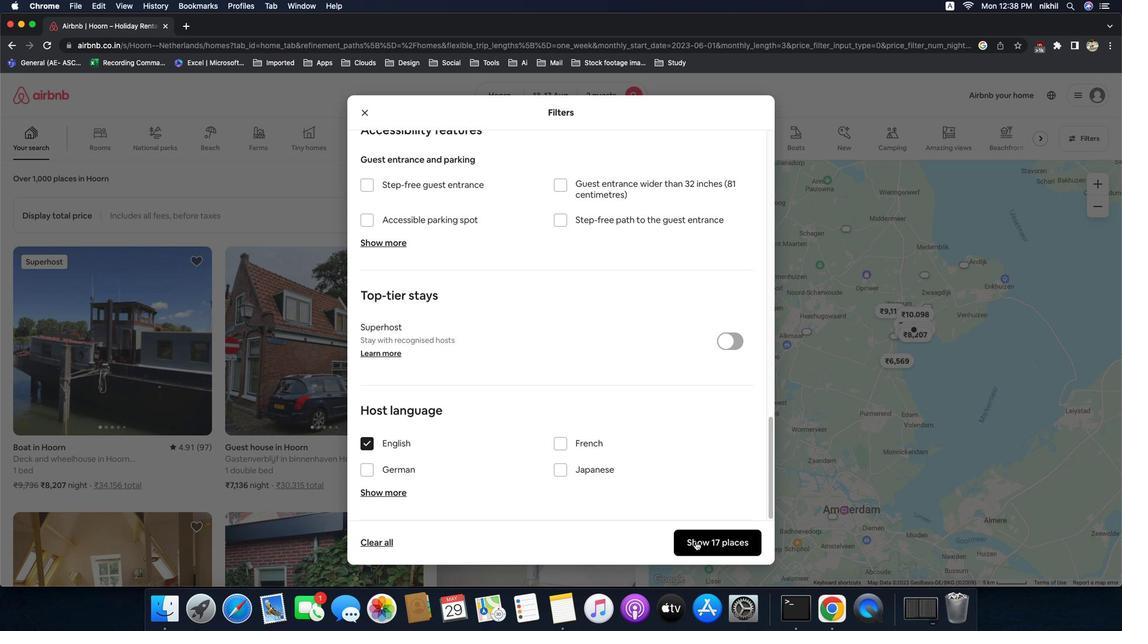 
Action: Mouse pressed left at (695, 542)
Screenshot: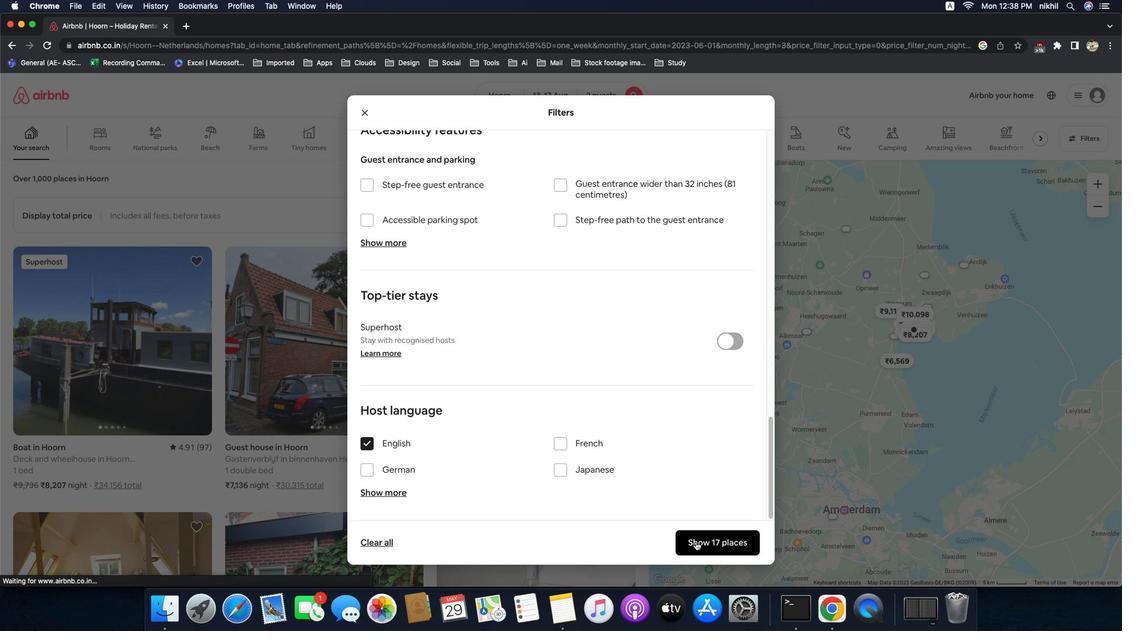 
Action: Mouse moved to (481, 195)
Screenshot: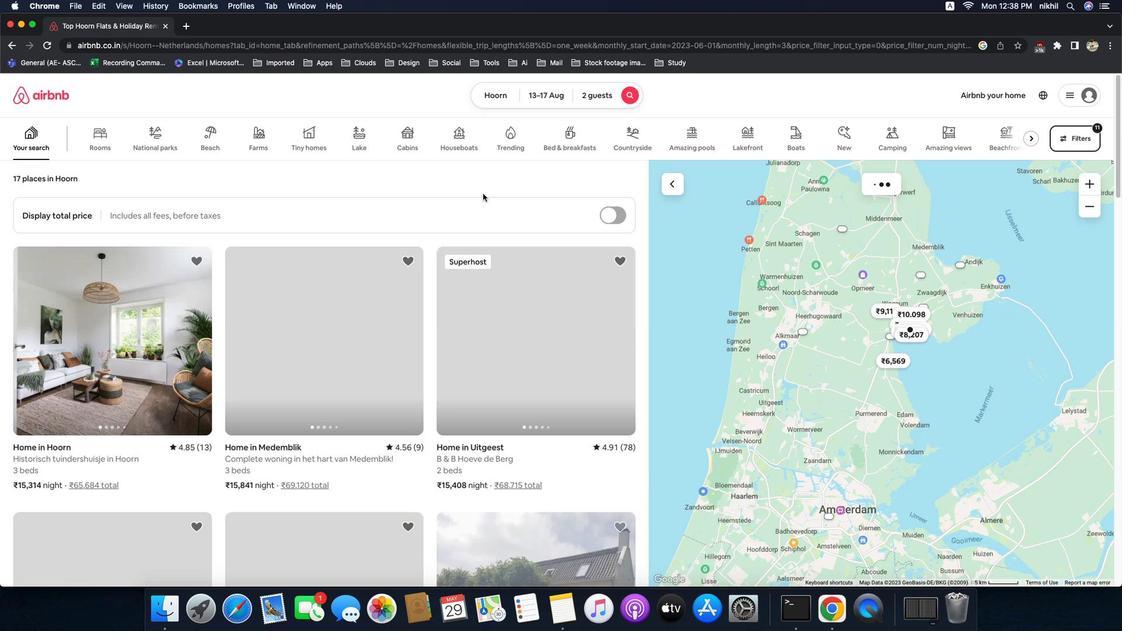
